 Task: nan
Action: Mouse moved to (512, 135)
Screenshot: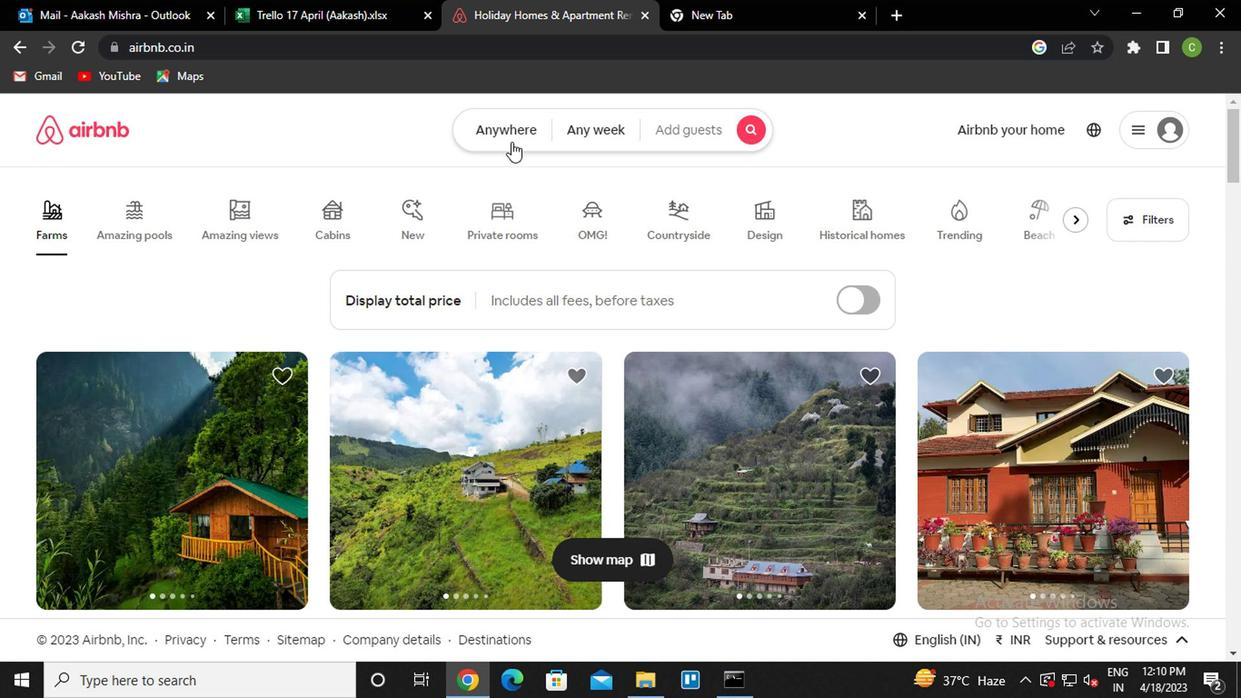 
Action: Mouse pressed left at (512, 135)
Screenshot: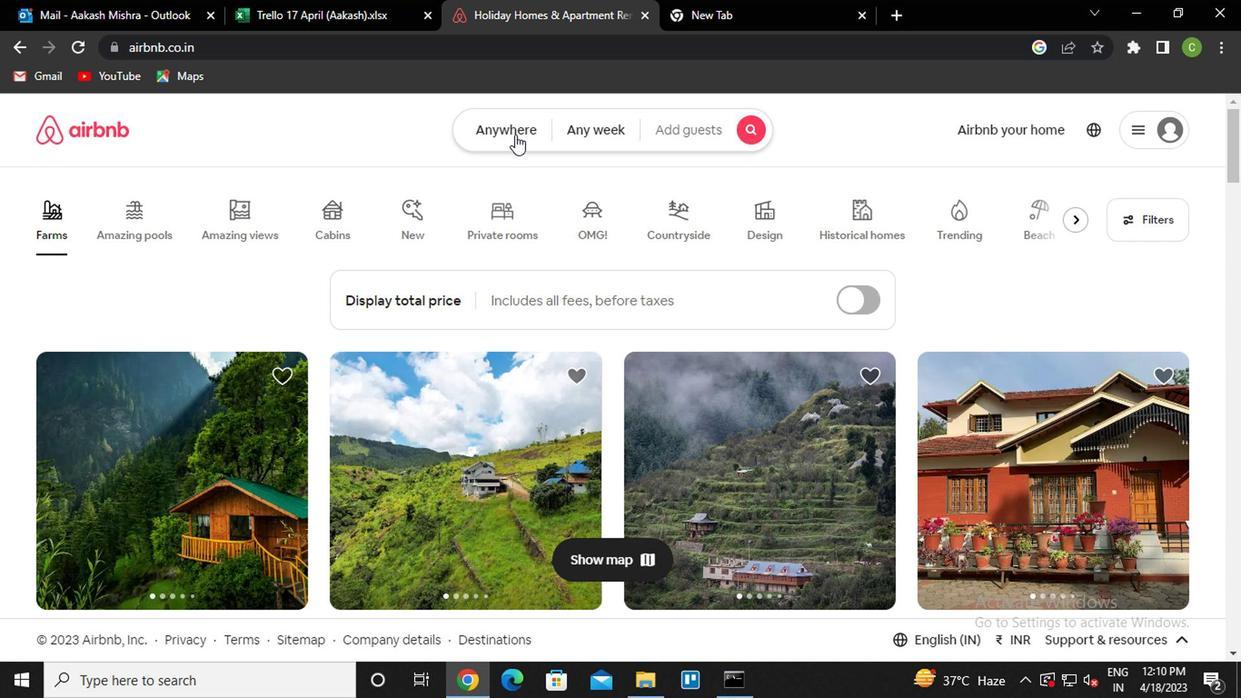 
Action: Mouse moved to (349, 206)
Screenshot: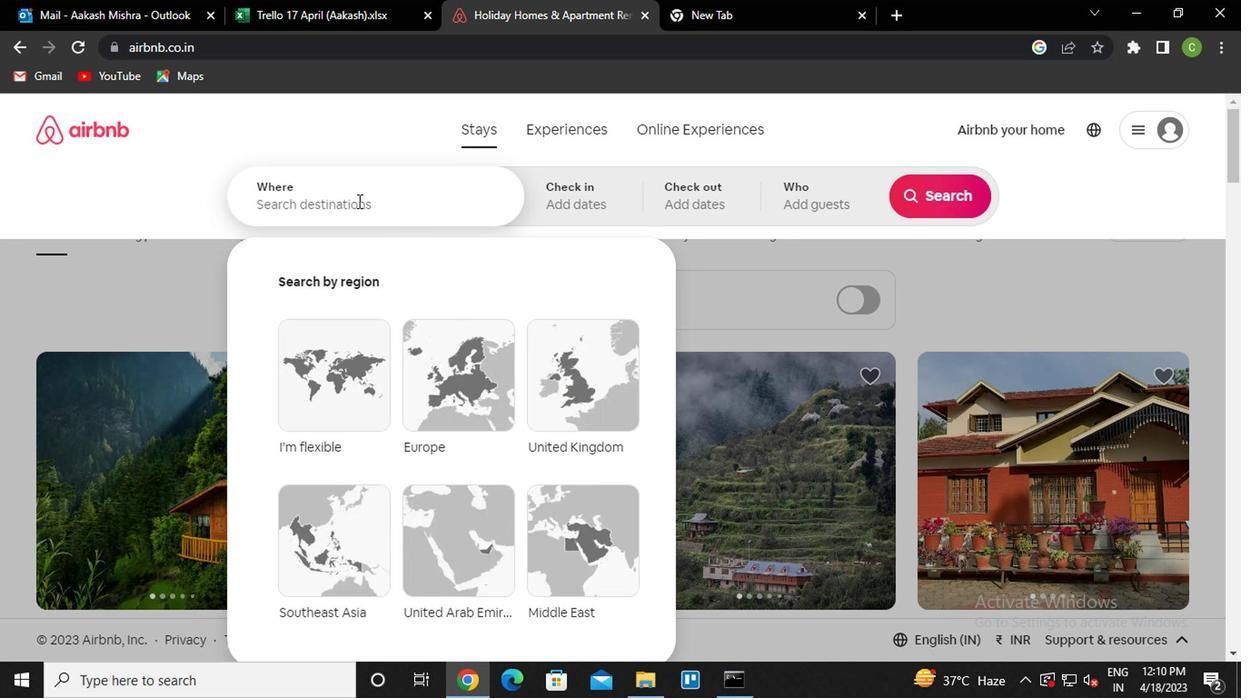 
Action: Mouse pressed left at (349, 206)
Screenshot: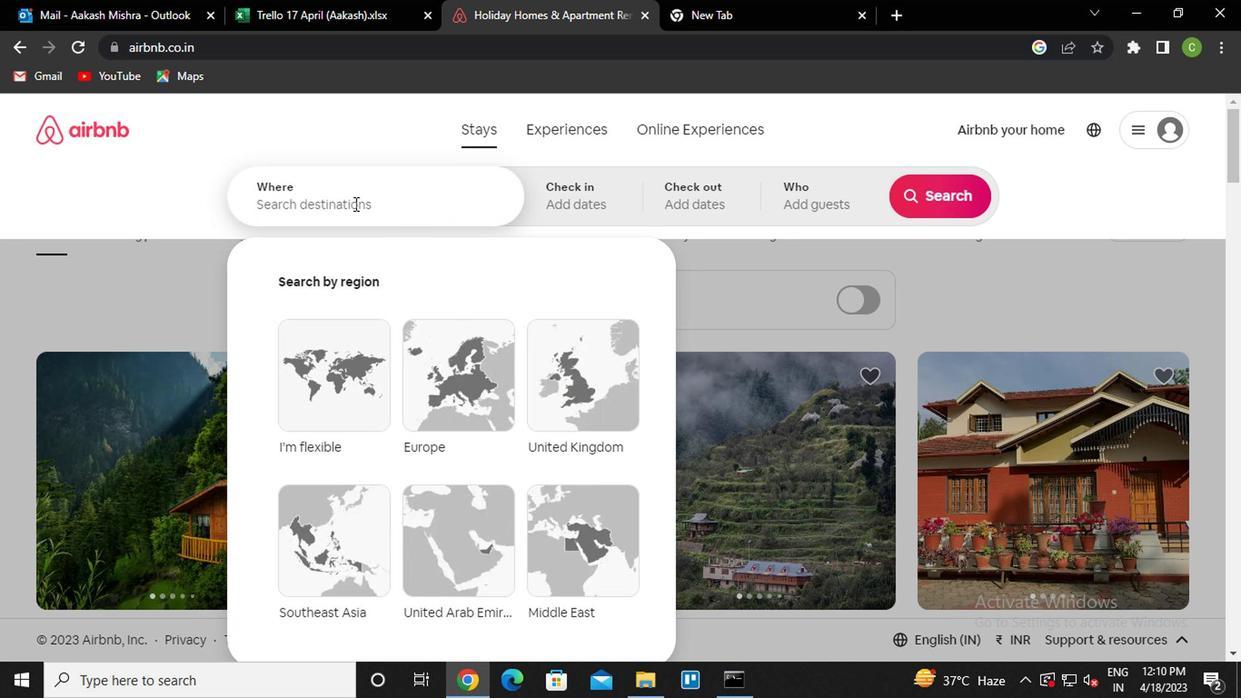 
Action: Key pressed <Key.caps_lock><Key.caps_lock>p<Key.caps_lock>arelhas
Screenshot: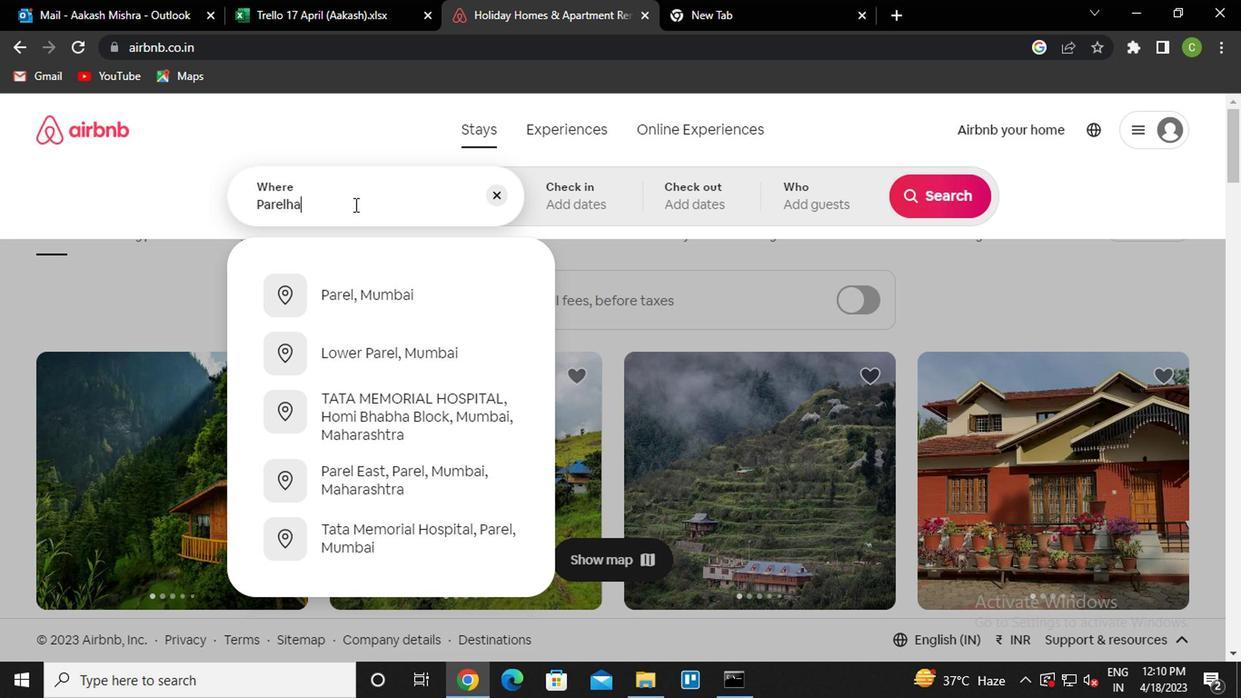 
Action: Mouse moved to (367, 303)
Screenshot: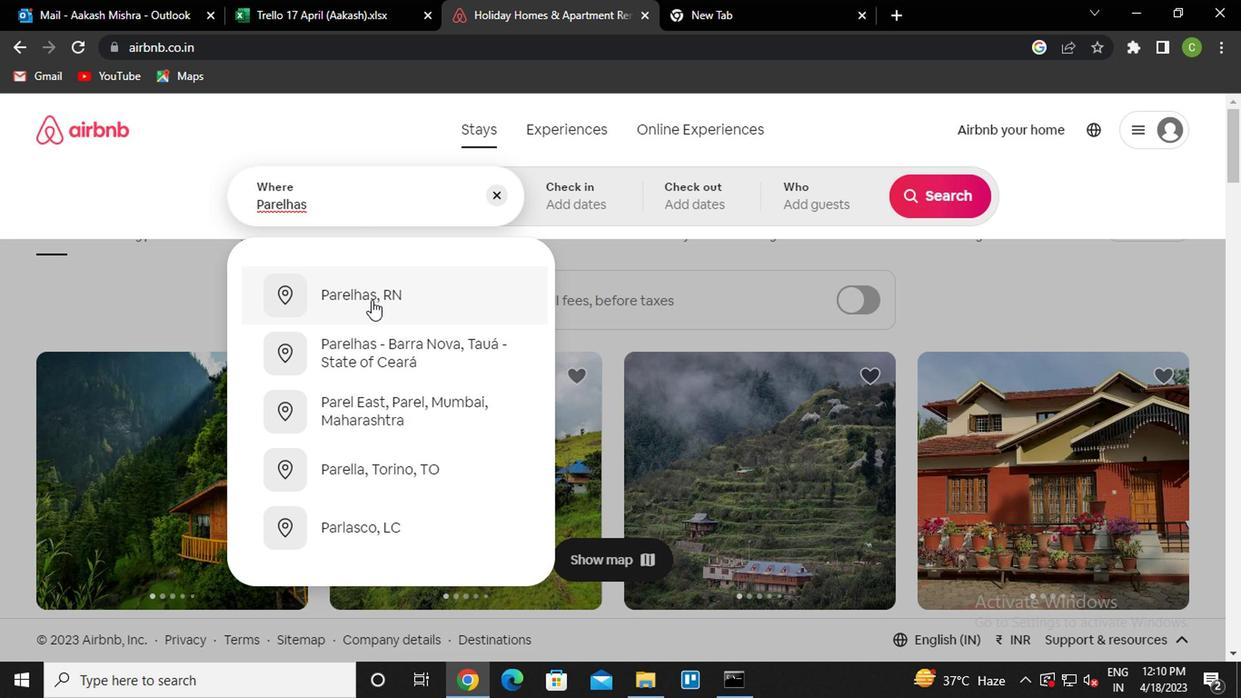 
Action: Mouse pressed left at (367, 303)
Screenshot: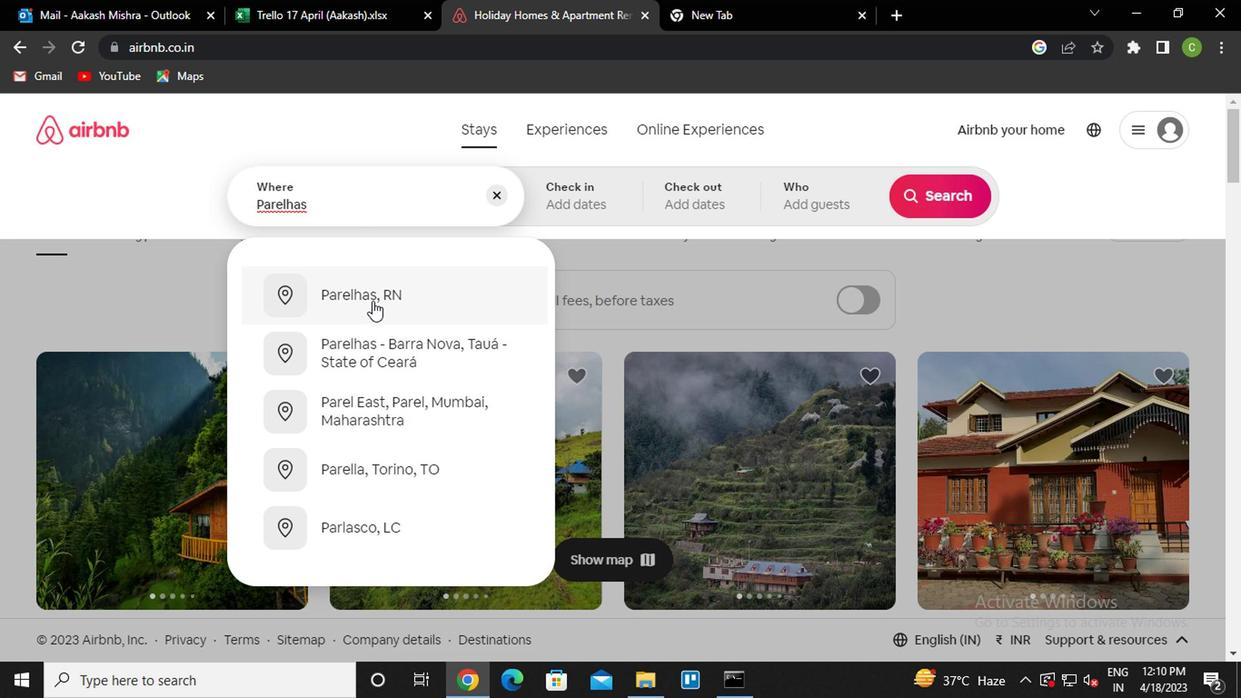 
Action: Mouse moved to (923, 349)
Screenshot: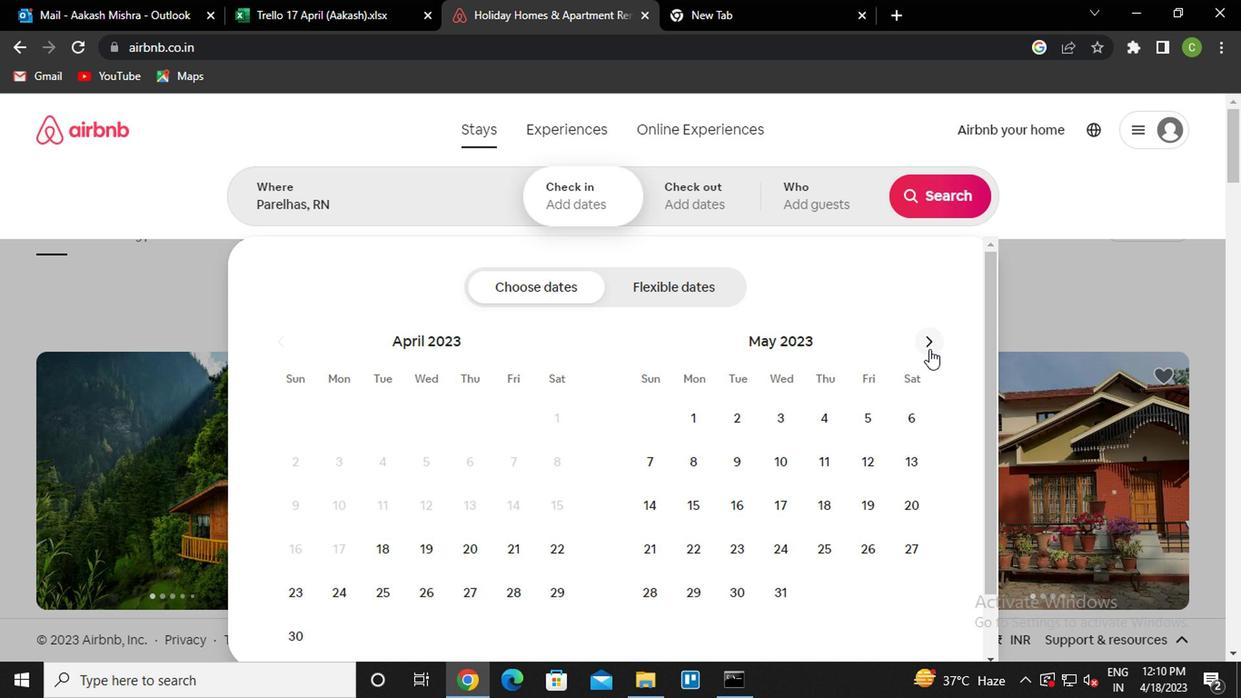 
Action: Mouse pressed left at (923, 349)
Screenshot: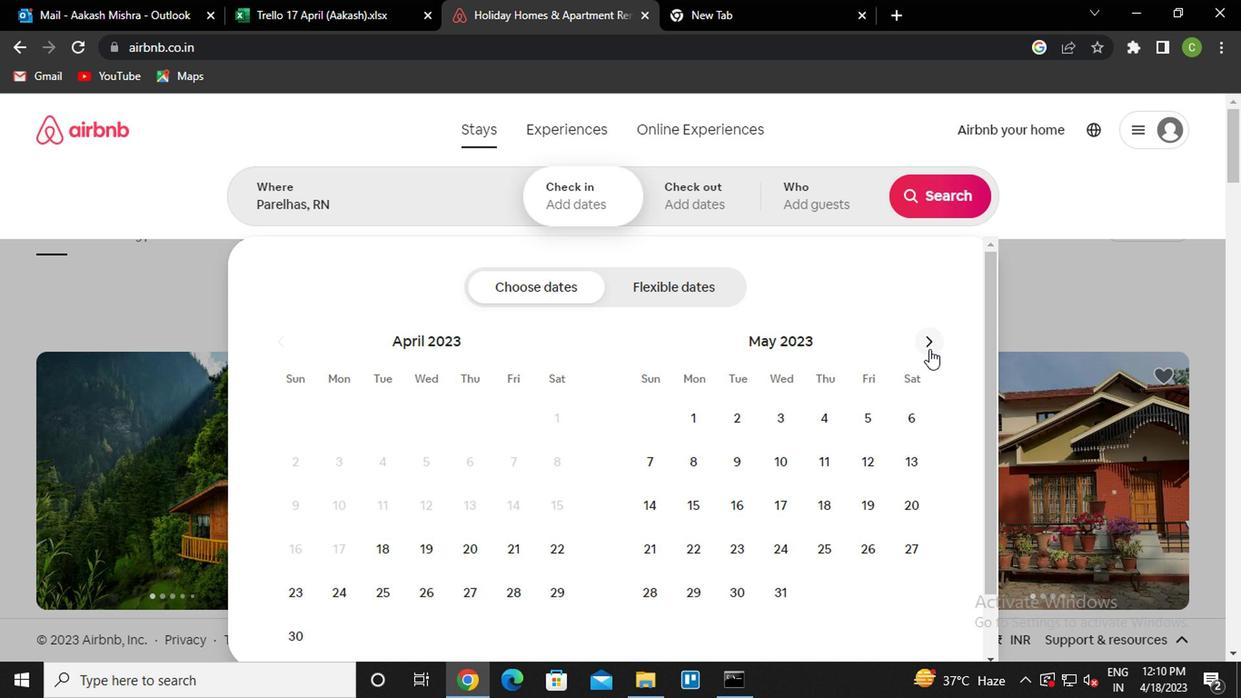 
Action: Mouse moved to (923, 349)
Screenshot: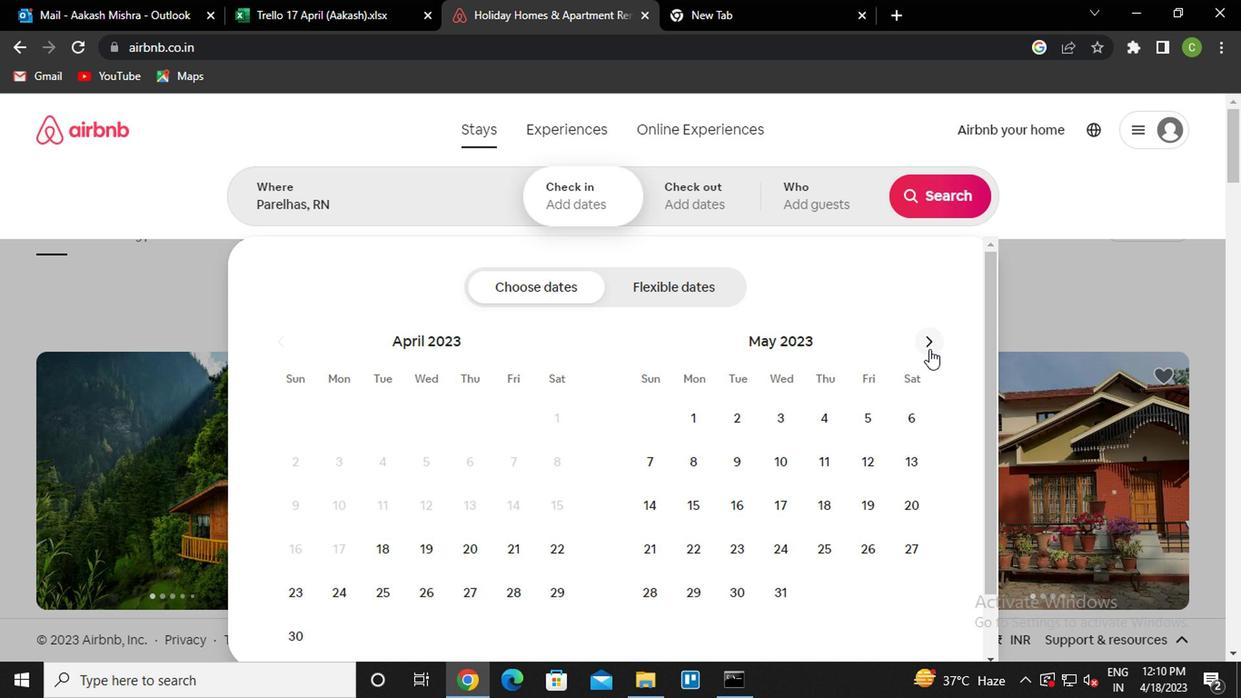 
Action: Mouse pressed left at (923, 349)
Screenshot: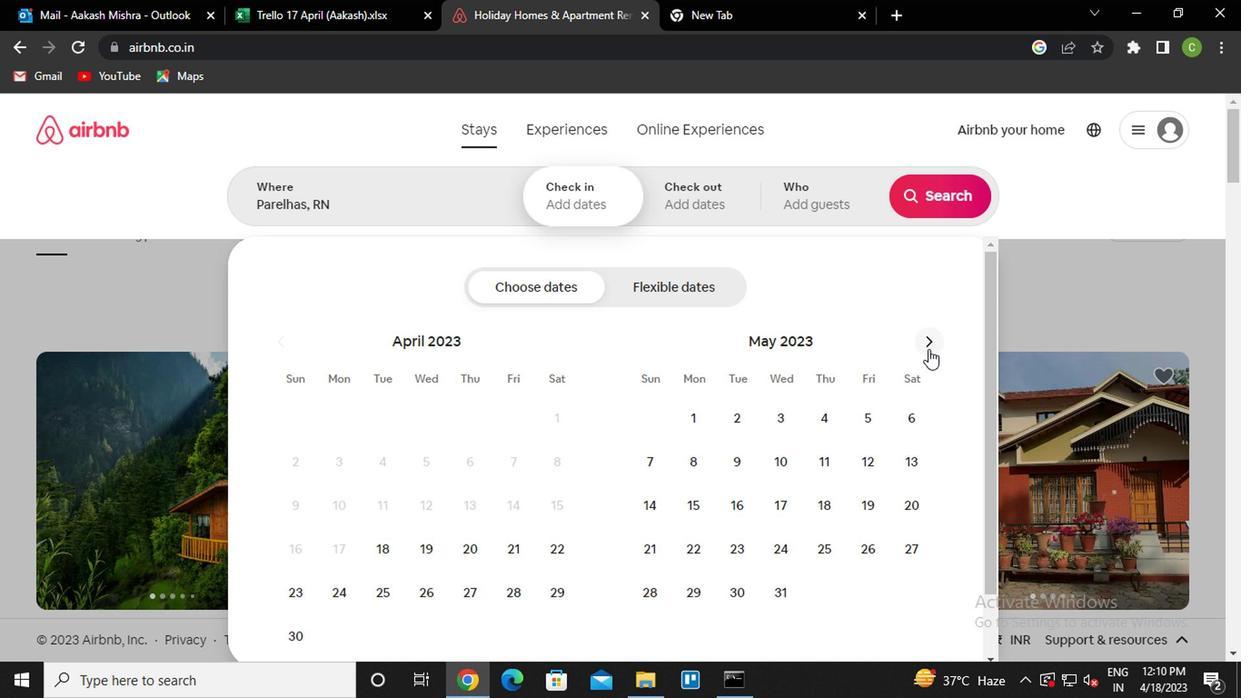 
Action: Mouse pressed left at (923, 349)
Screenshot: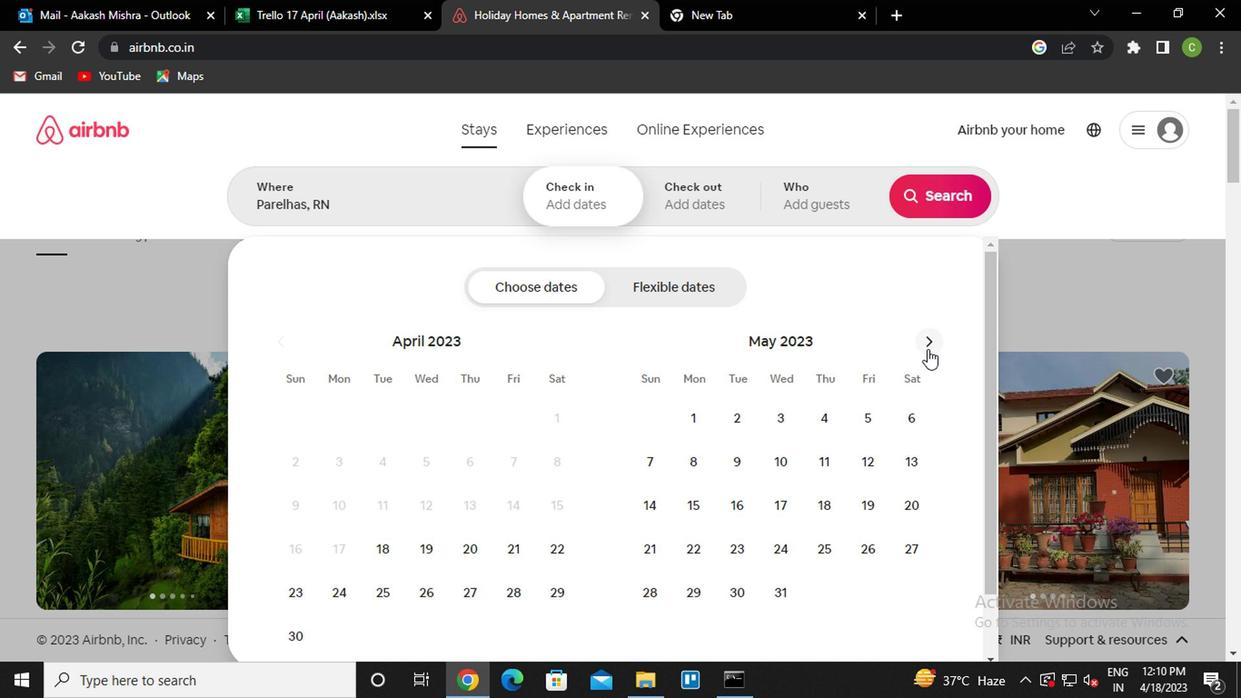 
Action: Mouse pressed left at (923, 349)
Screenshot: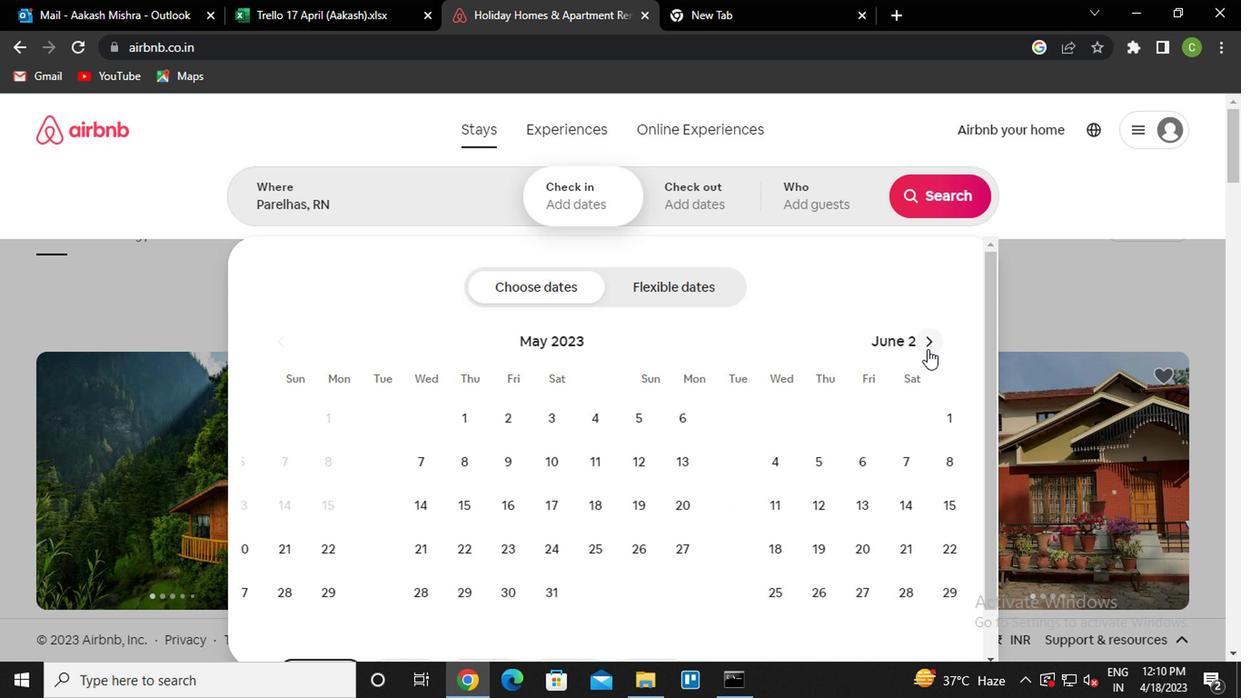
Action: Mouse pressed left at (923, 349)
Screenshot: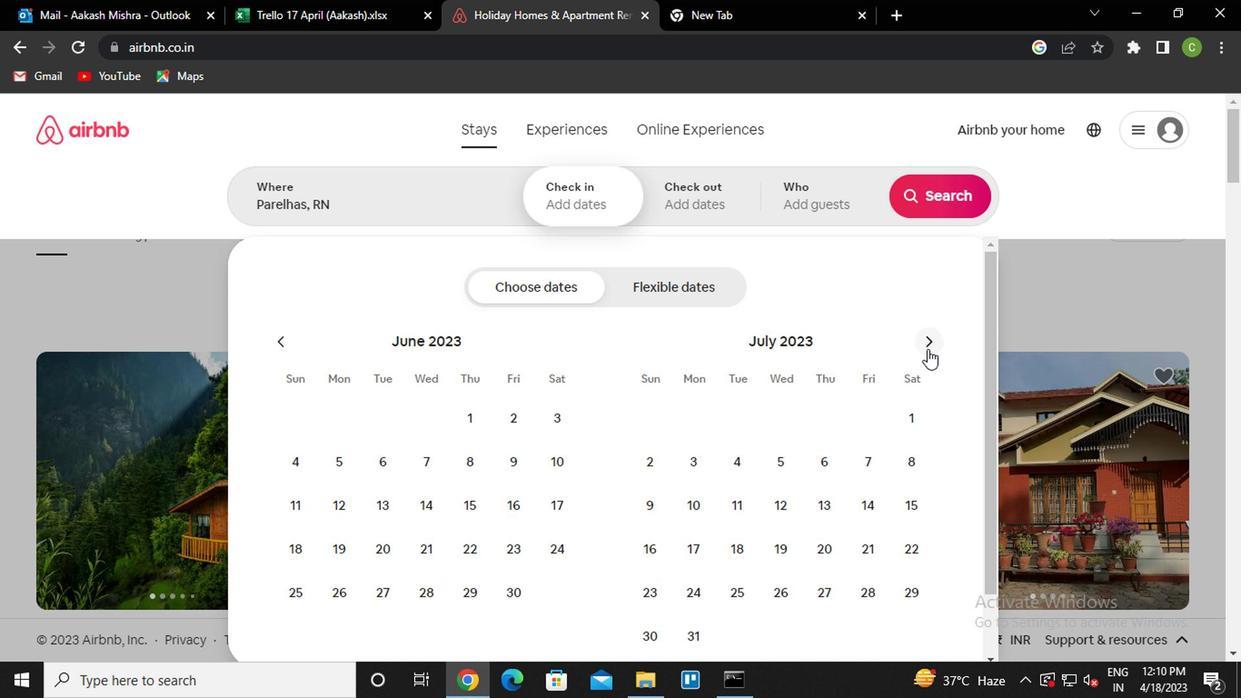 
Action: Mouse moved to (903, 461)
Screenshot: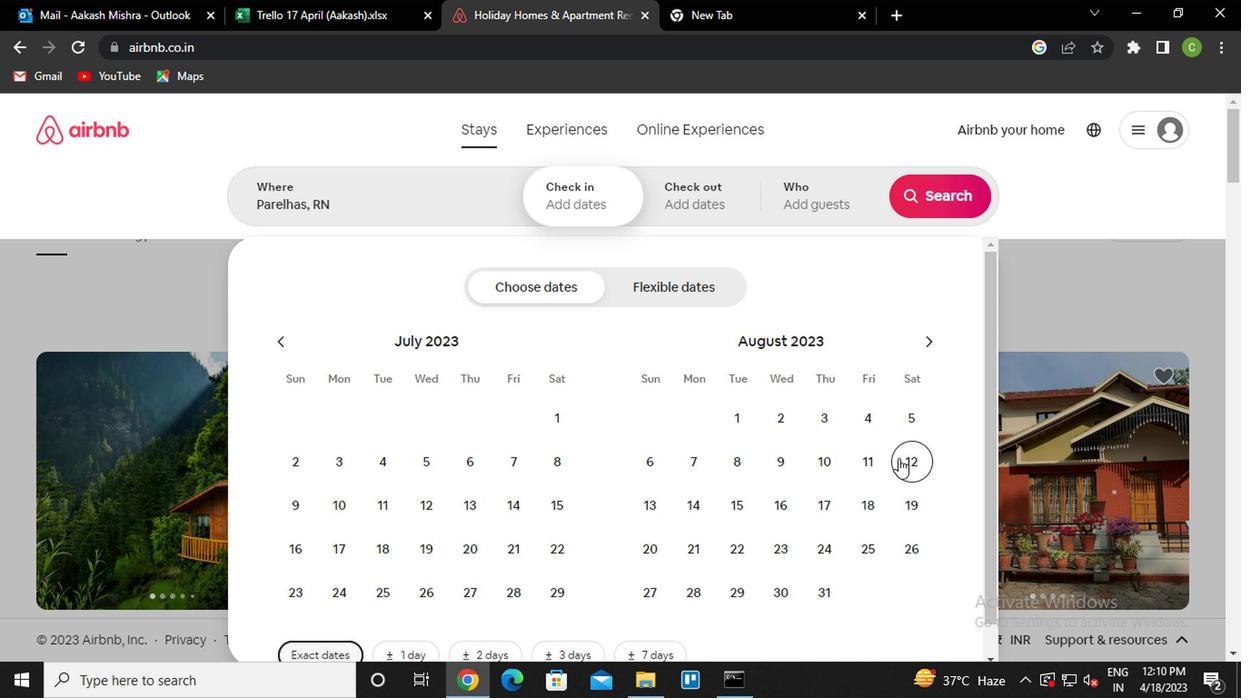 
Action: Mouse pressed left at (903, 461)
Screenshot: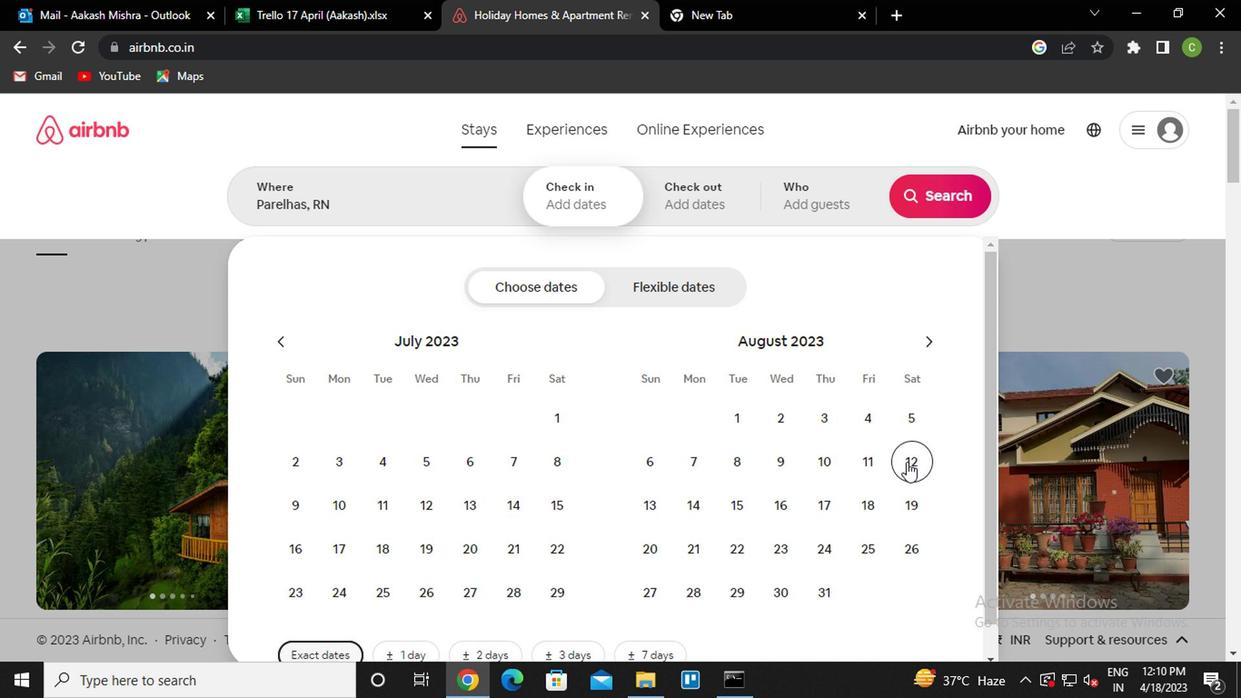 
Action: Mouse moved to (744, 502)
Screenshot: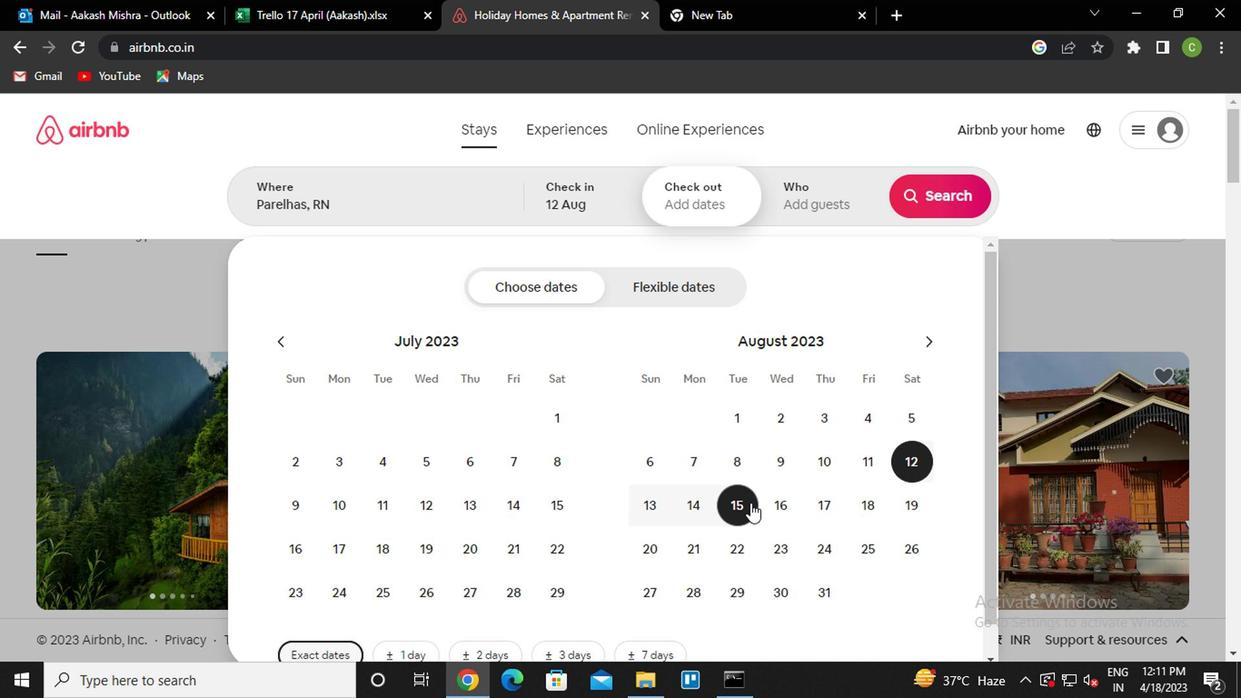 
Action: Mouse pressed left at (744, 502)
Screenshot: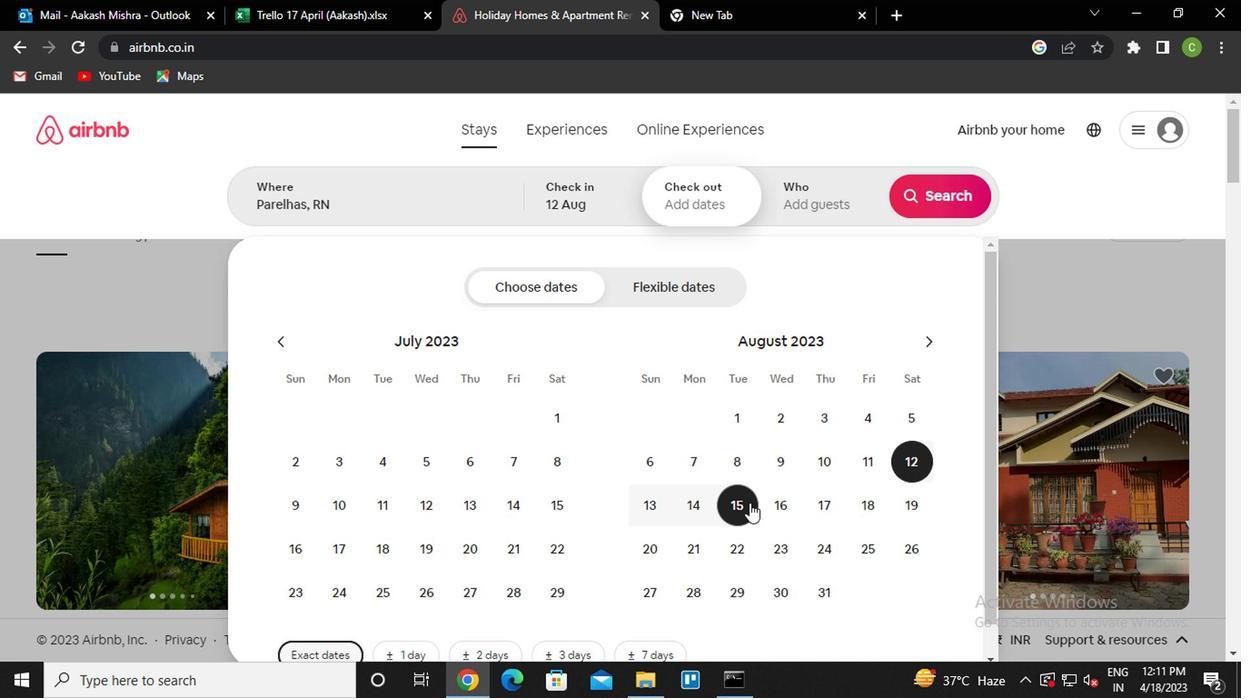
Action: Mouse moved to (876, 196)
Screenshot: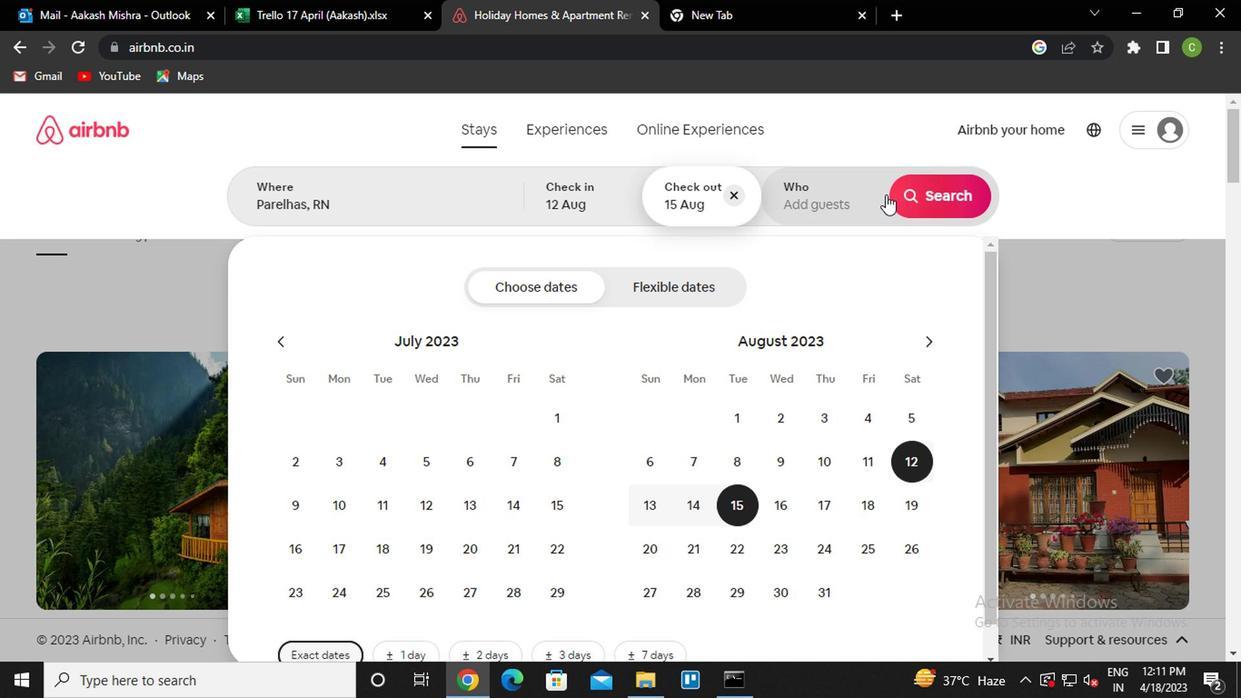 
Action: Mouse pressed left at (876, 196)
Screenshot: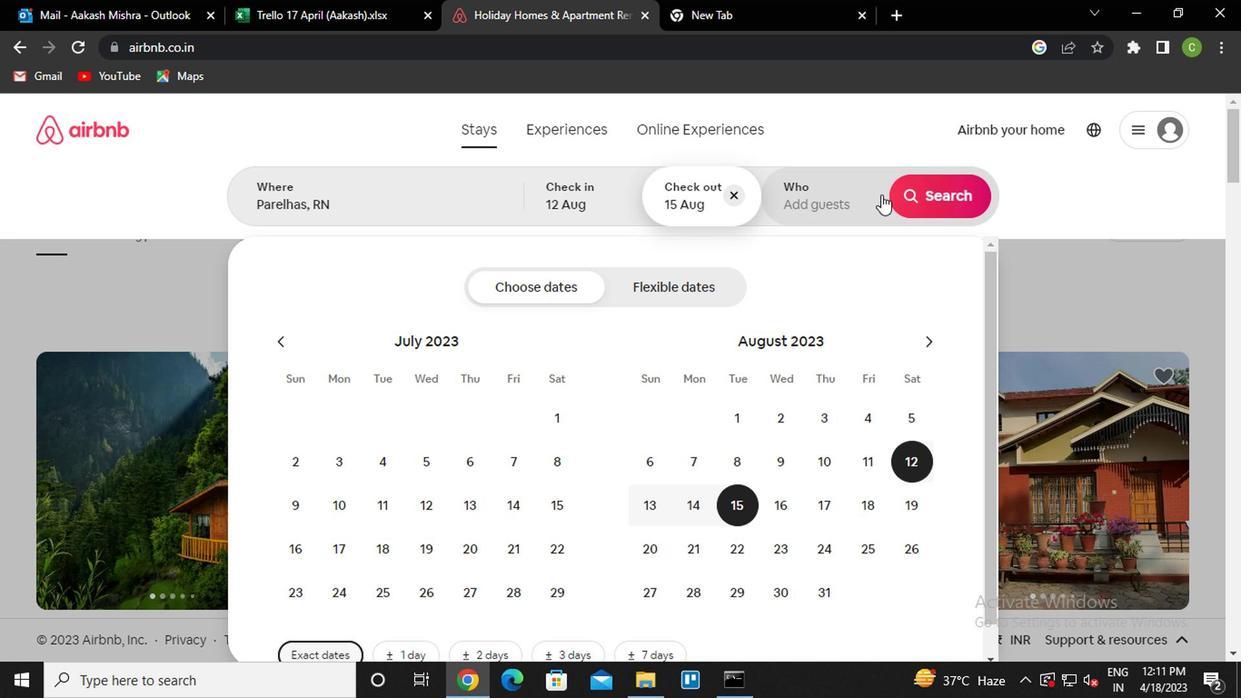 
Action: Mouse moved to (936, 290)
Screenshot: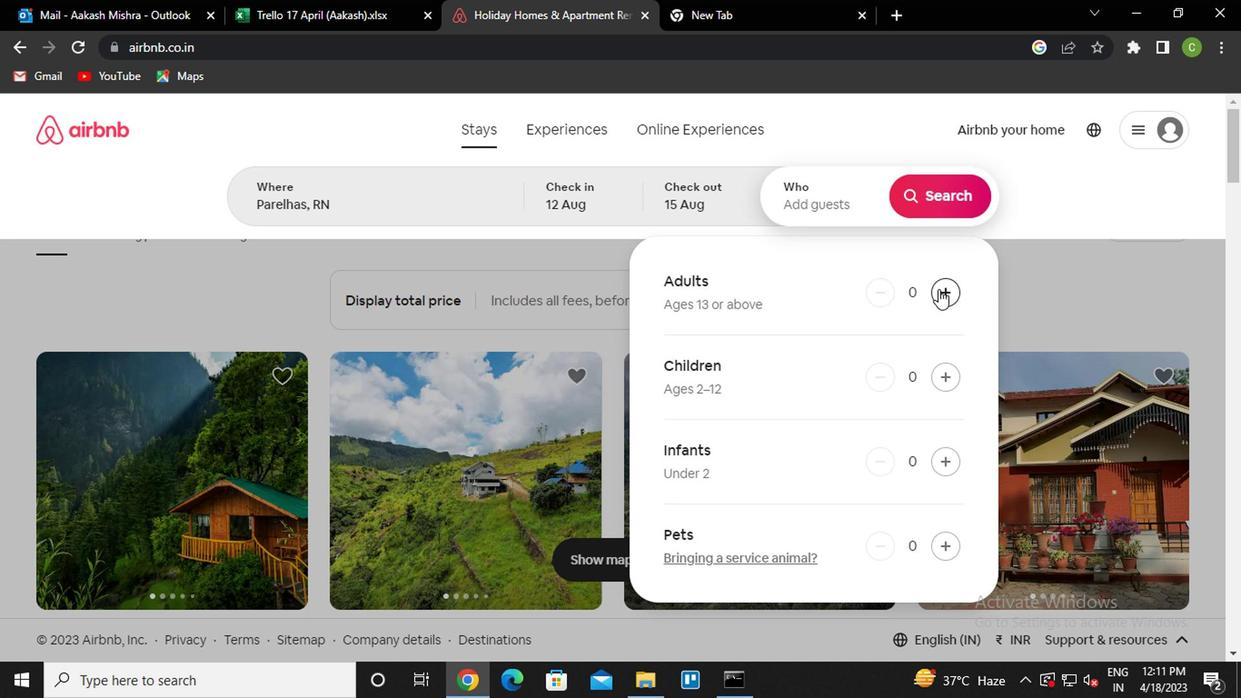 
Action: Mouse pressed left at (936, 290)
Screenshot: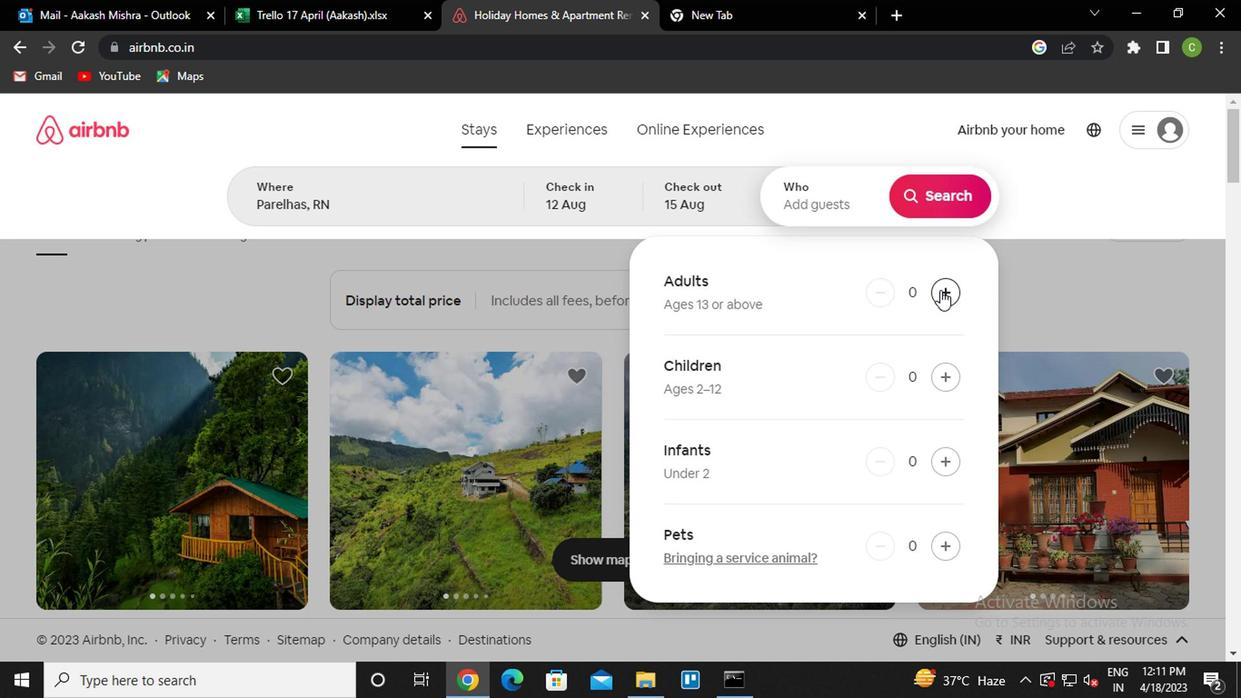 
Action: Mouse pressed left at (936, 290)
Screenshot: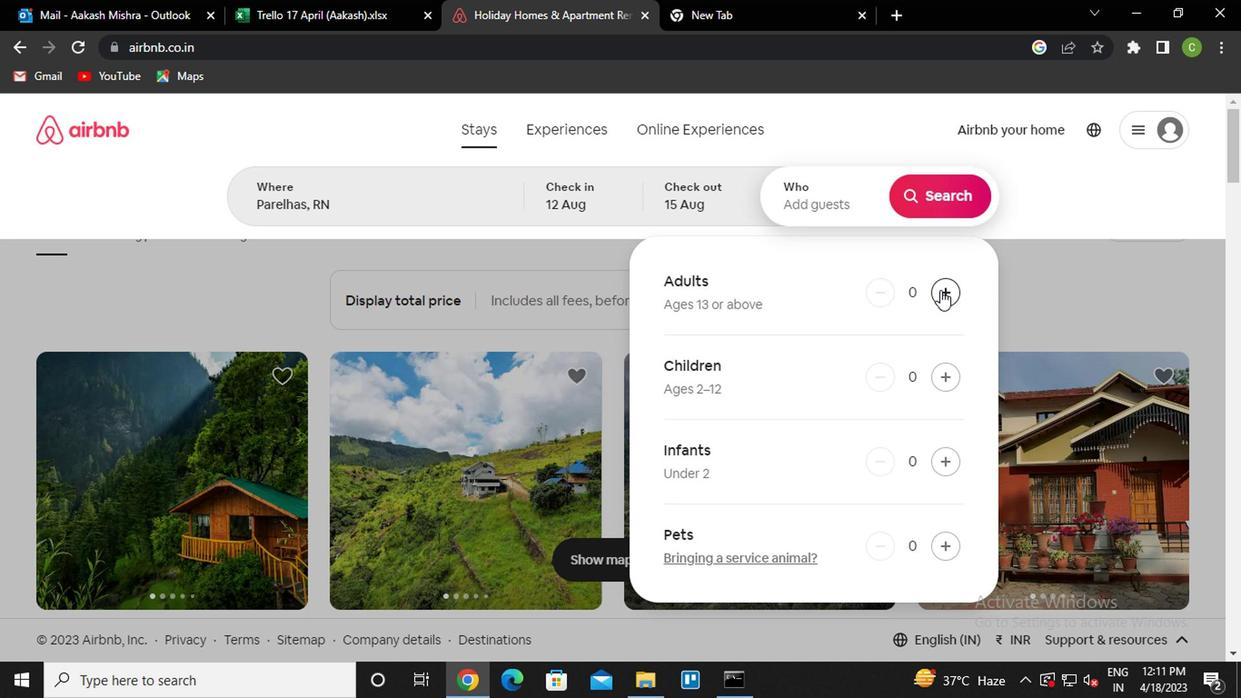 
Action: Mouse moved to (936, 292)
Screenshot: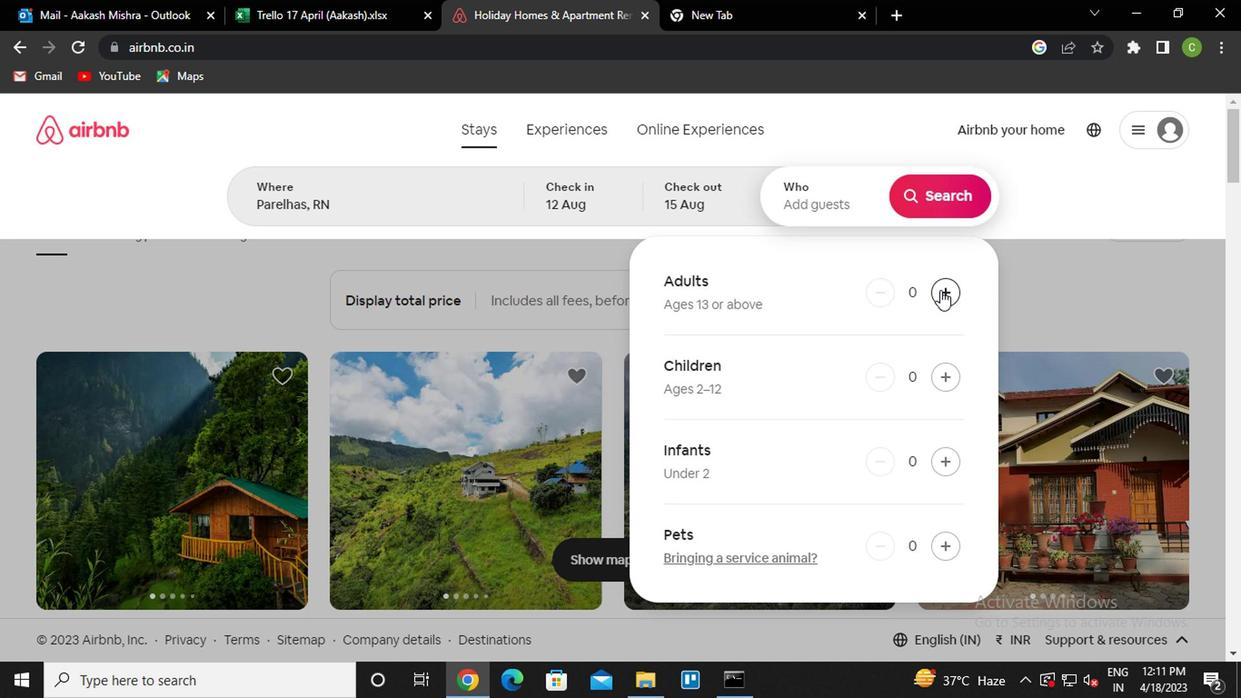 
Action: Mouse pressed left at (936, 292)
Screenshot: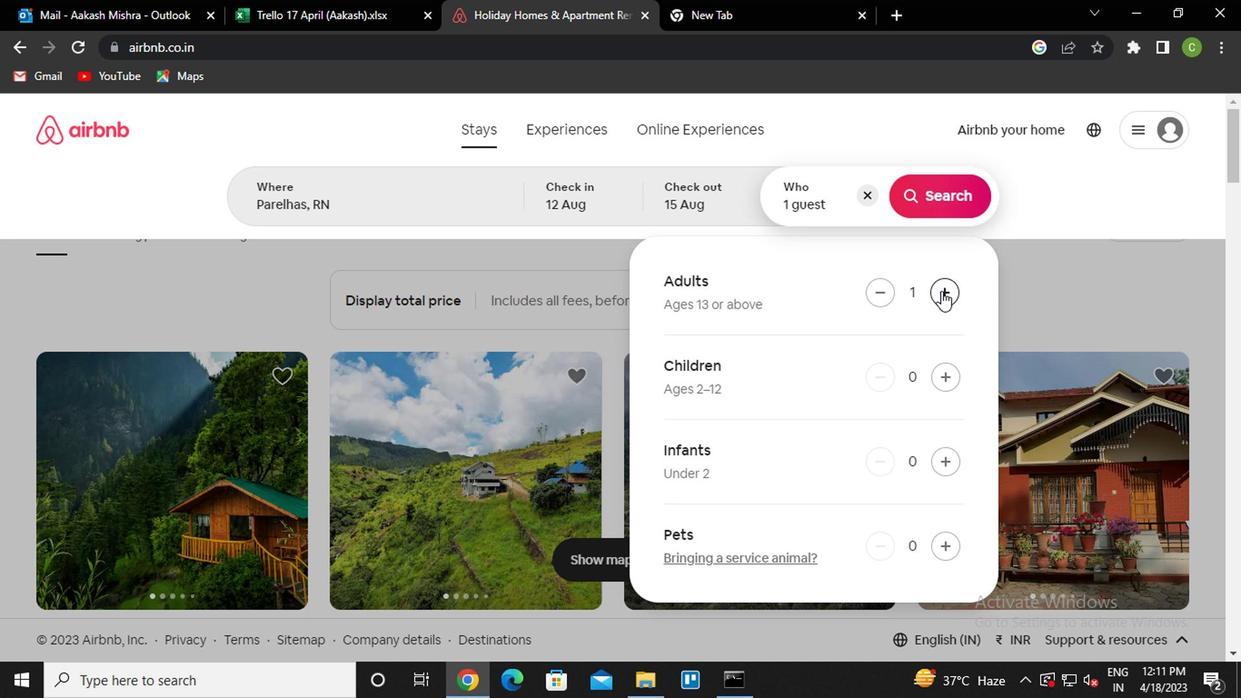 
Action: Mouse pressed left at (936, 292)
Screenshot: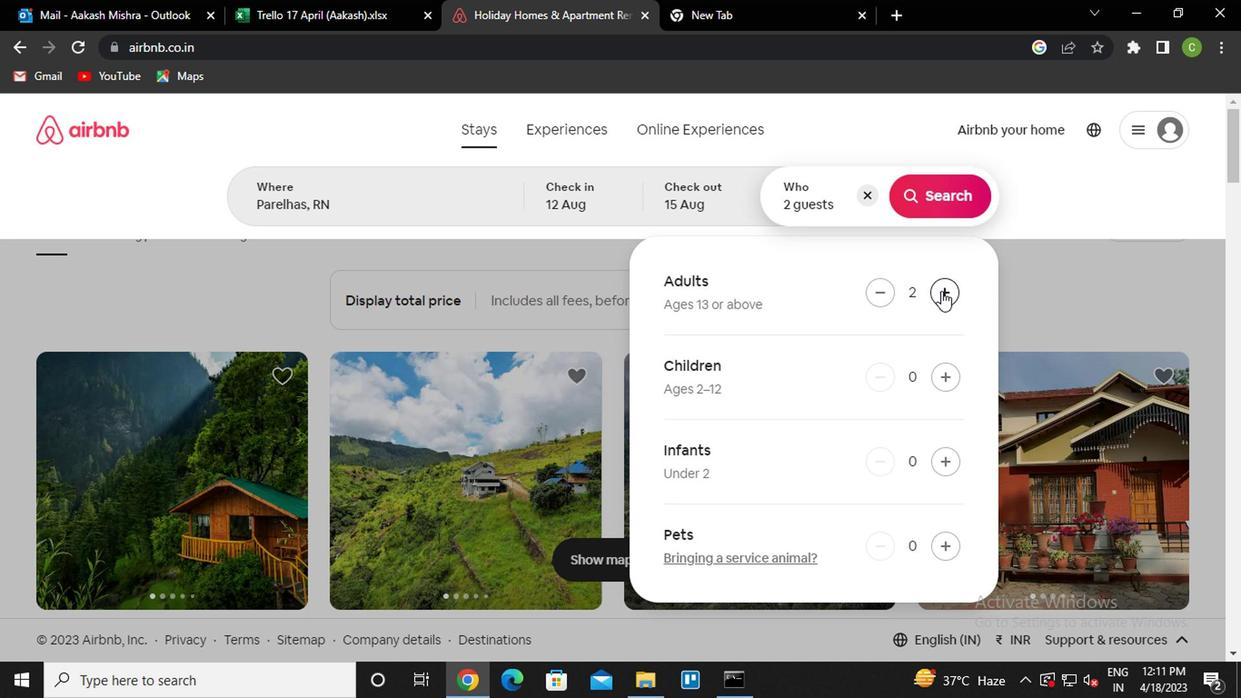 
Action: Mouse moved to (866, 287)
Screenshot: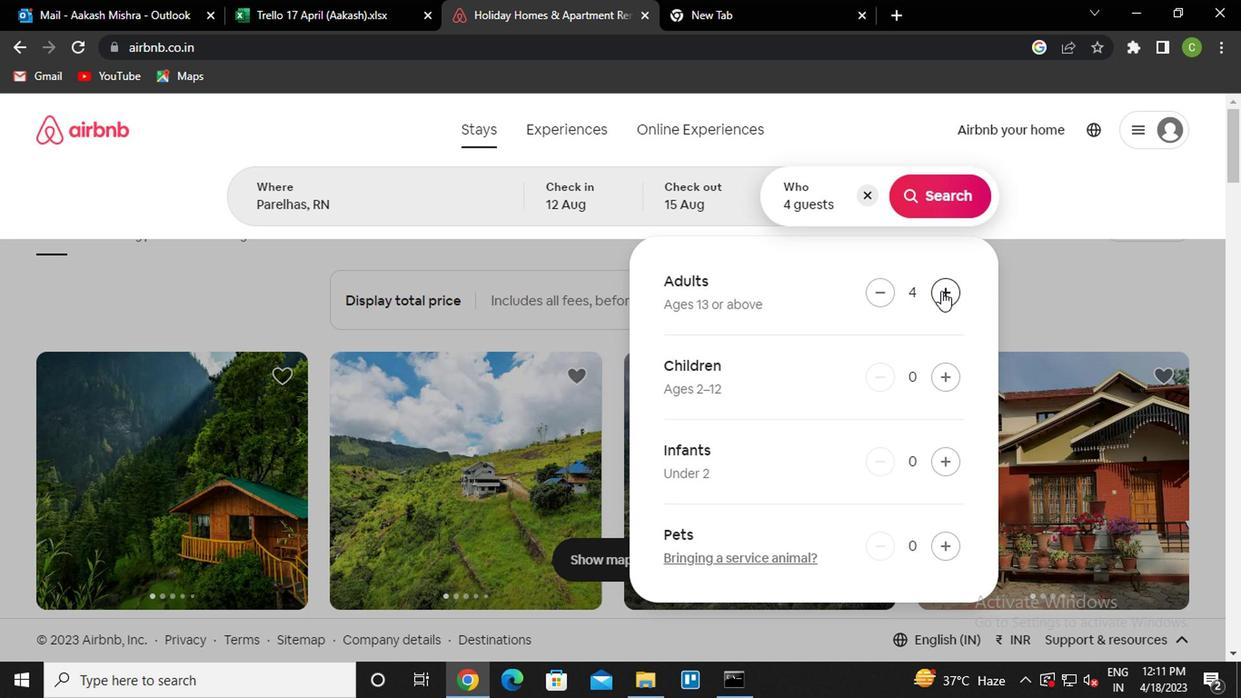 
Action: Mouse pressed left at (866, 287)
Screenshot: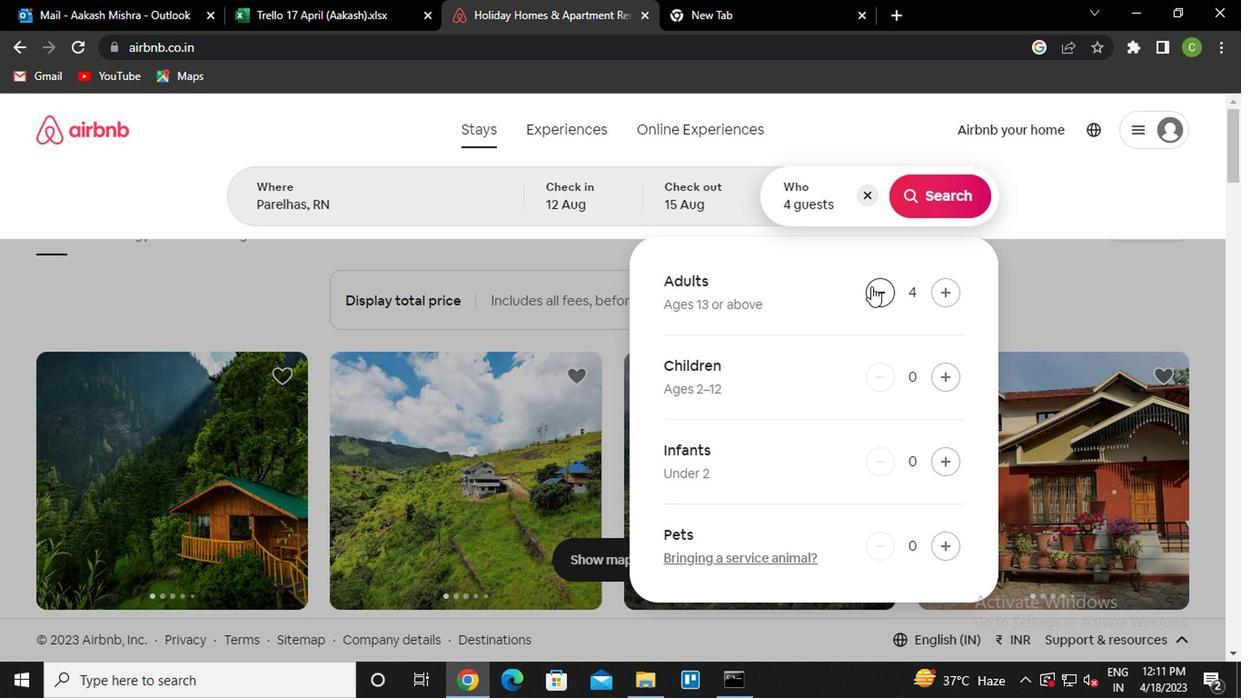 
Action: Mouse moved to (1001, 219)
Screenshot: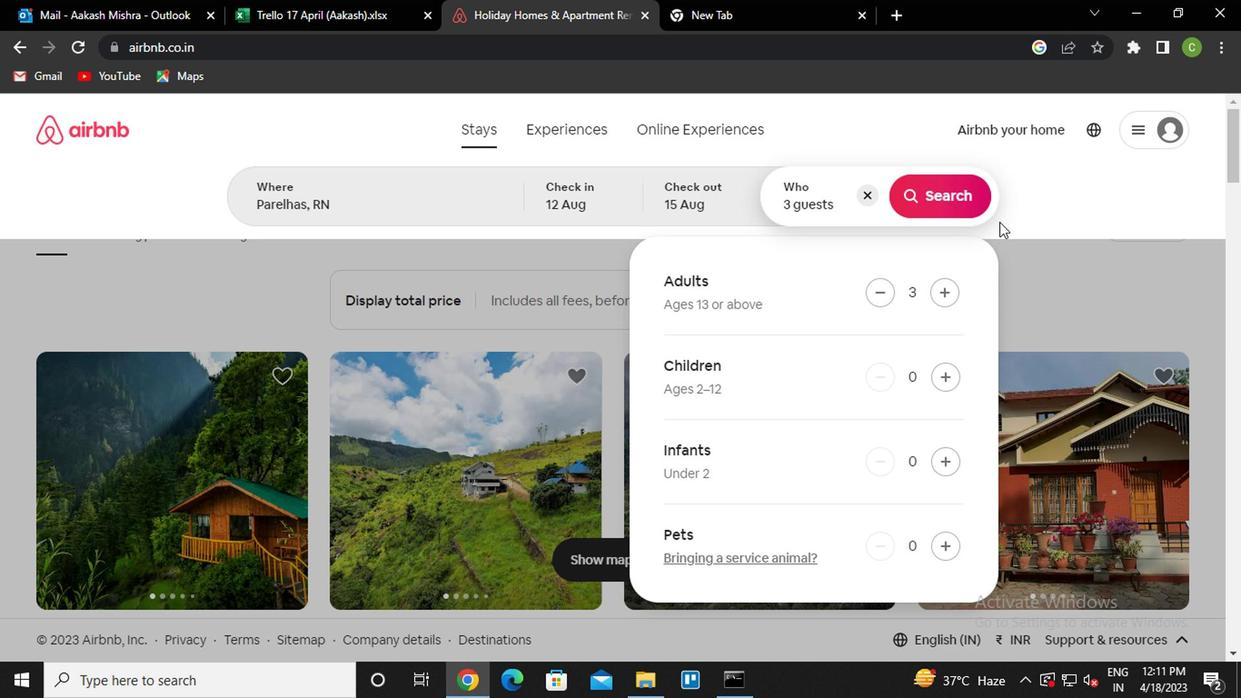
Action: Mouse pressed left at (1001, 219)
Screenshot: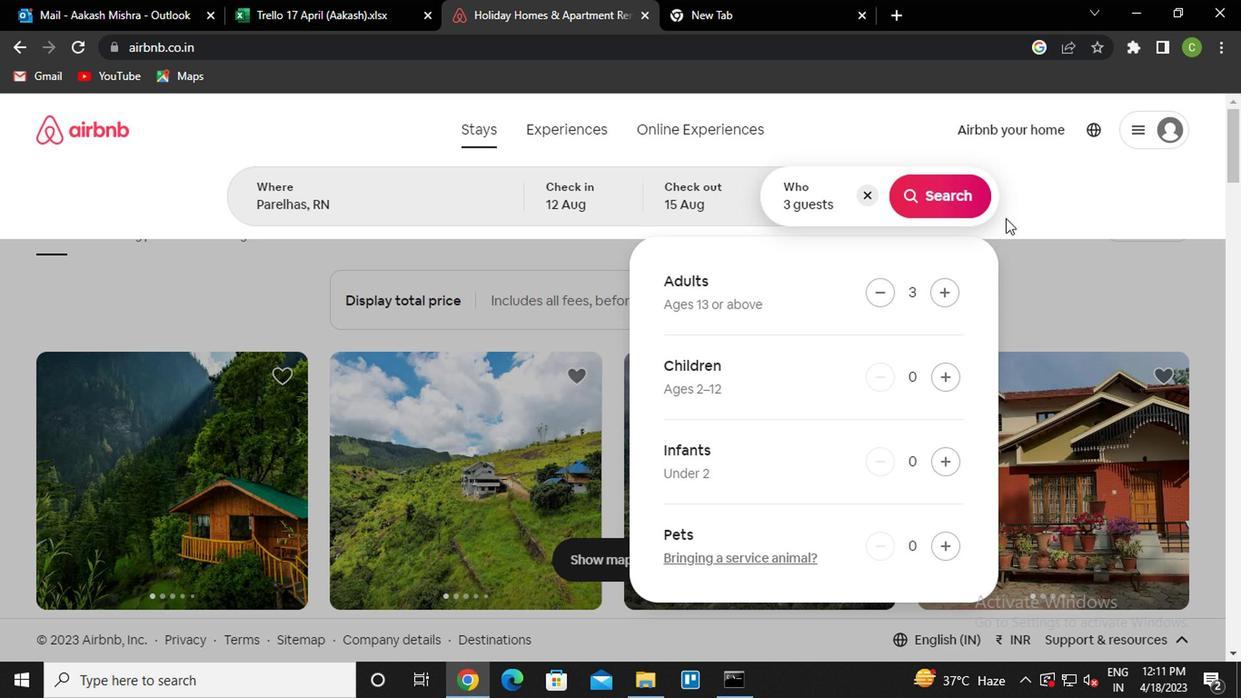 
Action: Mouse moved to (1049, 235)
Screenshot: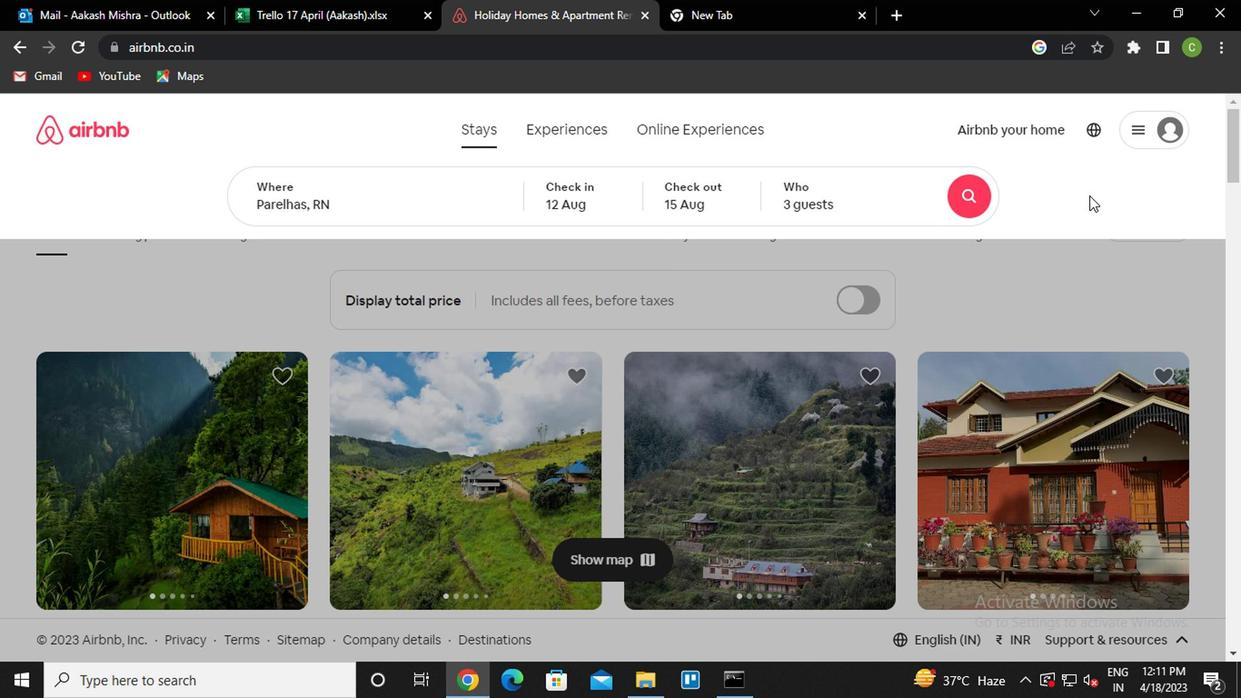 
Action: Mouse scrolled (1049, 235) with delta (0, 0)
Screenshot: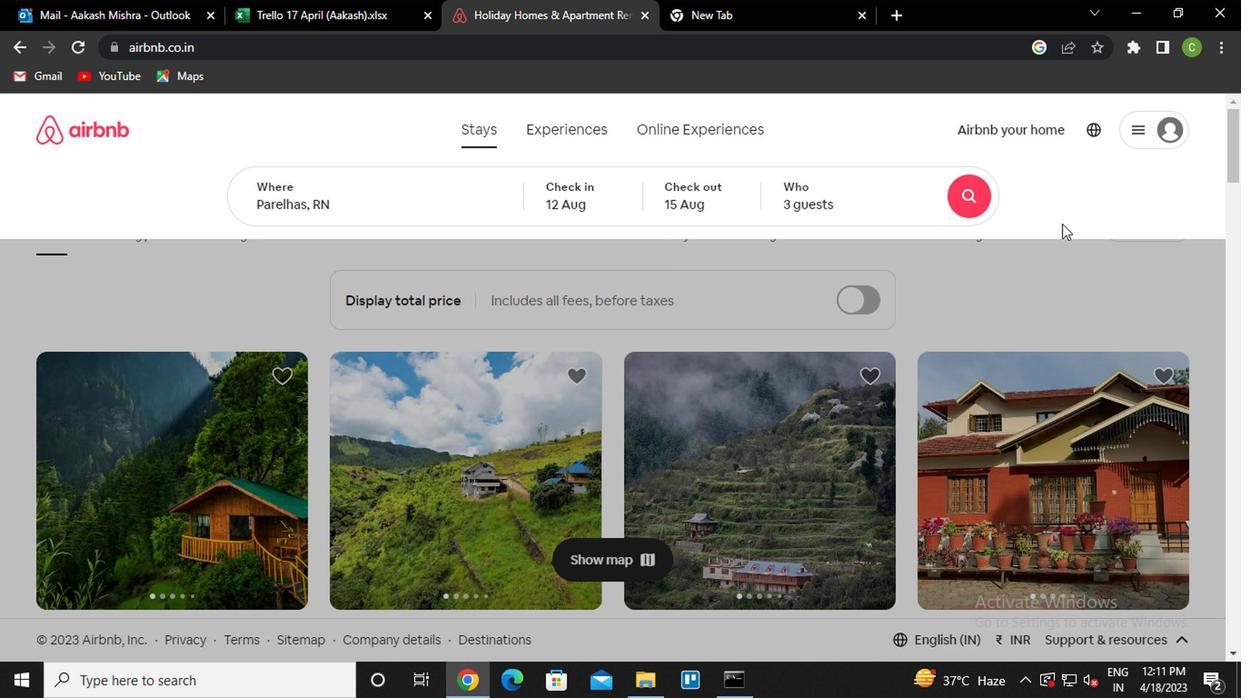 
Action: Mouse scrolled (1049, 235) with delta (0, 0)
Screenshot: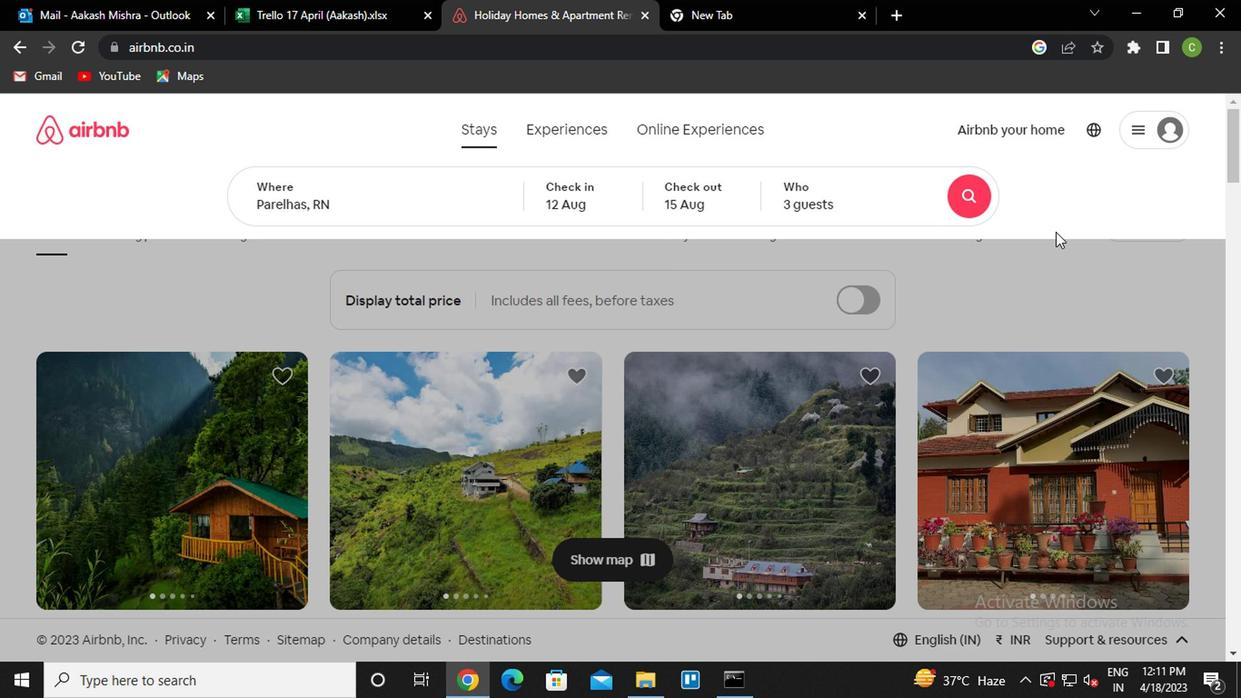 
Action: Mouse scrolled (1049, 235) with delta (0, 0)
Screenshot: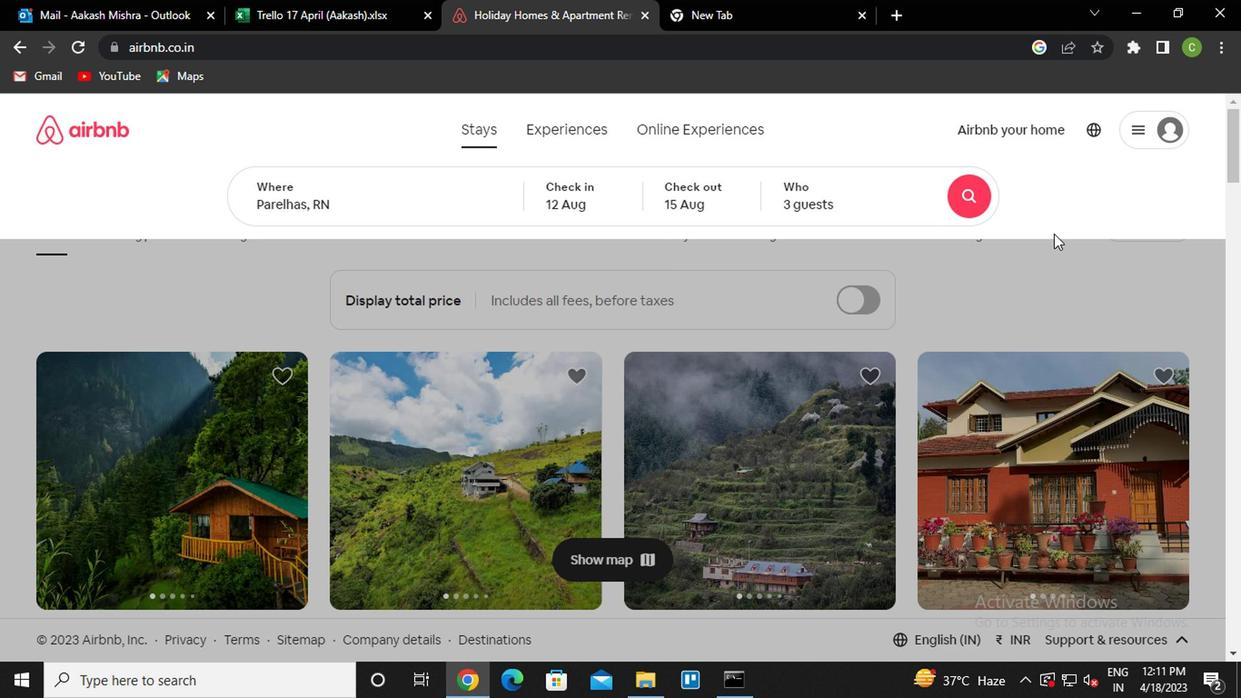 
Action: Mouse moved to (981, 283)
Screenshot: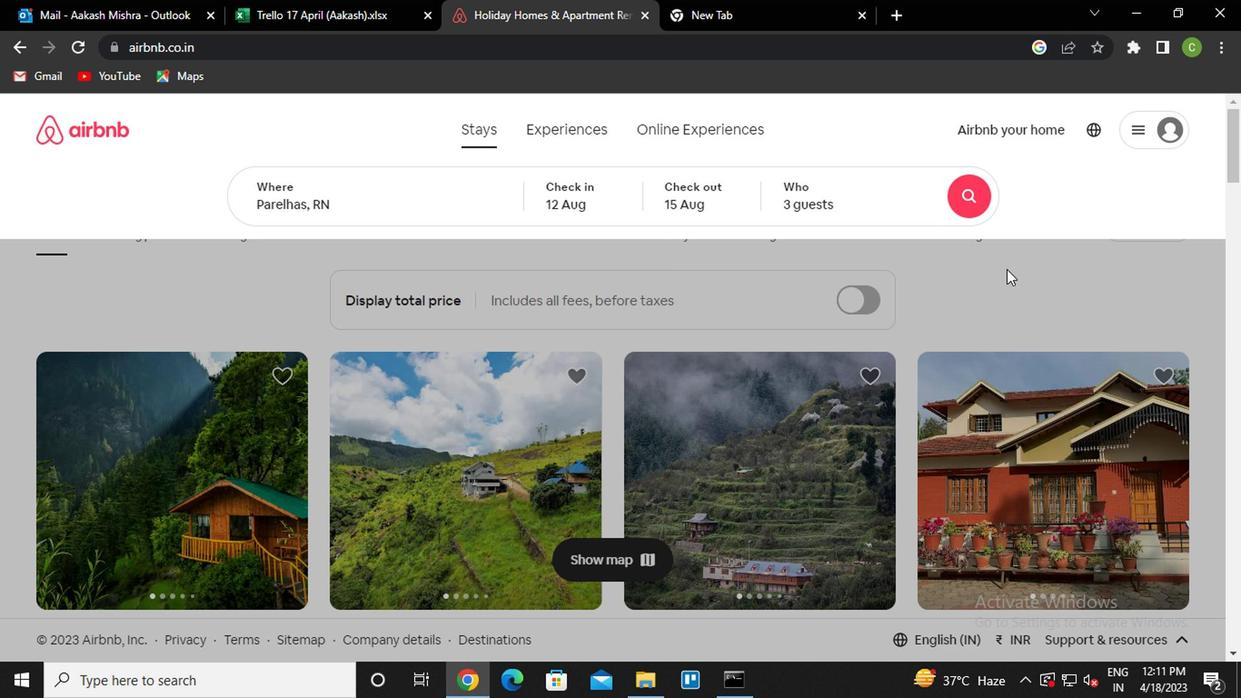 
Action: Mouse pressed left at (981, 283)
Screenshot: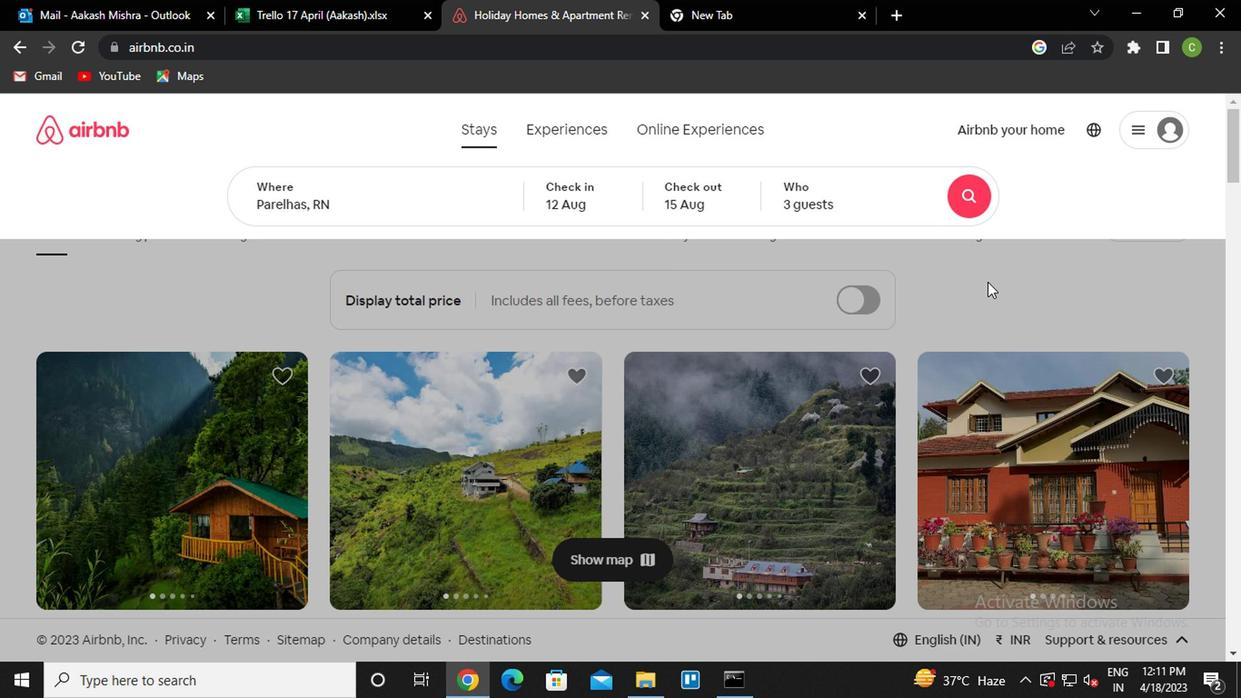 
Action: Mouse moved to (1171, 221)
Screenshot: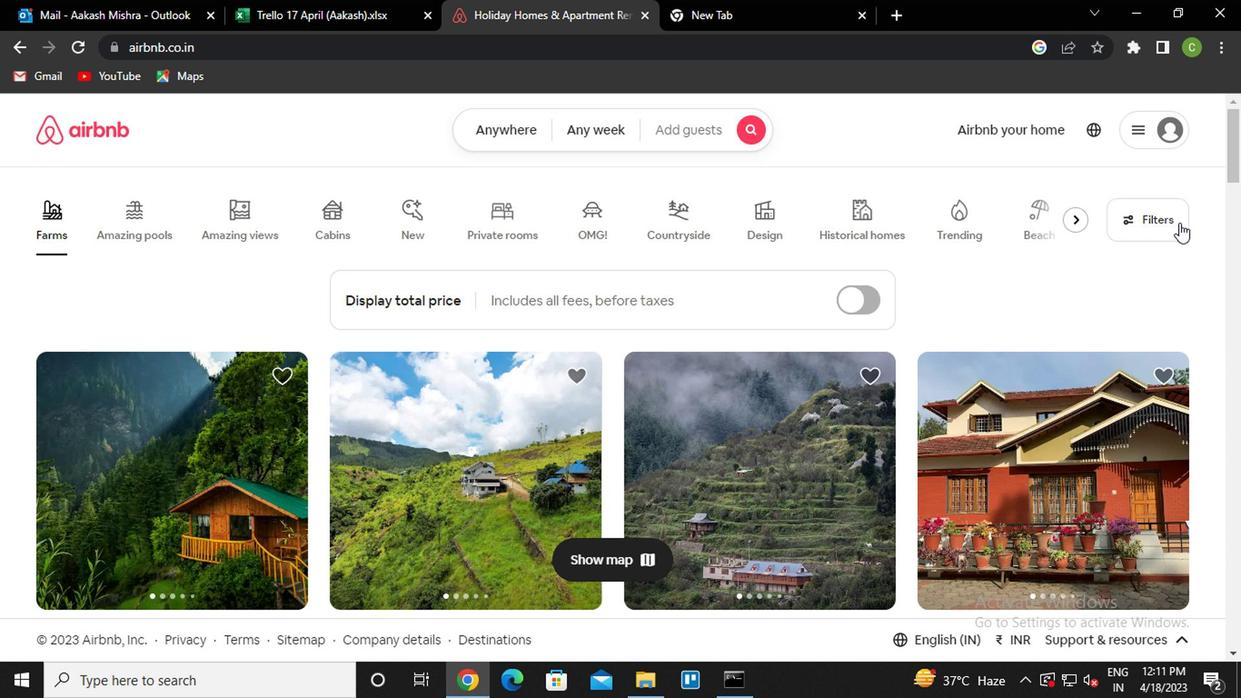 
Action: Mouse pressed left at (1171, 221)
Screenshot: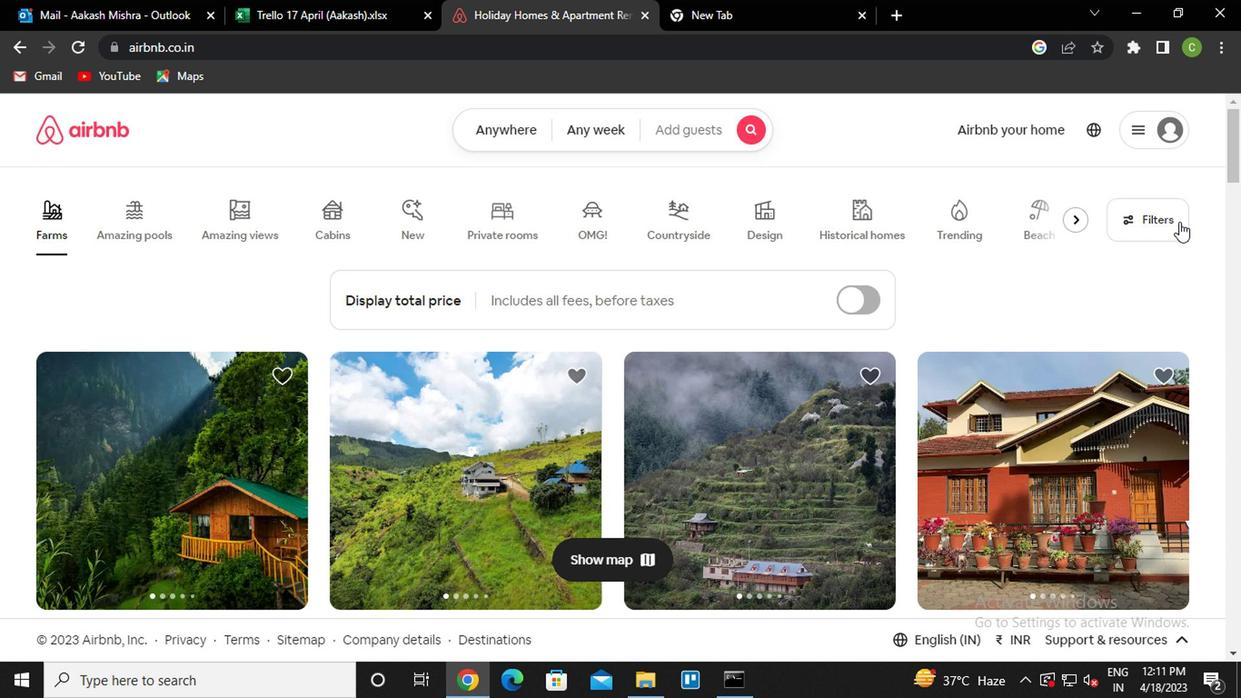 
Action: Mouse moved to (387, 438)
Screenshot: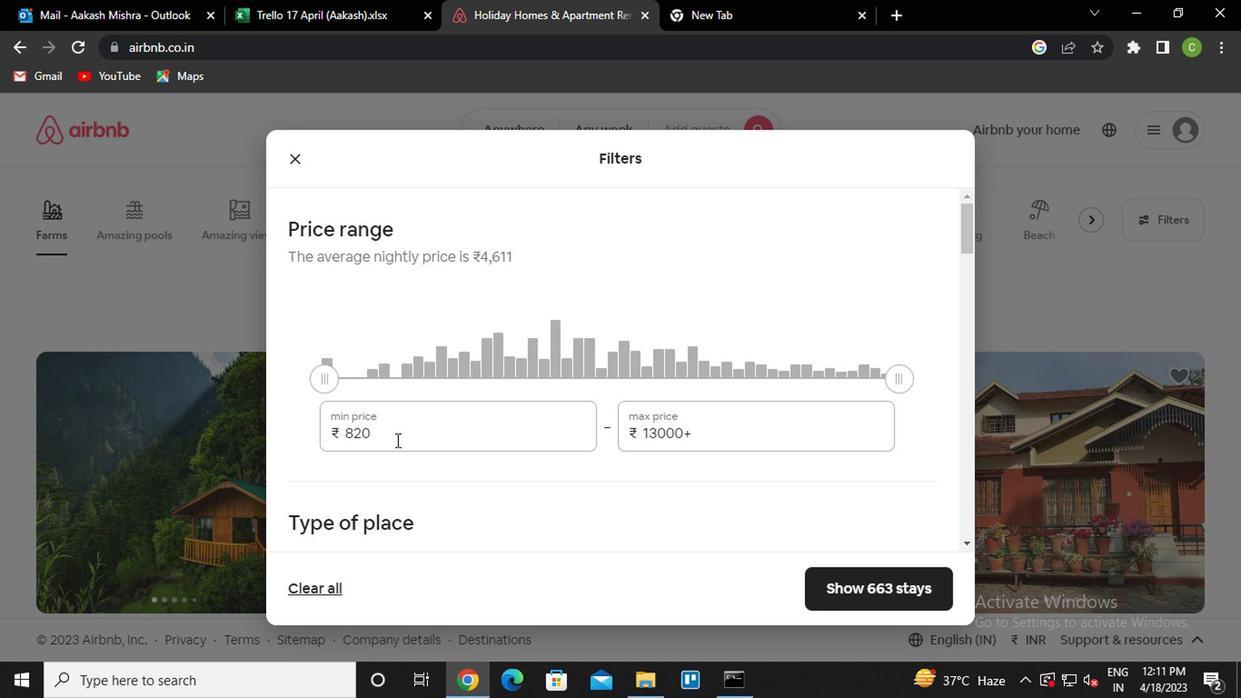 
Action: Mouse pressed left at (387, 438)
Screenshot: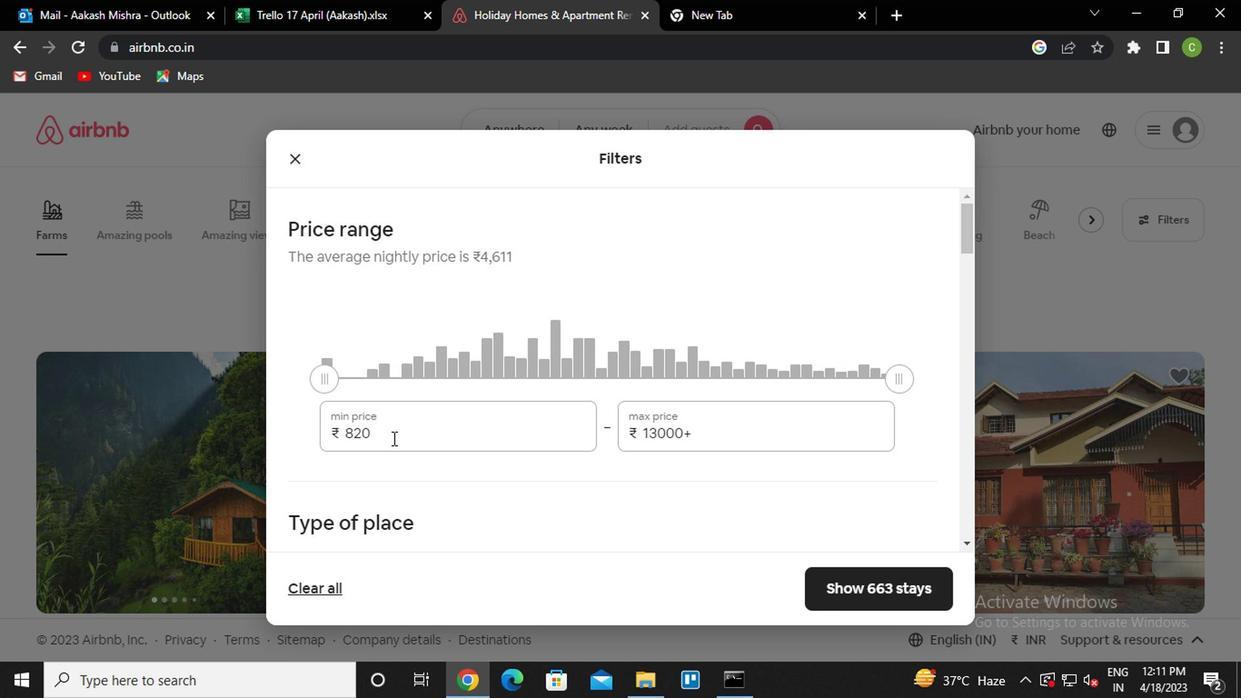 
Action: Key pressed <Key.backspace><Key.backspace><Key.backspace>120000<Key.backspace>
Screenshot: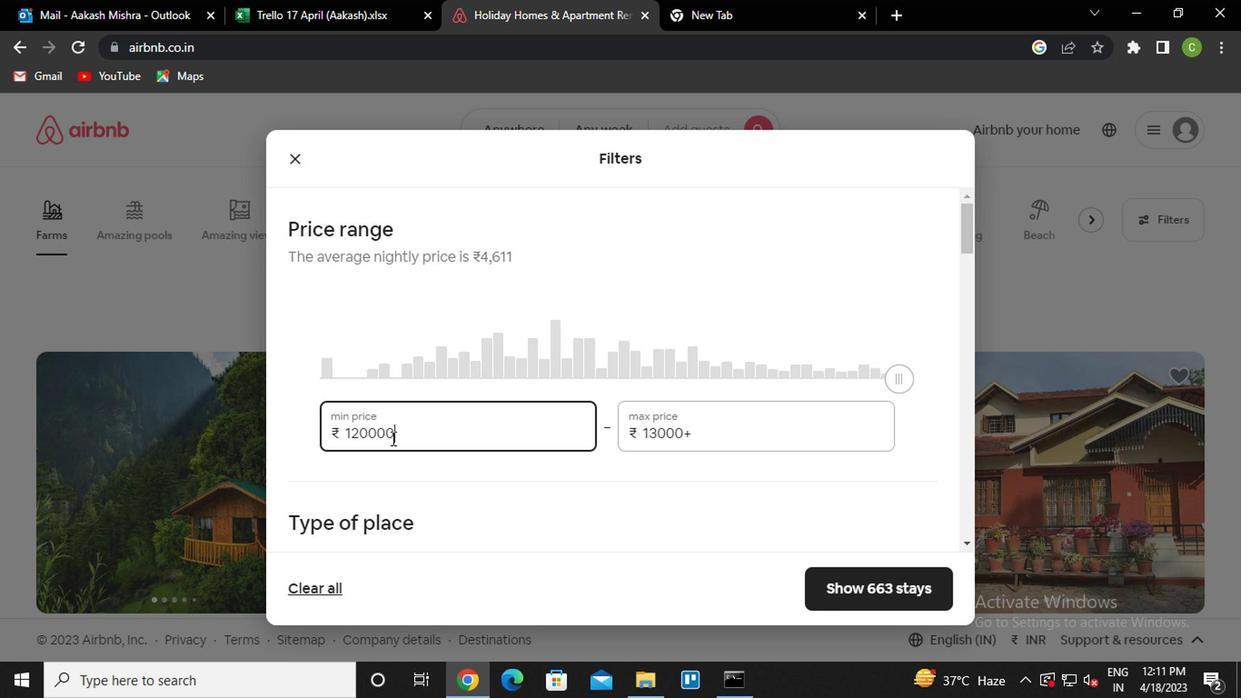 
Action: Mouse scrolled (387, 438) with delta (0, 0)
Screenshot: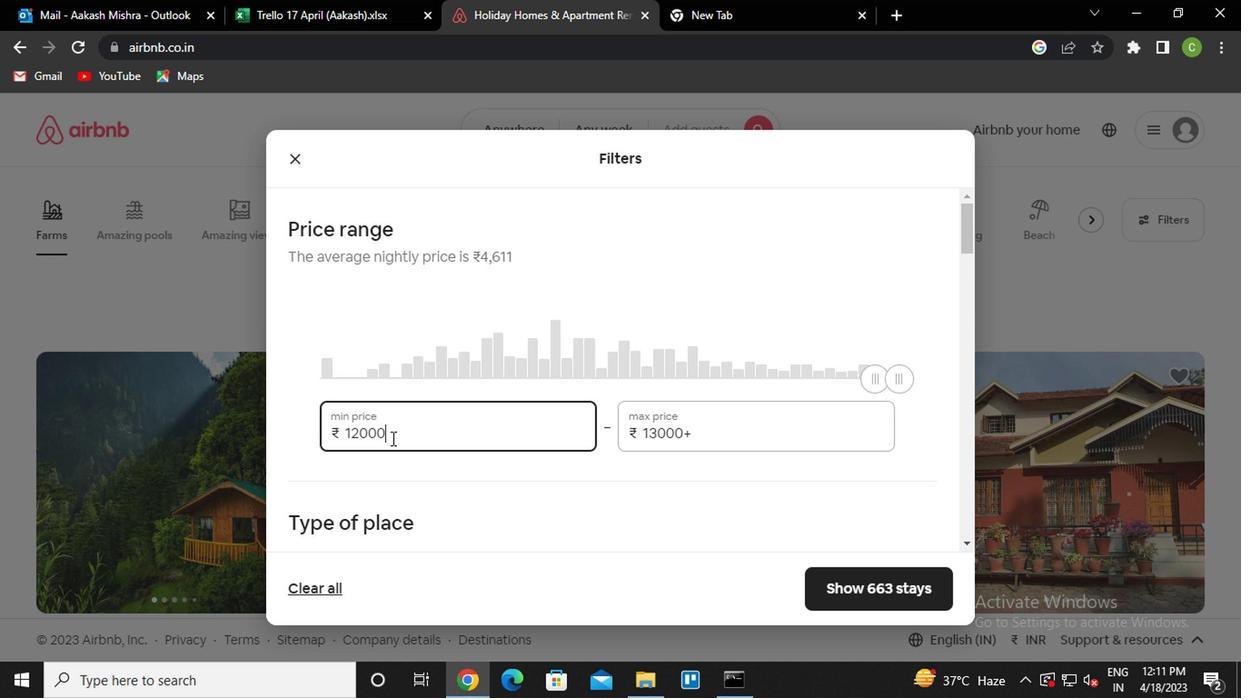 
Action: Mouse moved to (654, 431)
Screenshot: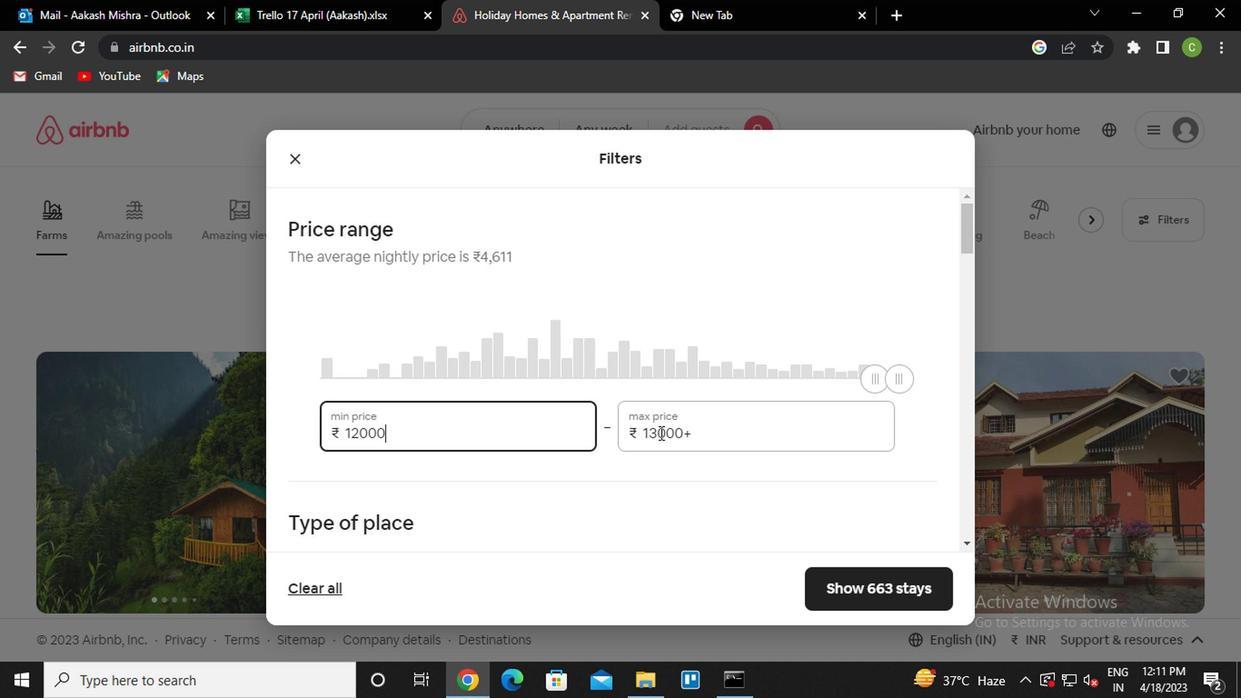 
Action: Mouse pressed left at (654, 431)
Screenshot: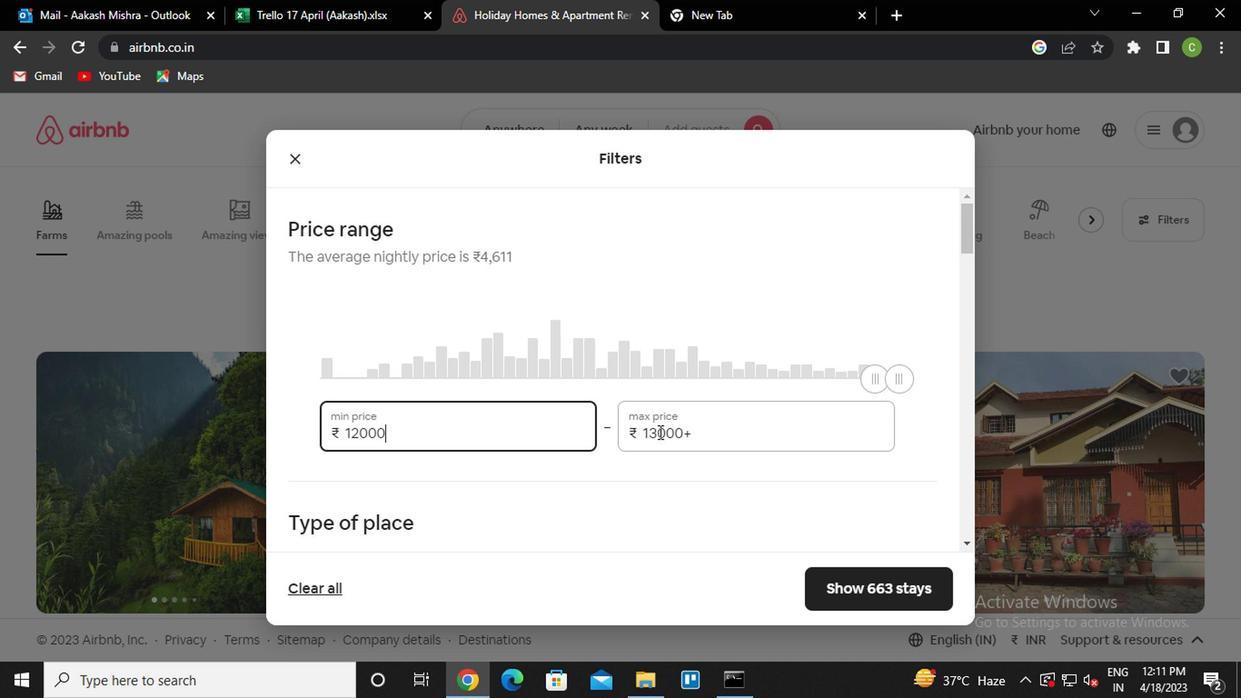 
Action: Mouse moved to (671, 451)
Screenshot: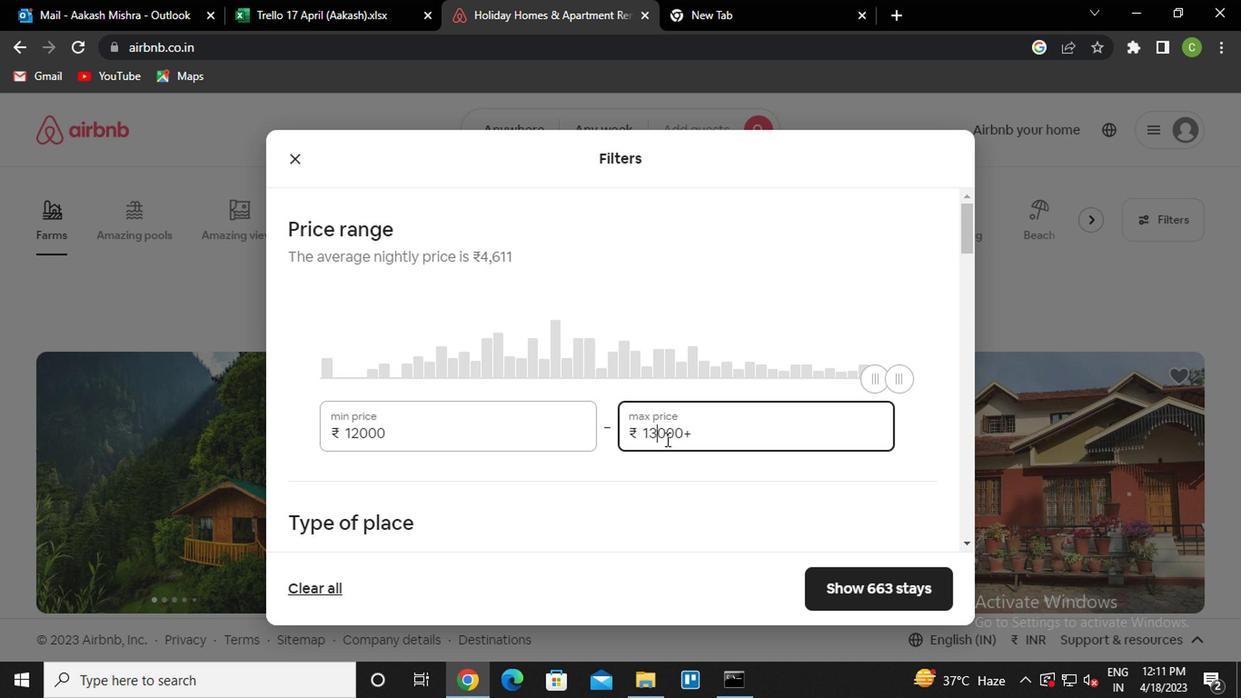 
Action: Key pressed <Key.backspace>6
Screenshot: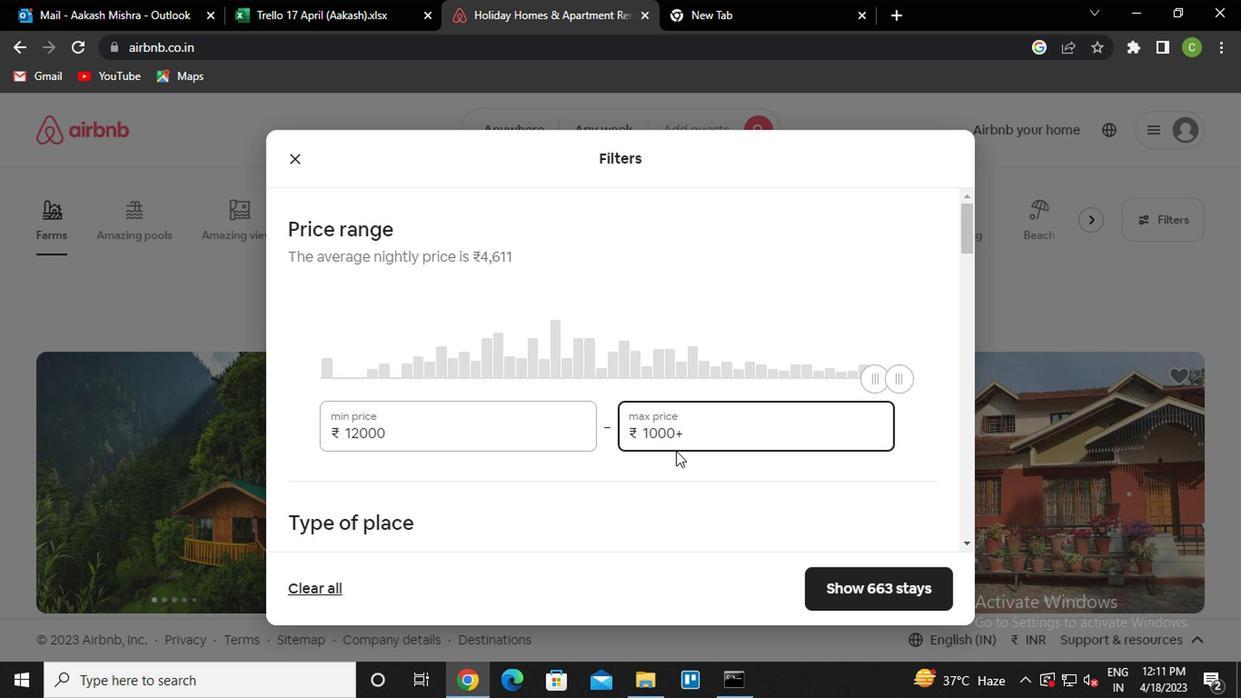 
Action: Mouse moved to (703, 435)
Screenshot: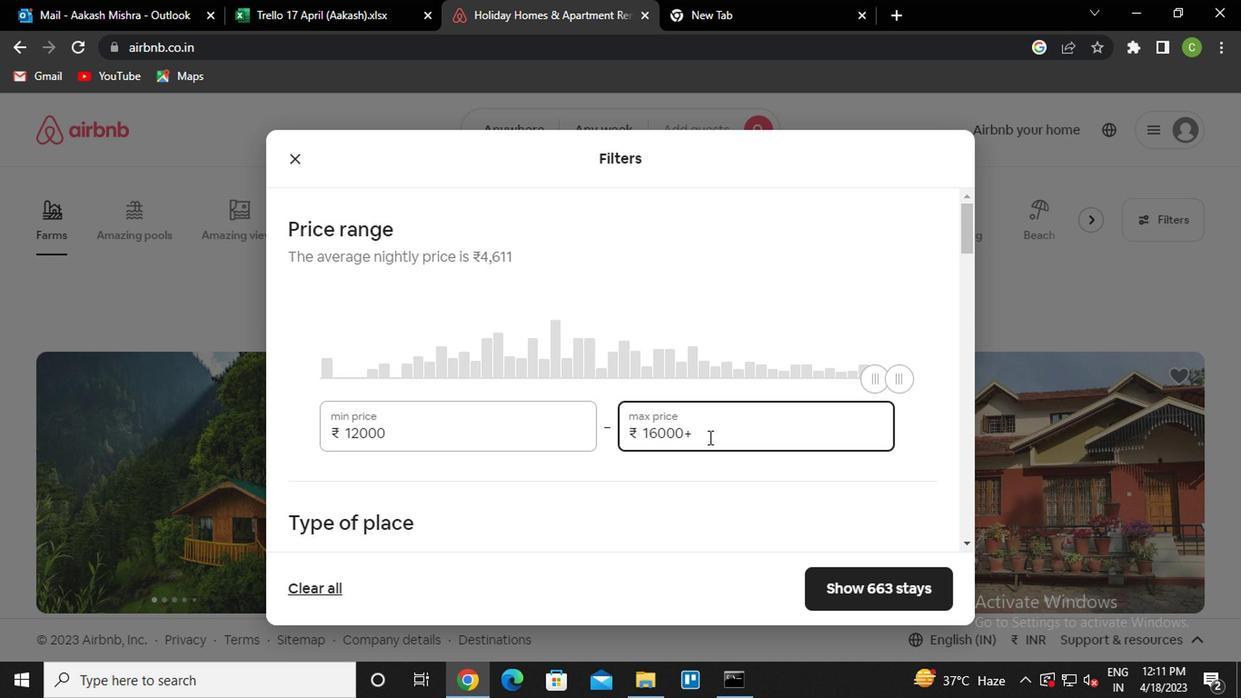
Action: Mouse pressed left at (703, 435)
Screenshot: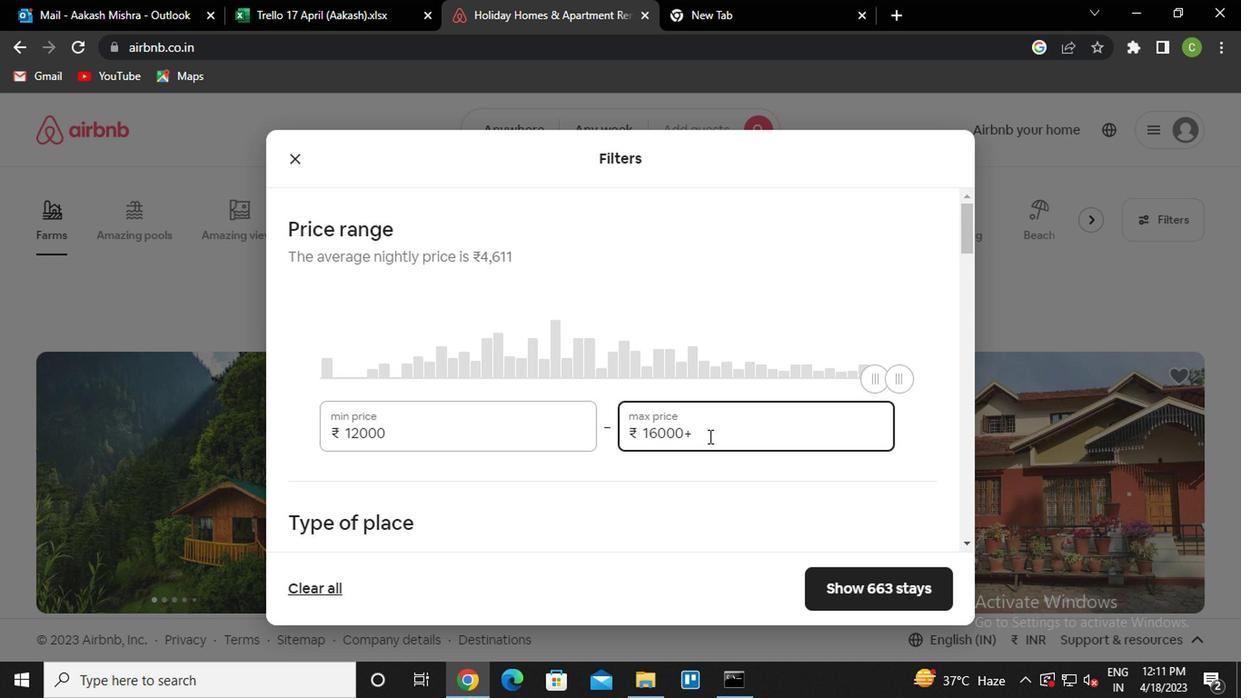 
Action: Key pressed <Key.backspace>
Screenshot: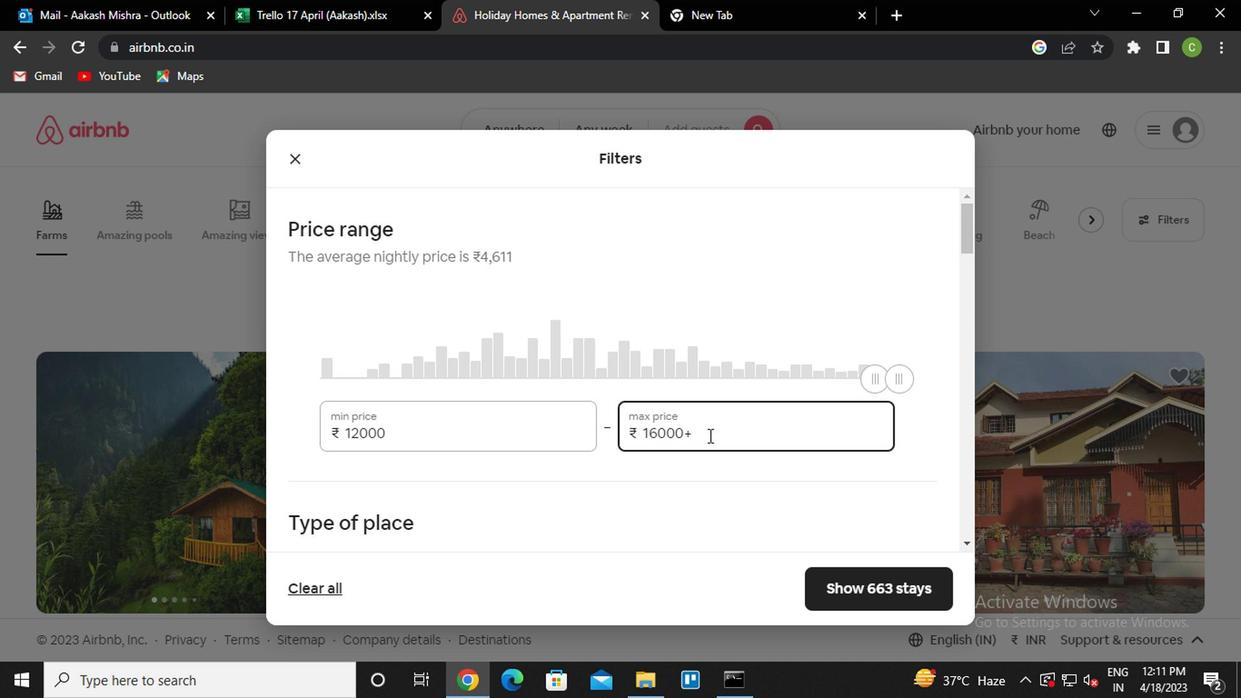 
Action: Mouse moved to (500, 488)
Screenshot: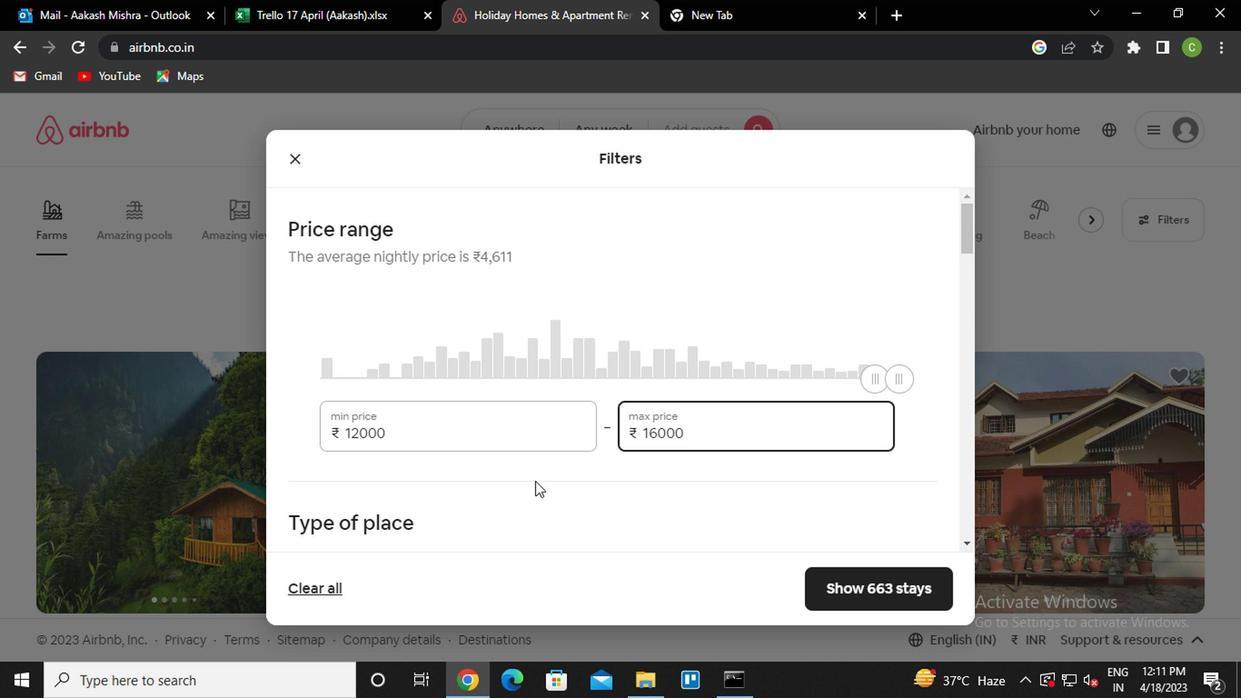 
Action: Mouse scrolled (500, 487) with delta (0, 0)
Screenshot: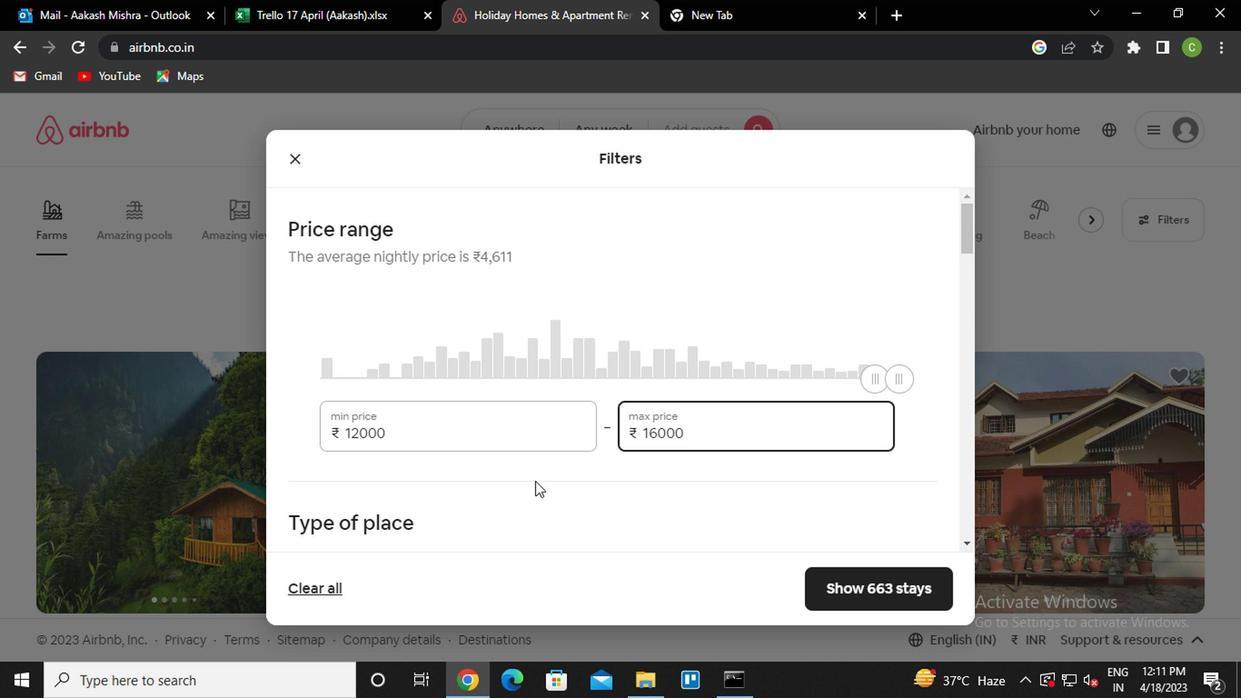 
Action: Mouse moved to (301, 485)
Screenshot: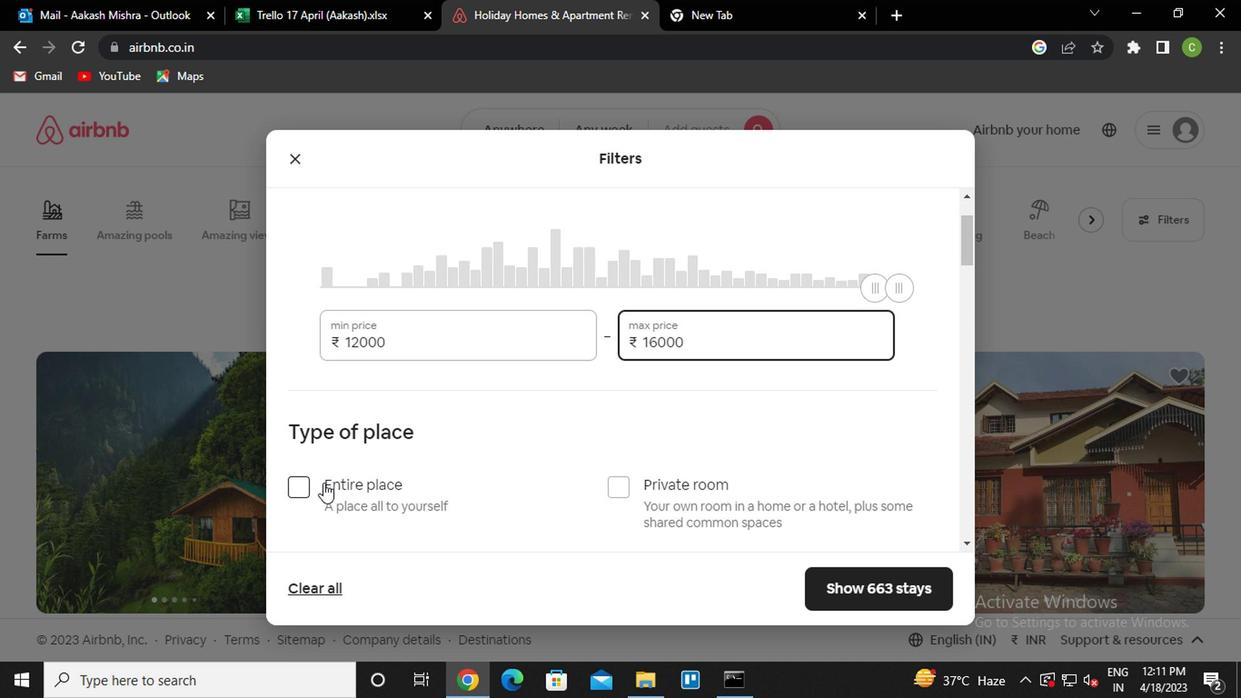 
Action: Mouse pressed left at (301, 485)
Screenshot: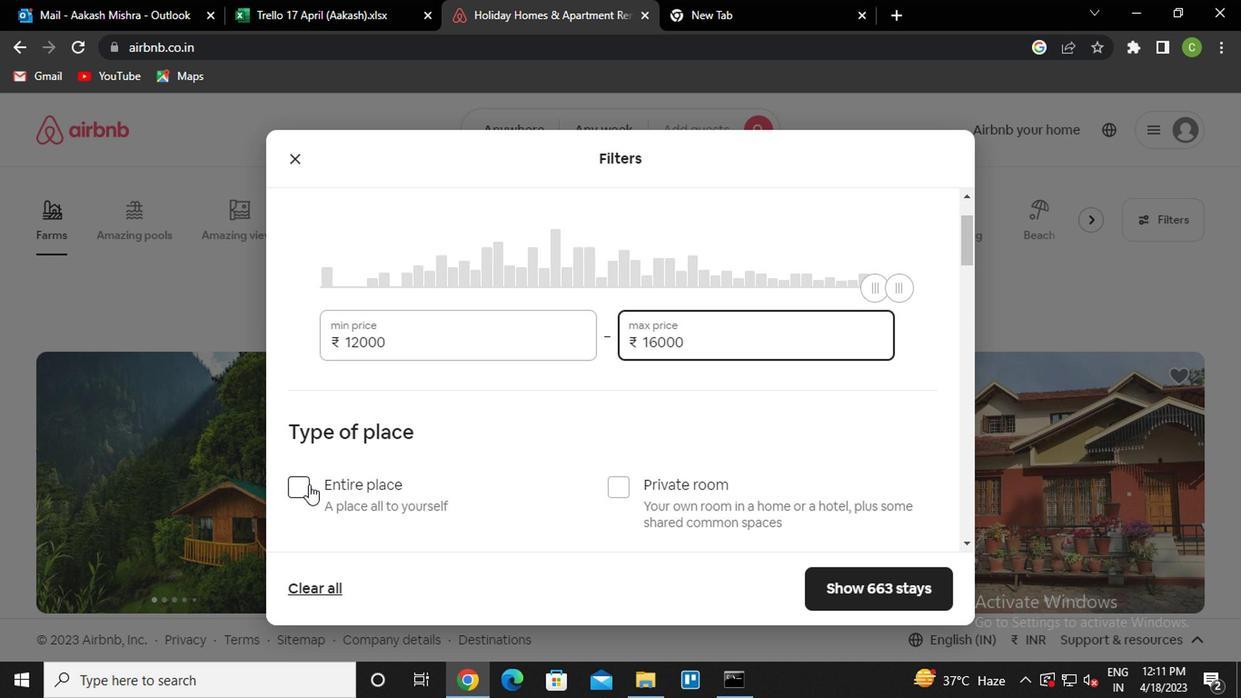 
Action: Mouse moved to (390, 458)
Screenshot: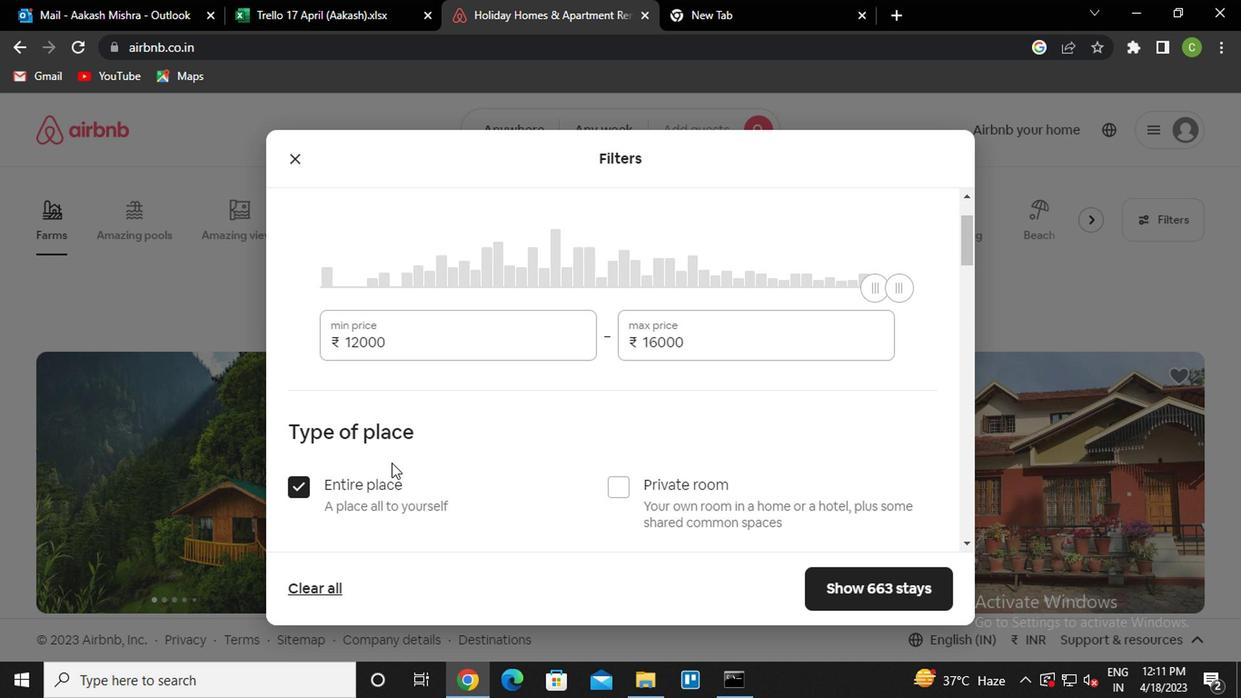 
Action: Mouse scrolled (390, 458) with delta (0, 0)
Screenshot: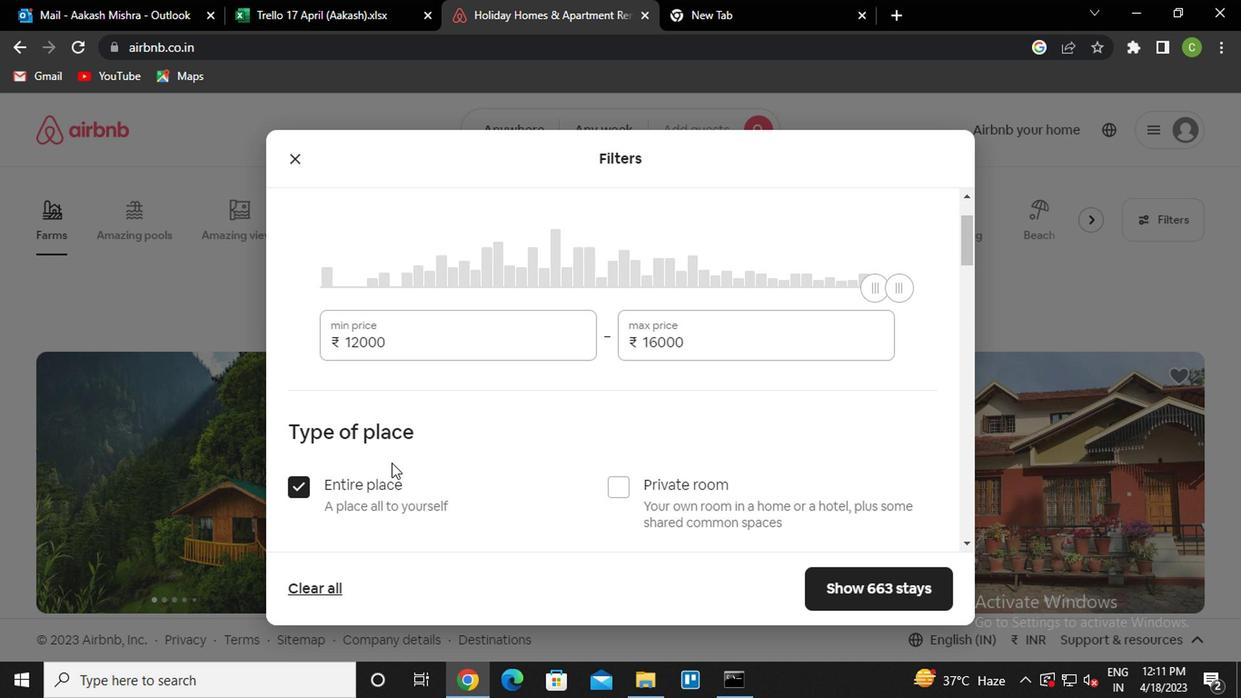 
Action: Mouse moved to (396, 452)
Screenshot: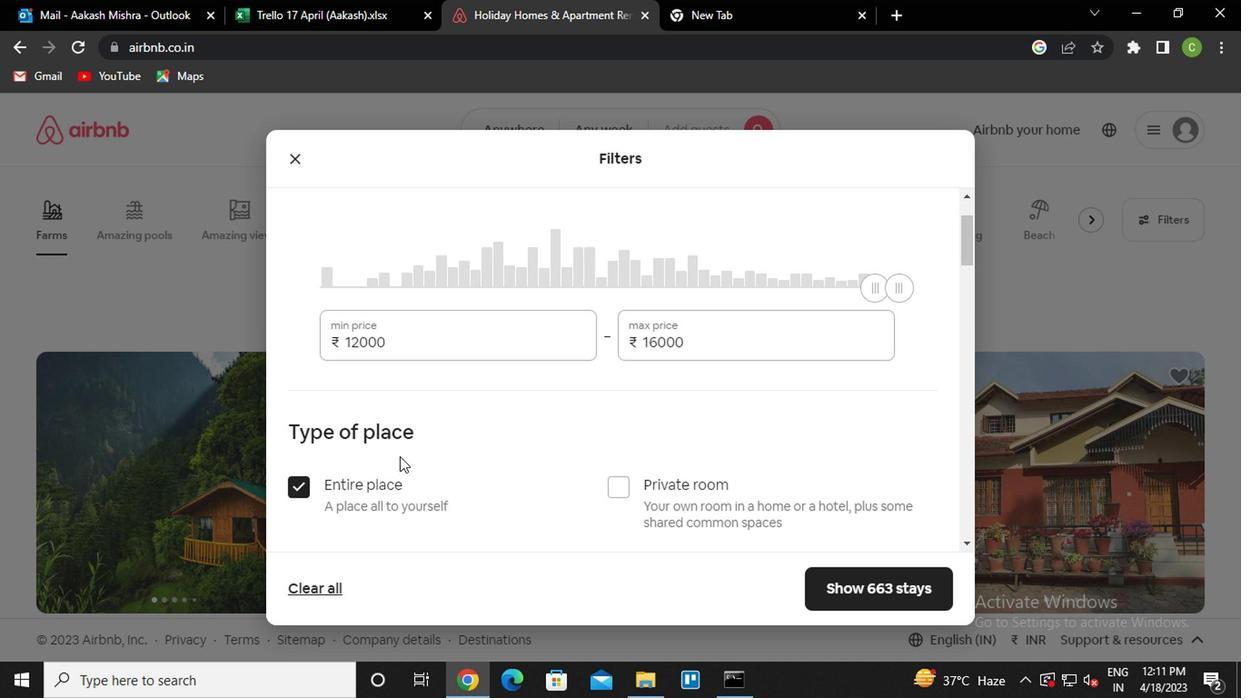 
Action: Mouse scrolled (396, 451) with delta (0, 0)
Screenshot: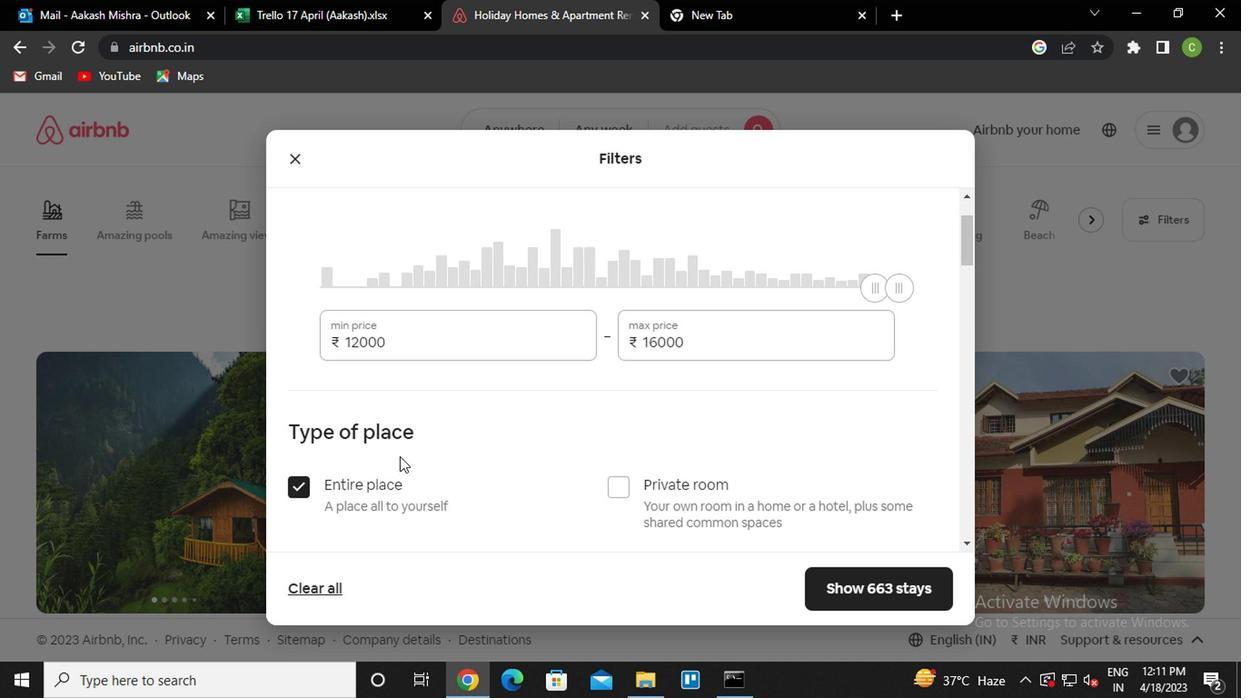 
Action: Mouse moved to (397, 446)
Screenshot: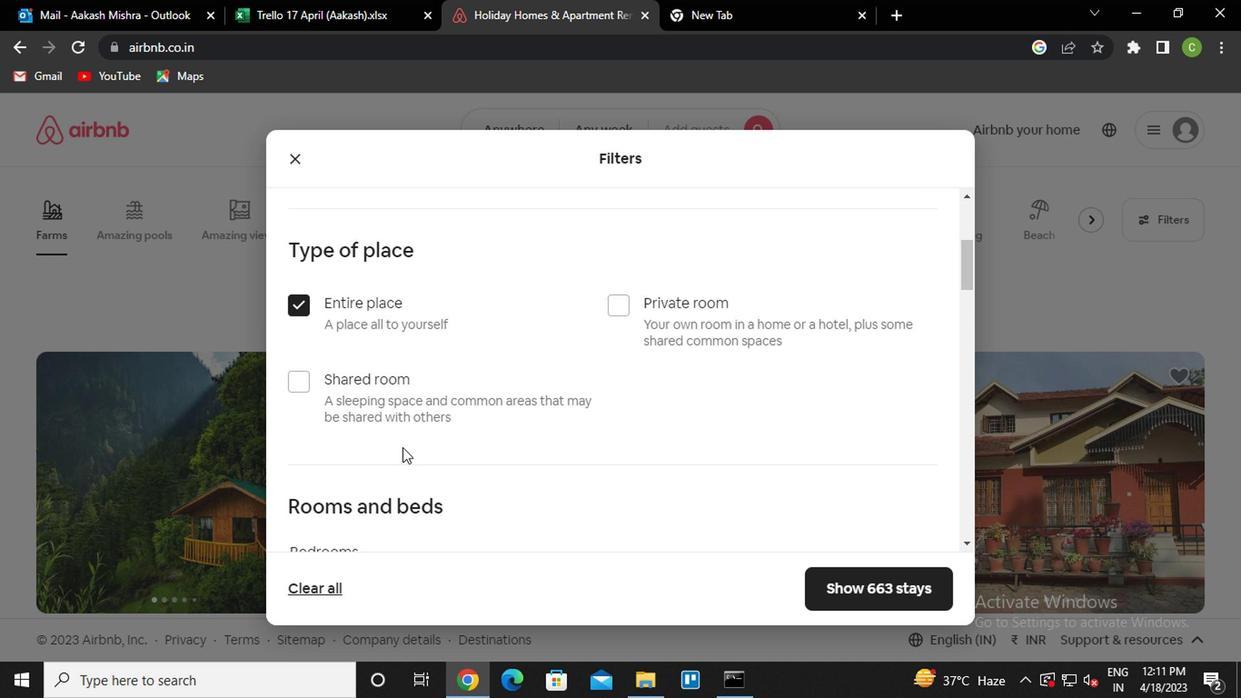 
Action: Mouse scrolled (397, 445) with delta (0, -1)
Screenshot: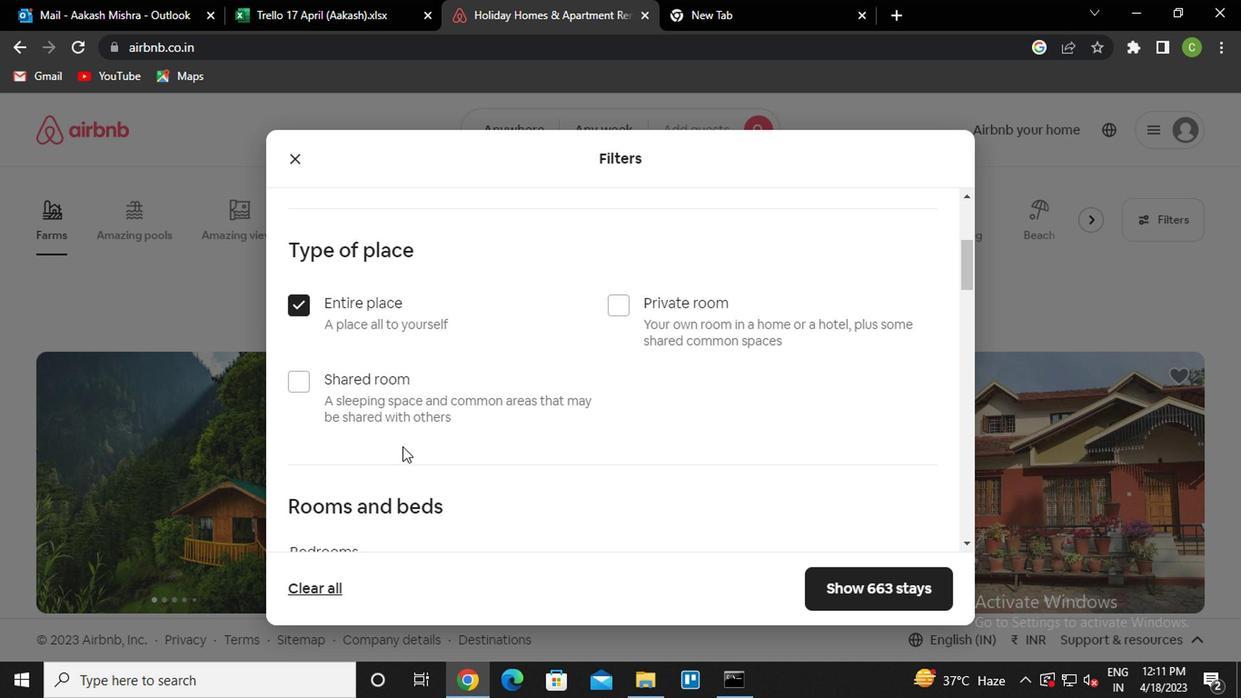 
Action: Mouse moved to (392, 447)
Screenshot: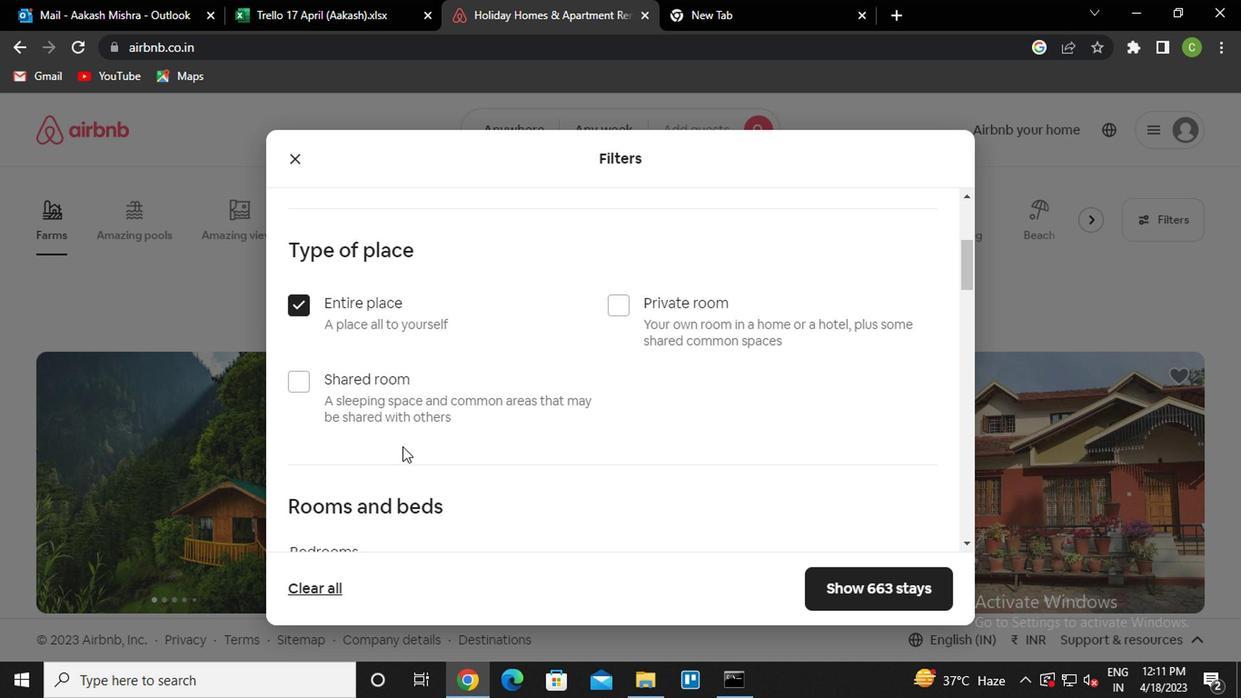 
Action: Mouse scrolled (392, 446) with delta (0, 0)
Screenshot: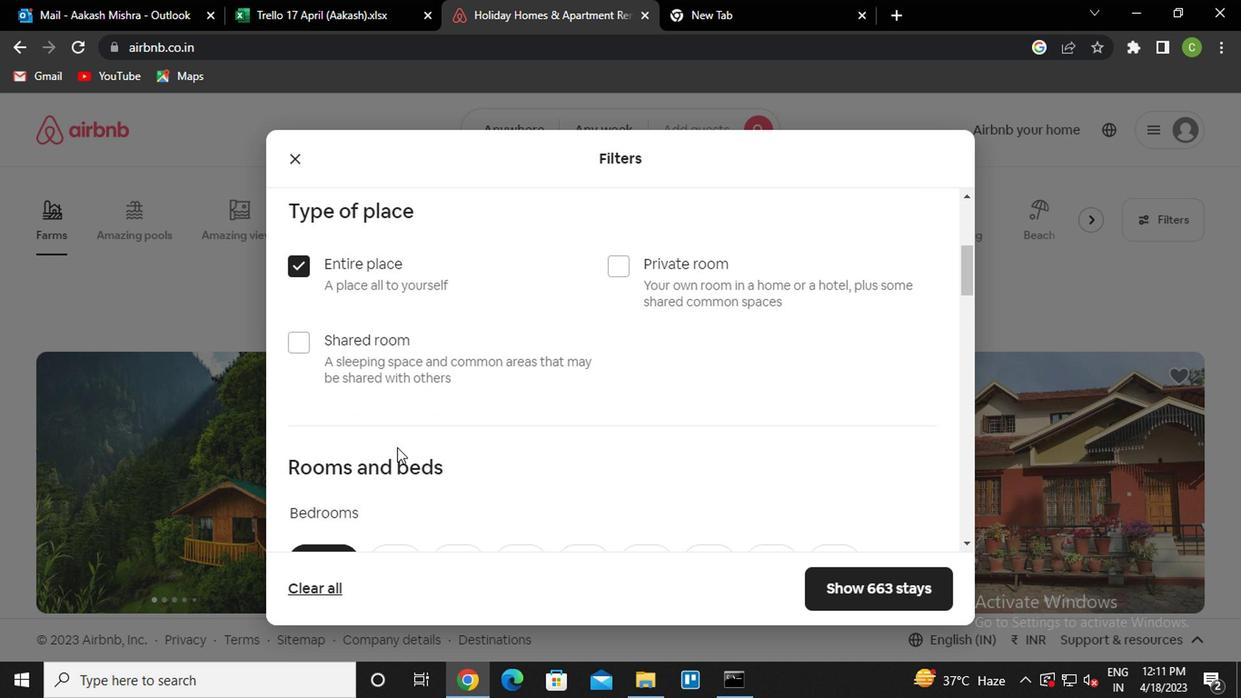 
Action: Mouse moved to (400, 424)
Screenshot: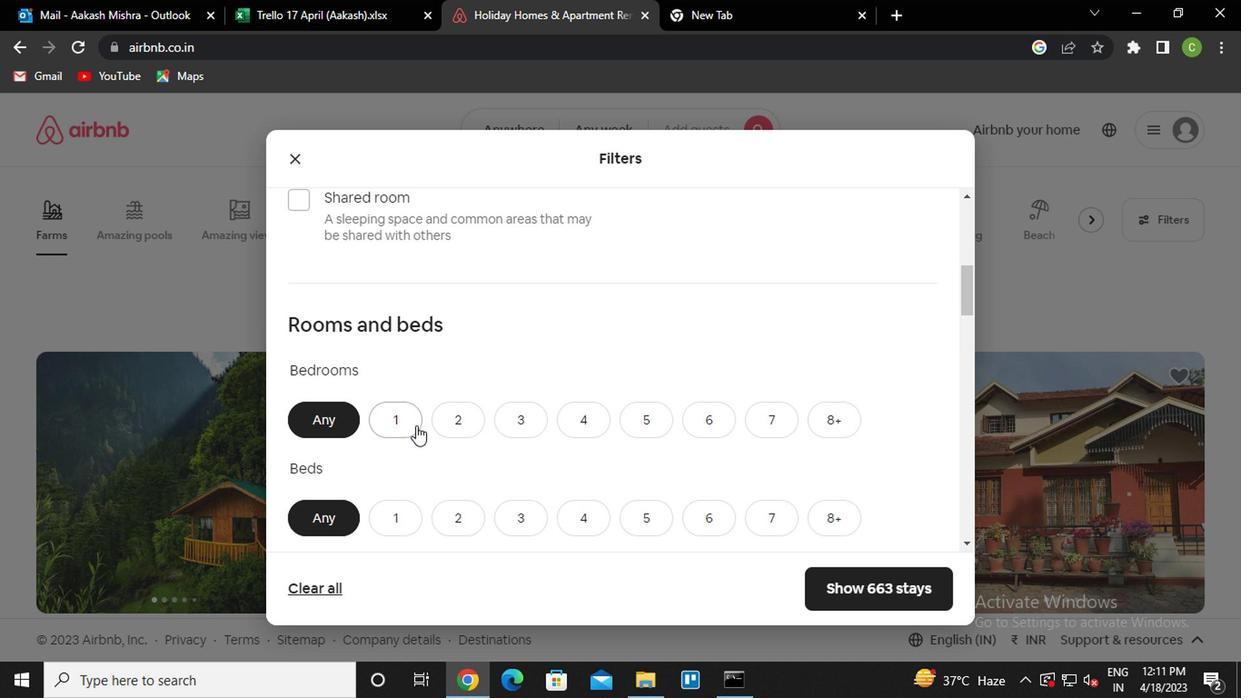 
Action: Mouse pressed left at (400, 424)
Screenshot: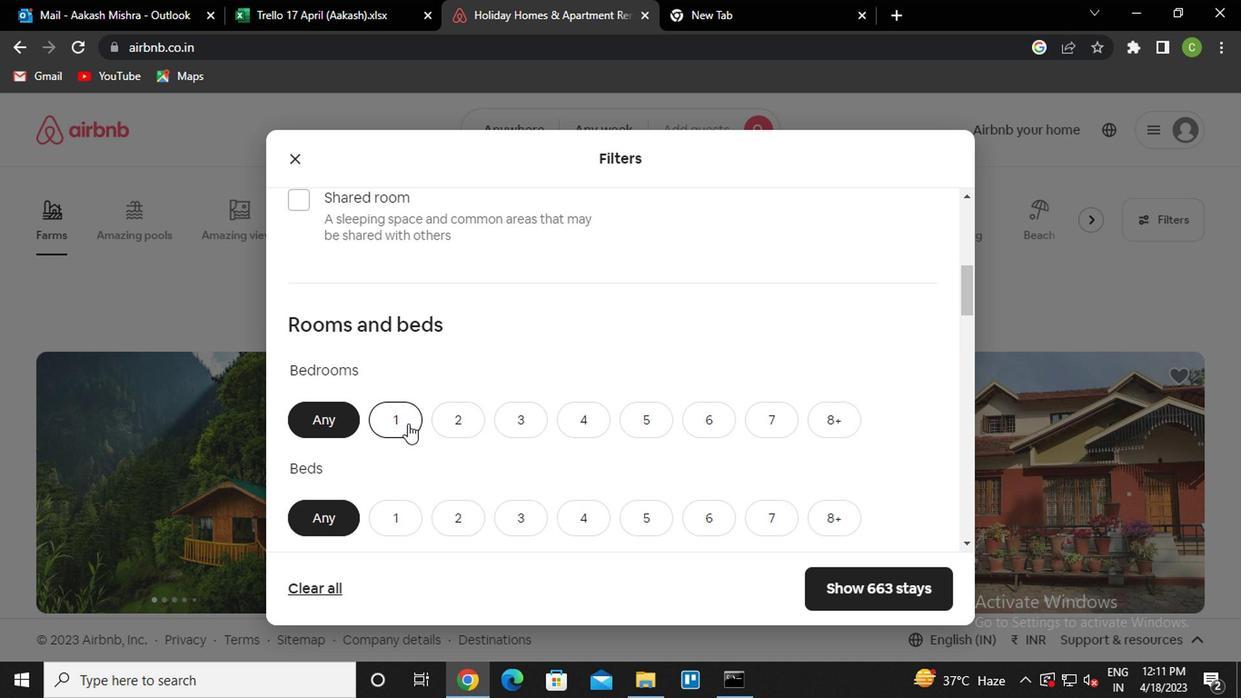 
Action: Mouse moved to (511, 515)
Screenshot: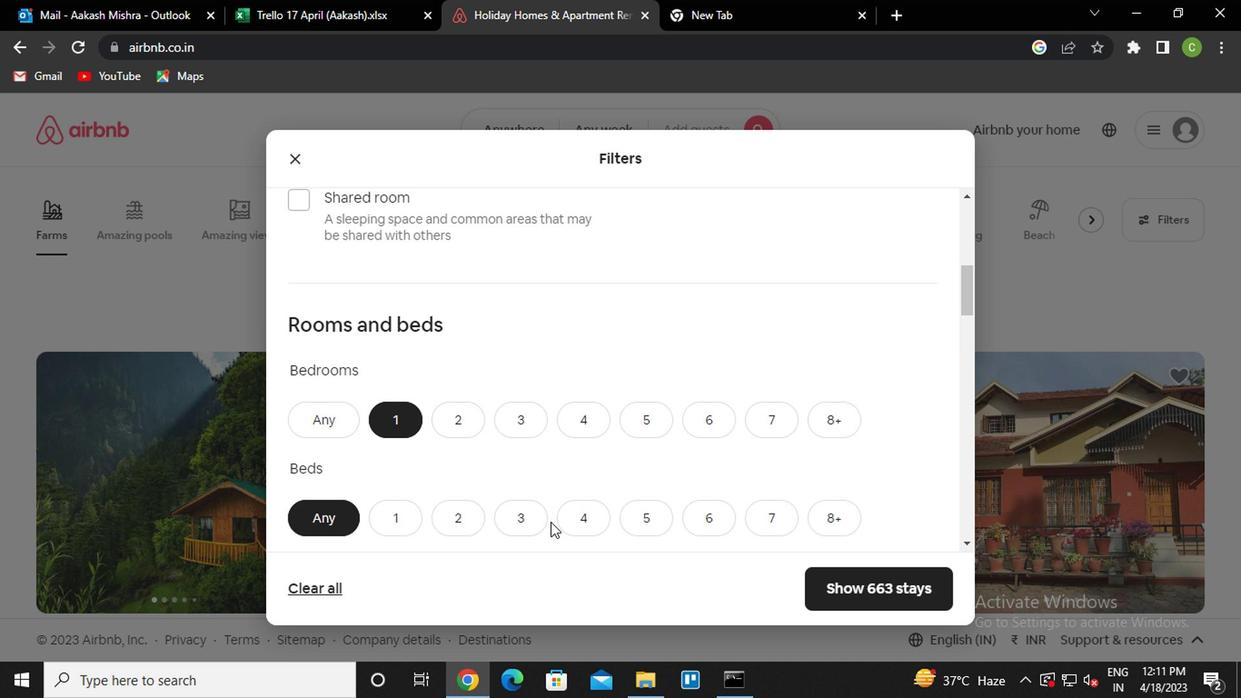 
Action: Mouse pressed left at (511, 515)
Screenshot: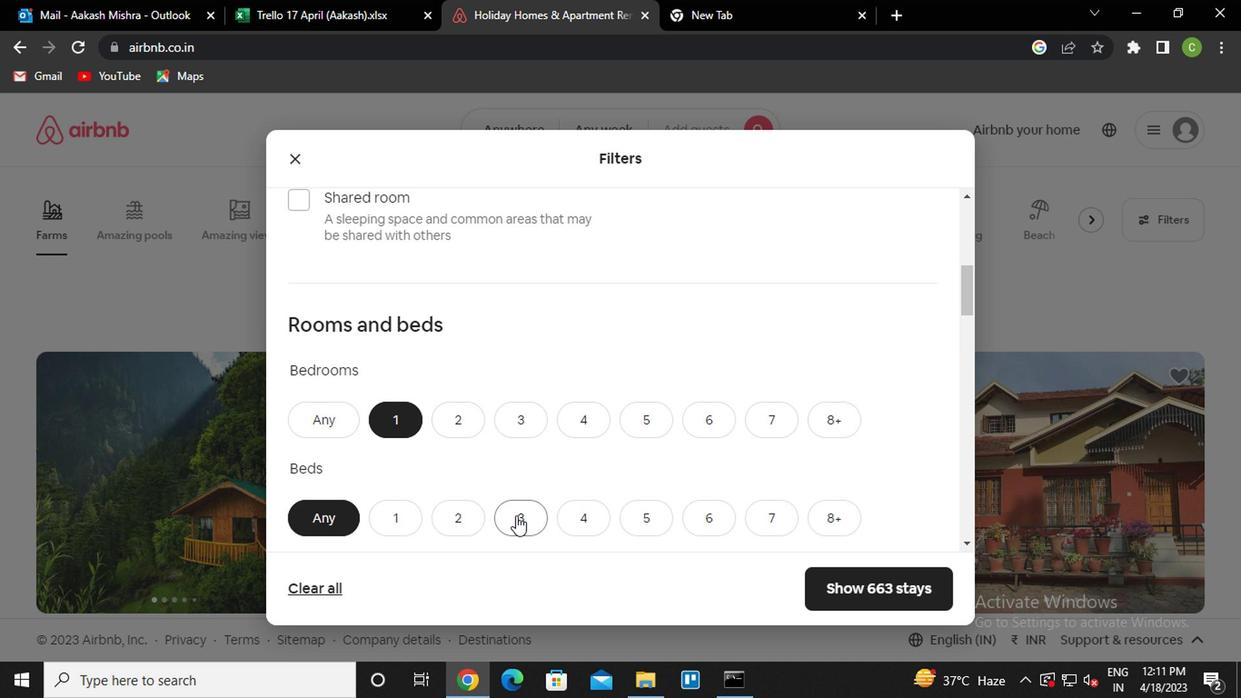 
Action: Mouse scrolled (511, 513) with delta (0, -1)
Screenshot: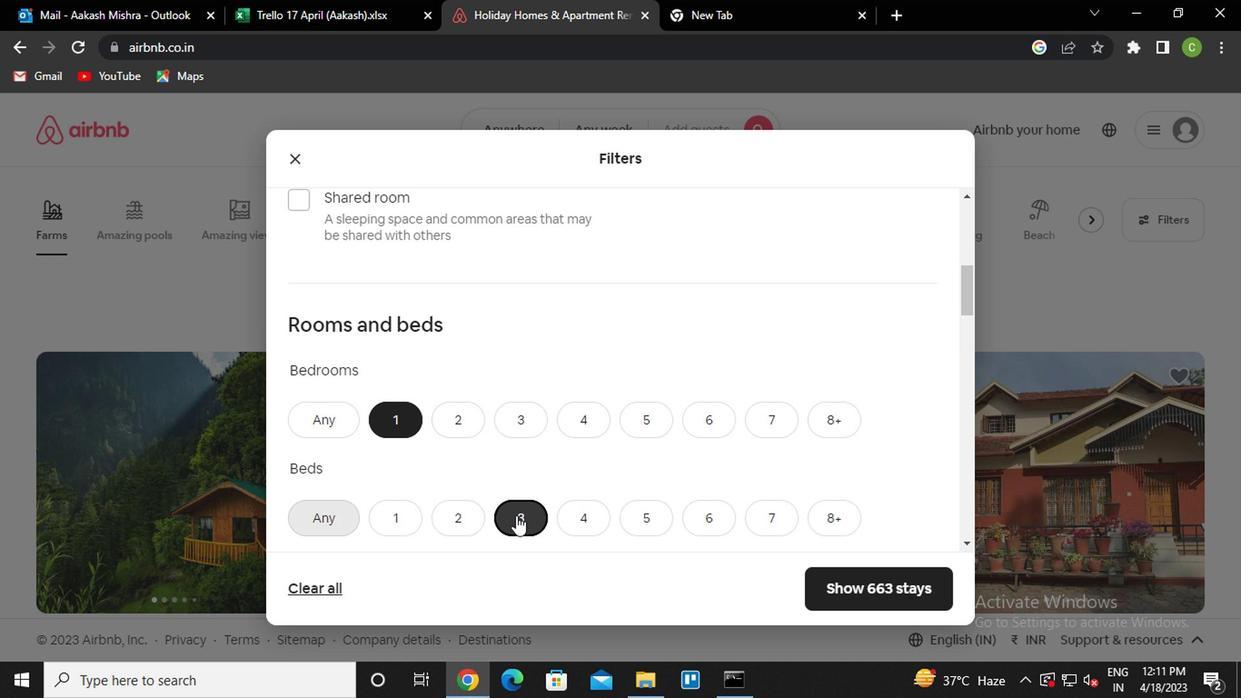 
Action: Mouse scrolled (511, 513) with delta (0, -1)
Screenshot: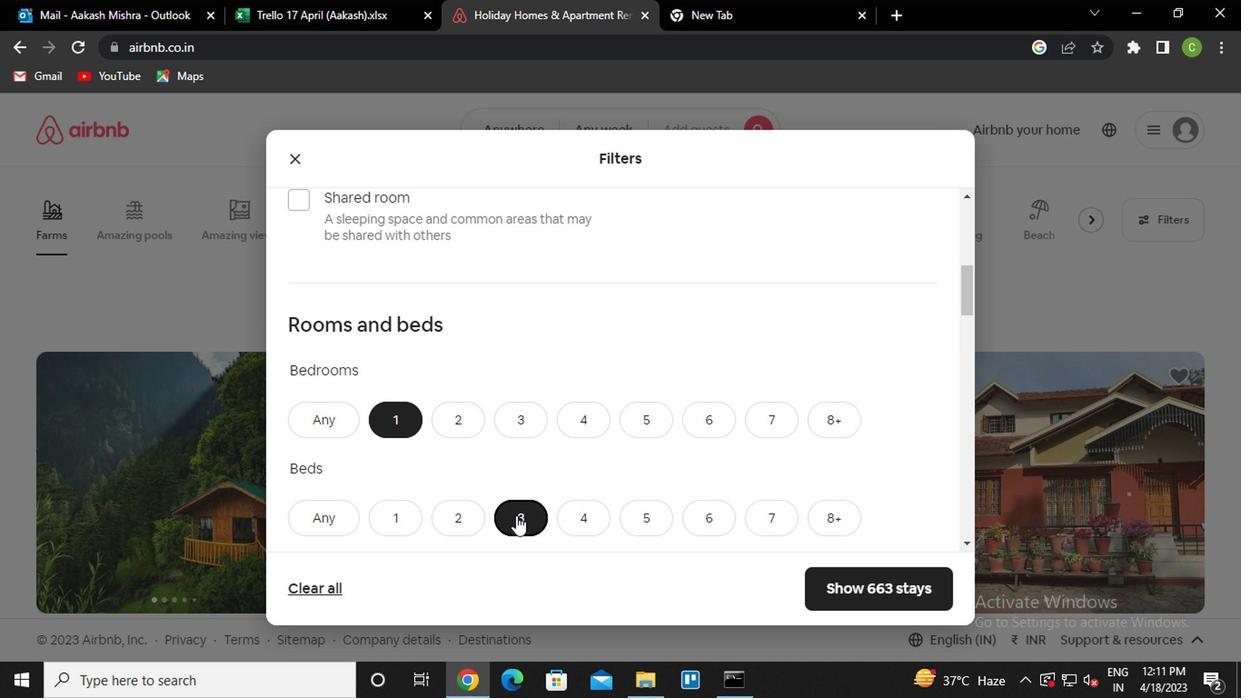 
Action: Mouse moved to (404, 442)
Screenshot: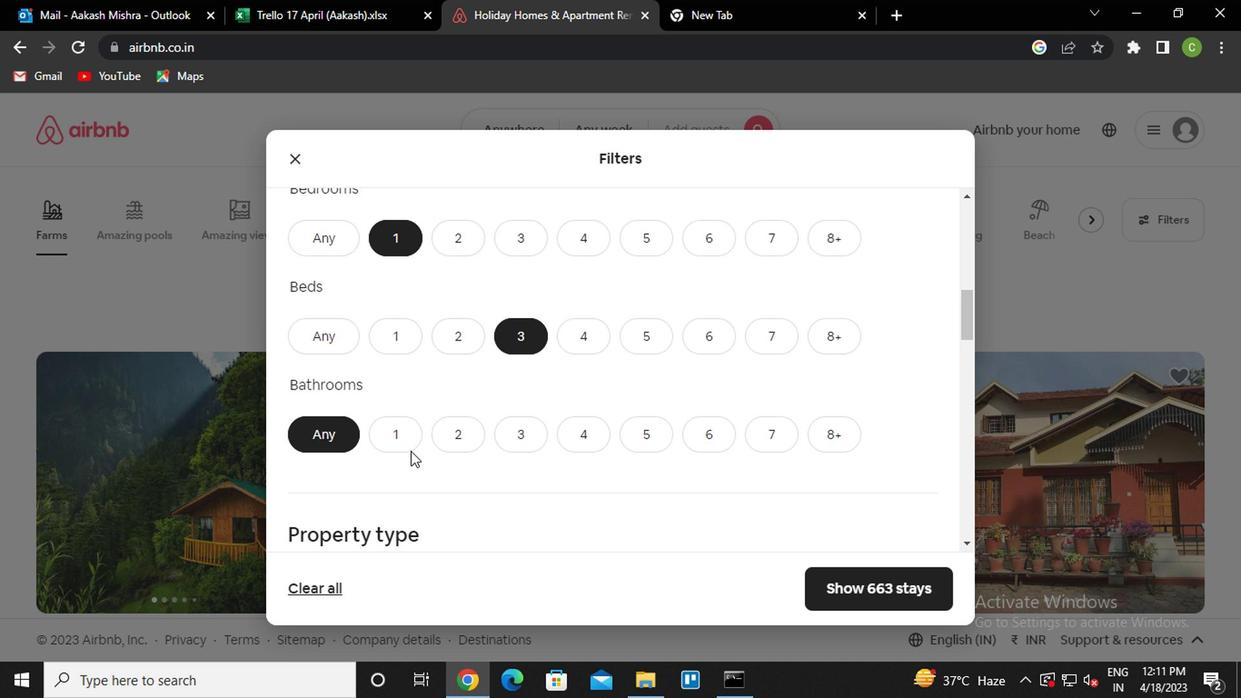 
Action: Mouse pressed left at (404, 442)
Screenshot: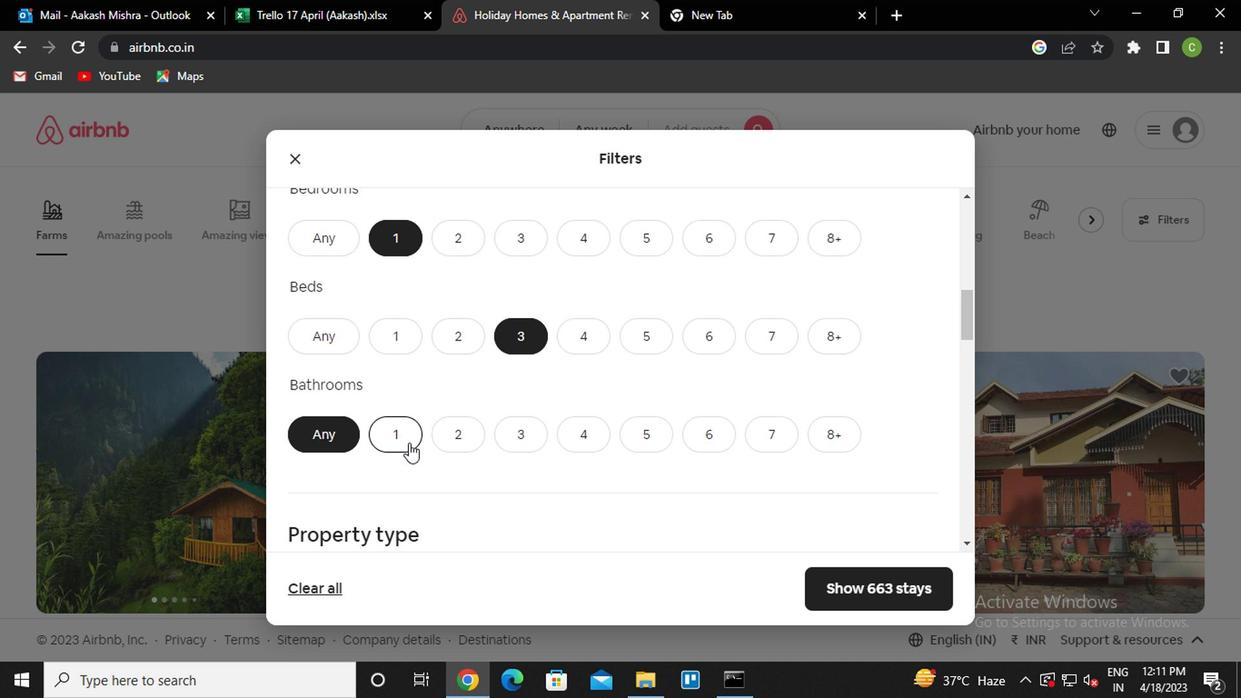 
Action: Mouse moved to (488, 430)
Screenshot: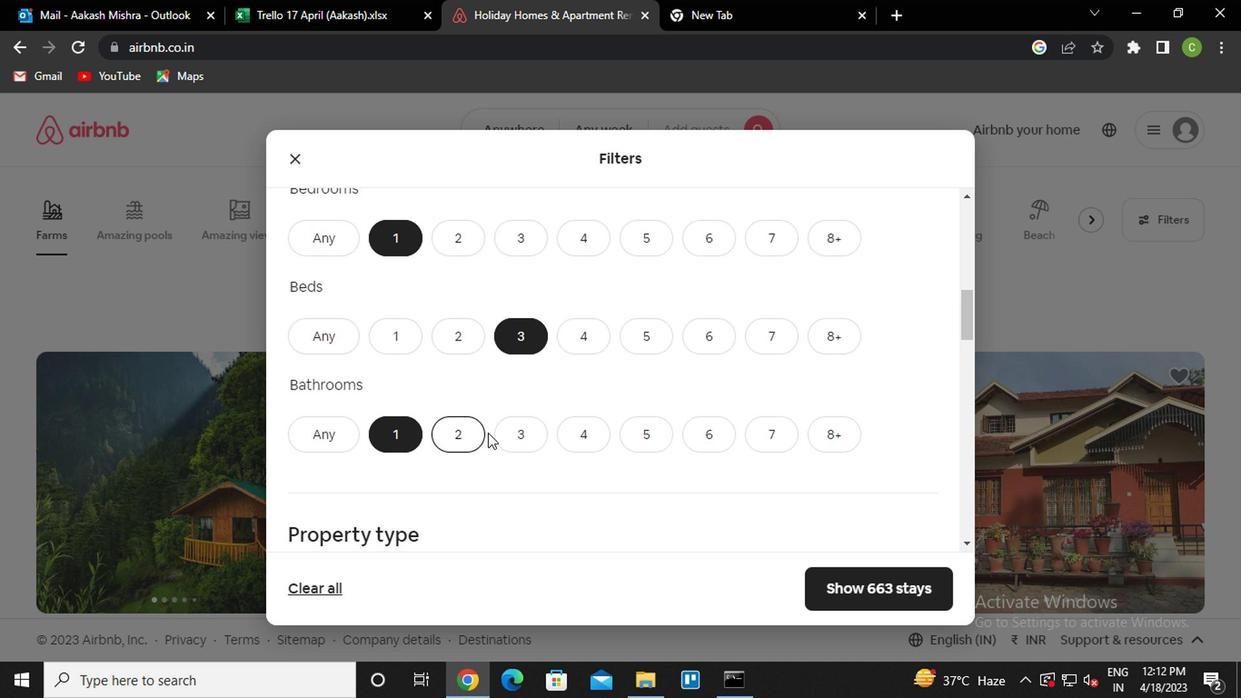 
Action: Mouse scrolled (488, 429) with delta (0, -1)
Screenshot: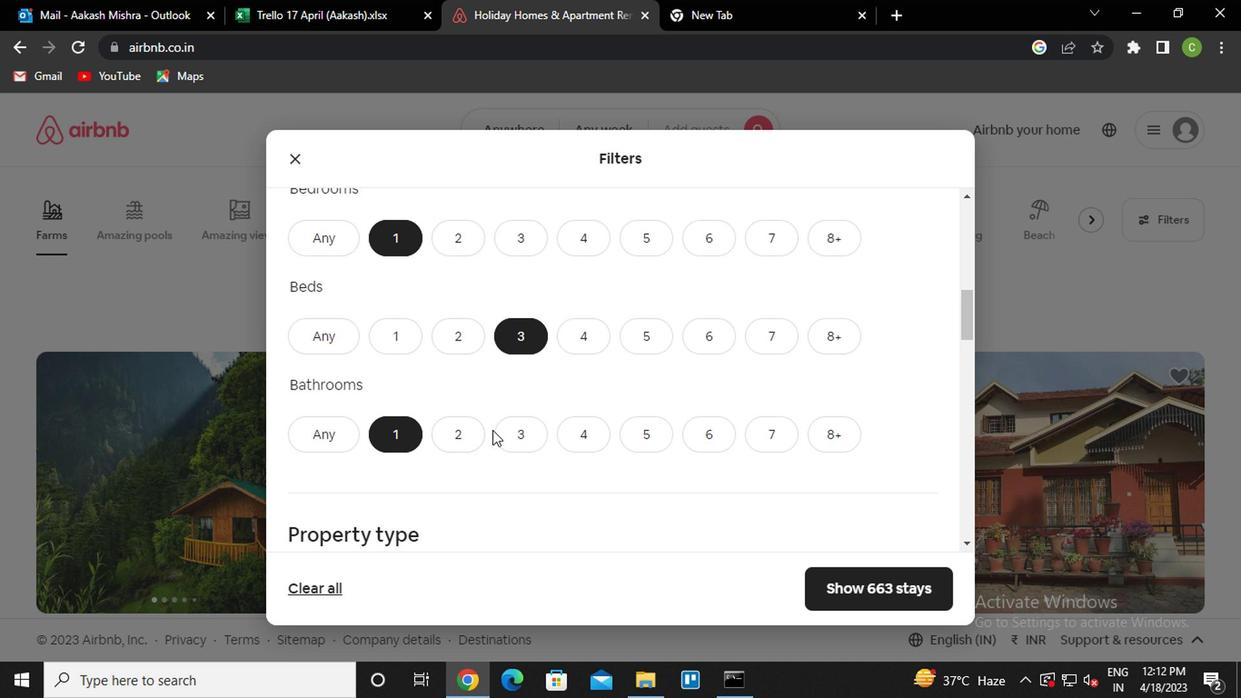 
Action: Mouse moved to (486, 433)
Screenshot: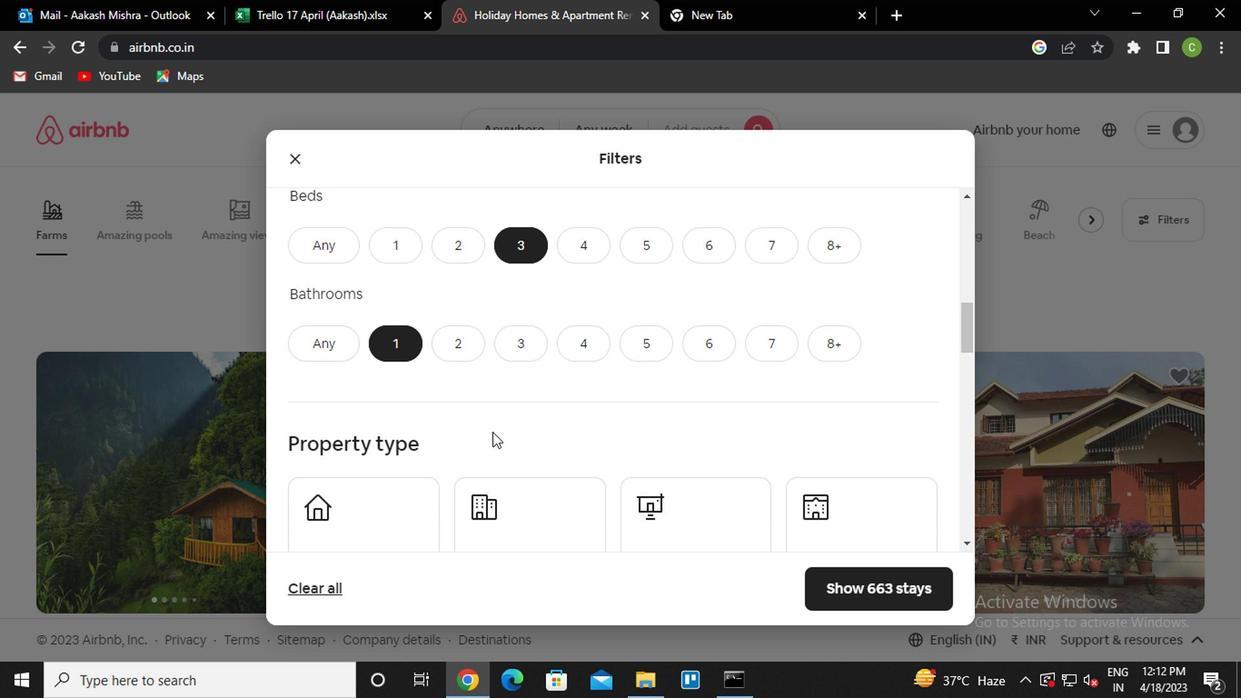 
Action: Mouse scrolled (486, 433) with delta (0, 0)
Screenshot: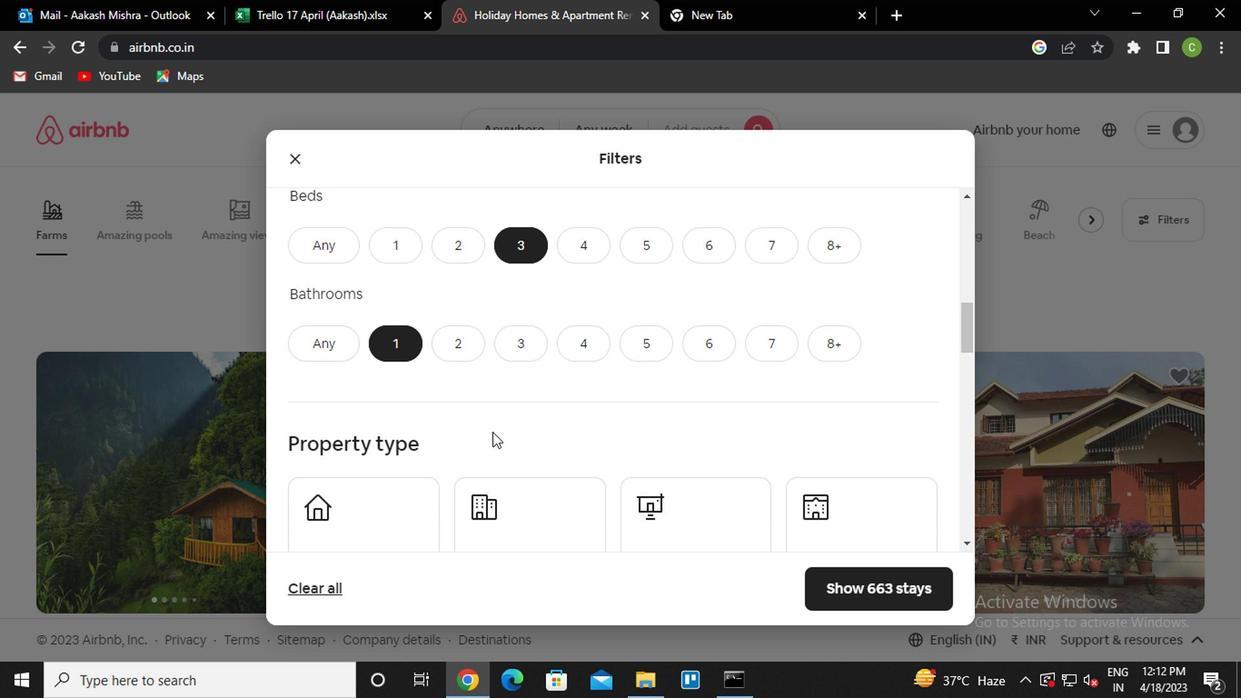 
Action: Mouse moved to (524, 463)
Screenshot: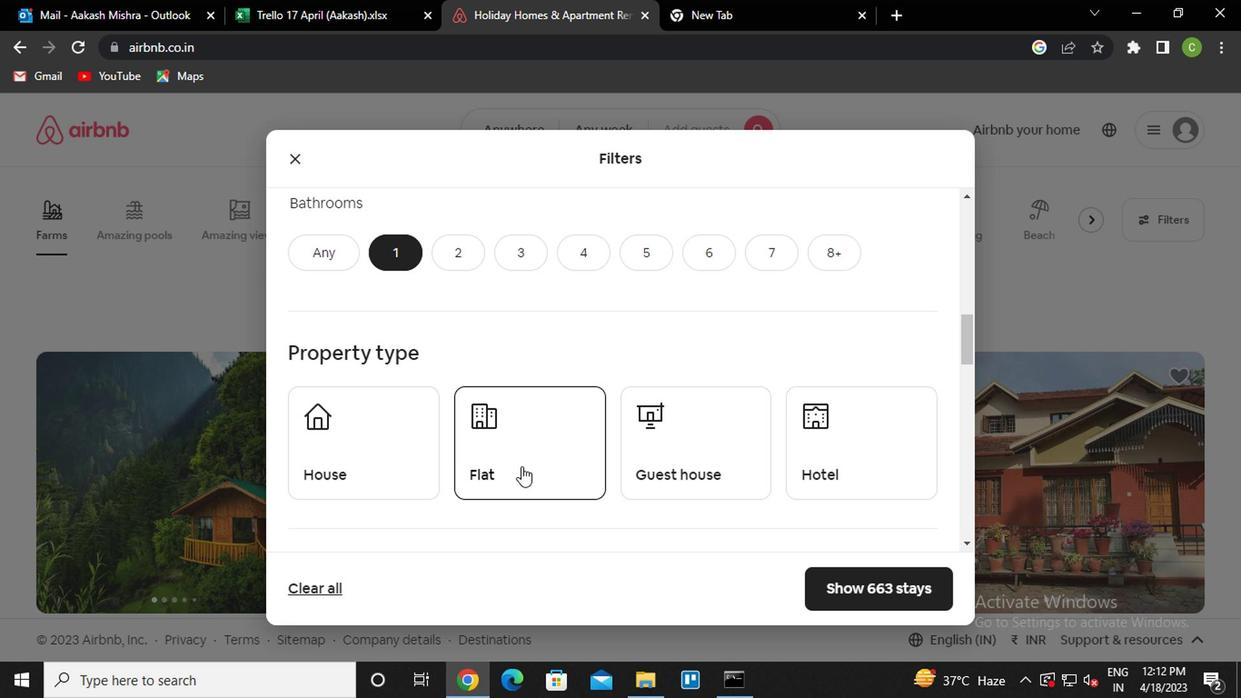 
Action: Mouse pressed left at (524, 463)
Screenshot: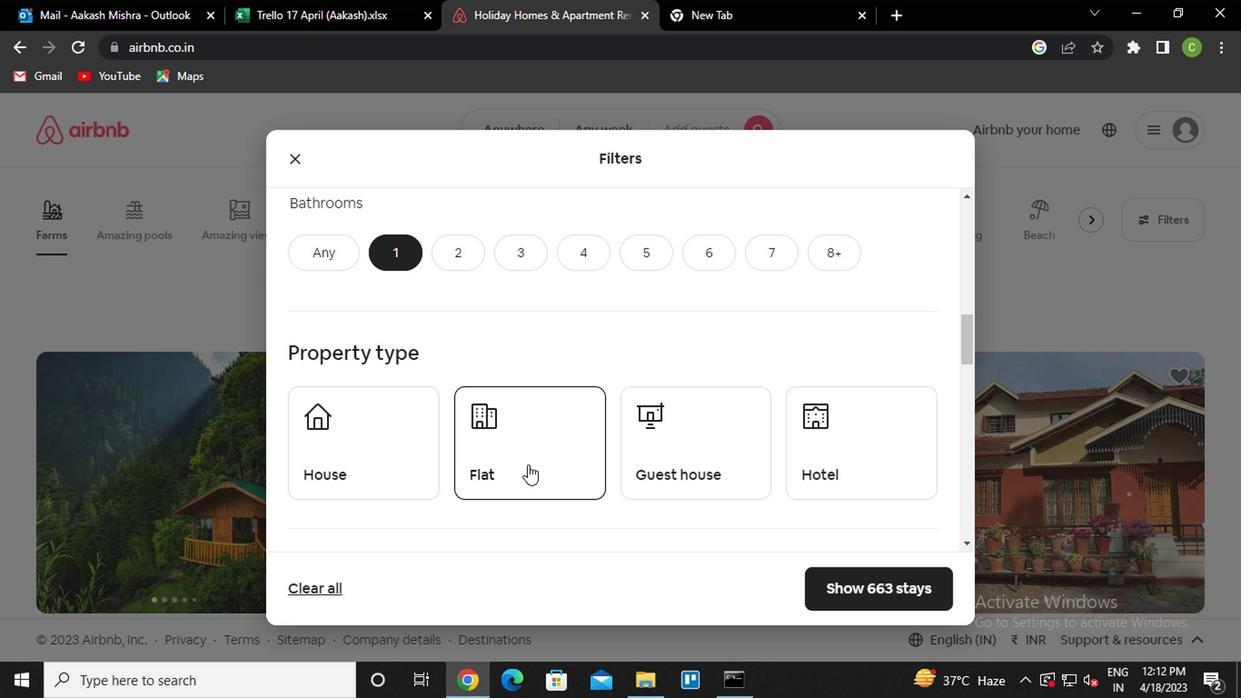 
Action: Mouse scrolled (524, 462) with delta (0, 0)
Screenshot: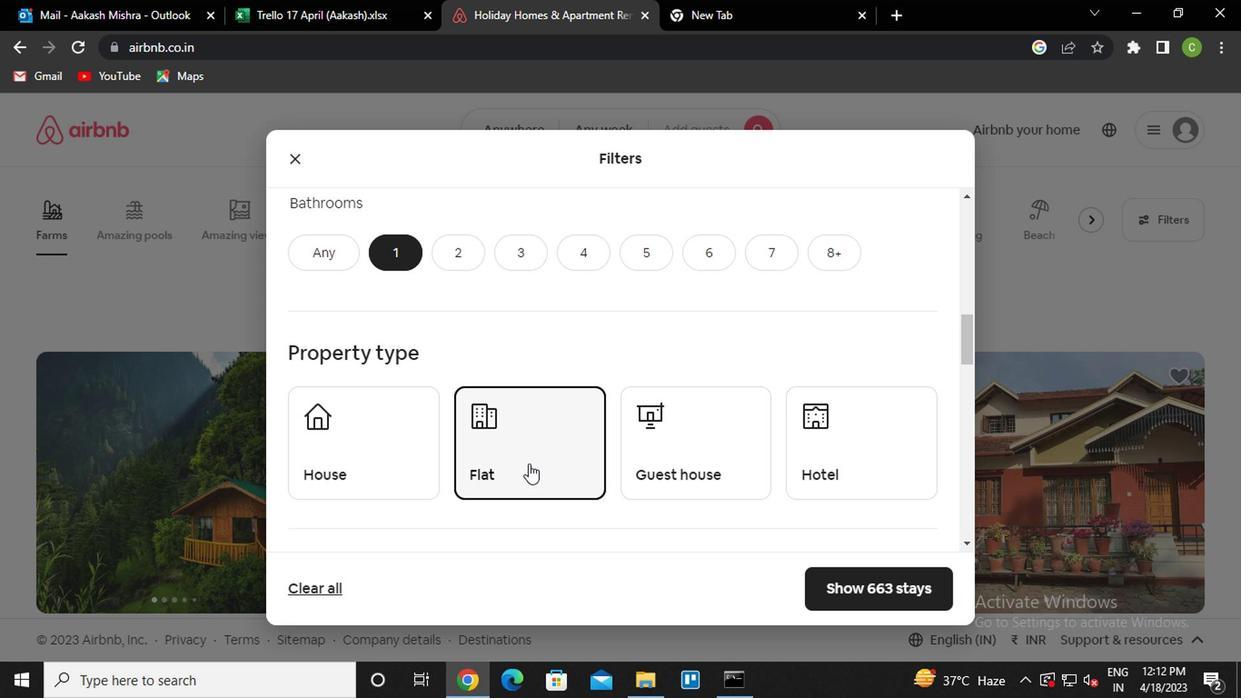 
Action: Mouse moved to (524, 461)
Screenshot: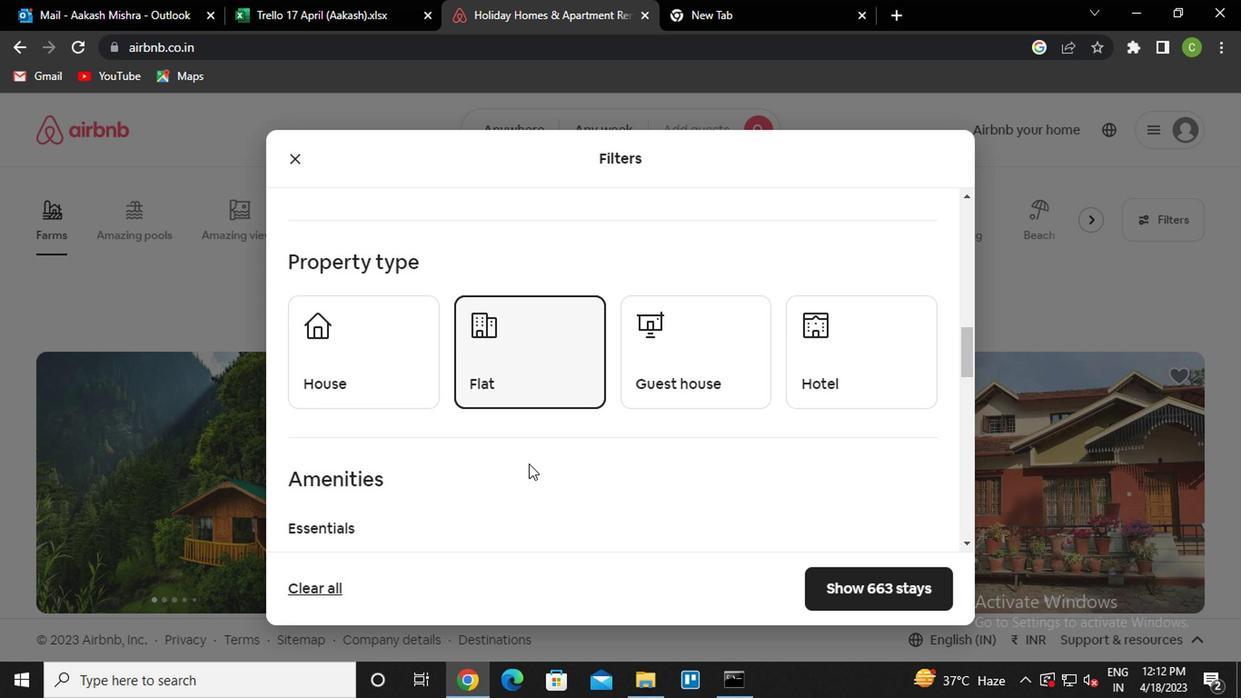
Action: Mouse scrolled (524, 460) with delta (0, 0)
Screenshot: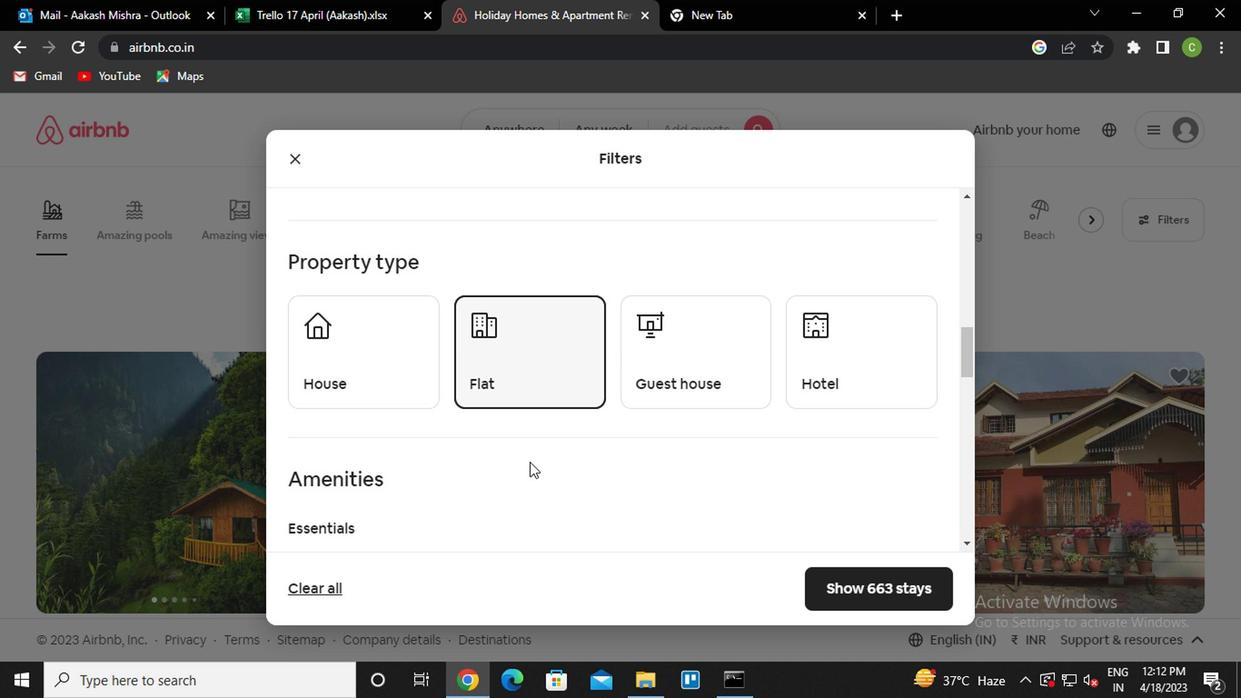 
Action: Mouse moved to (493, 435)
Screenshot: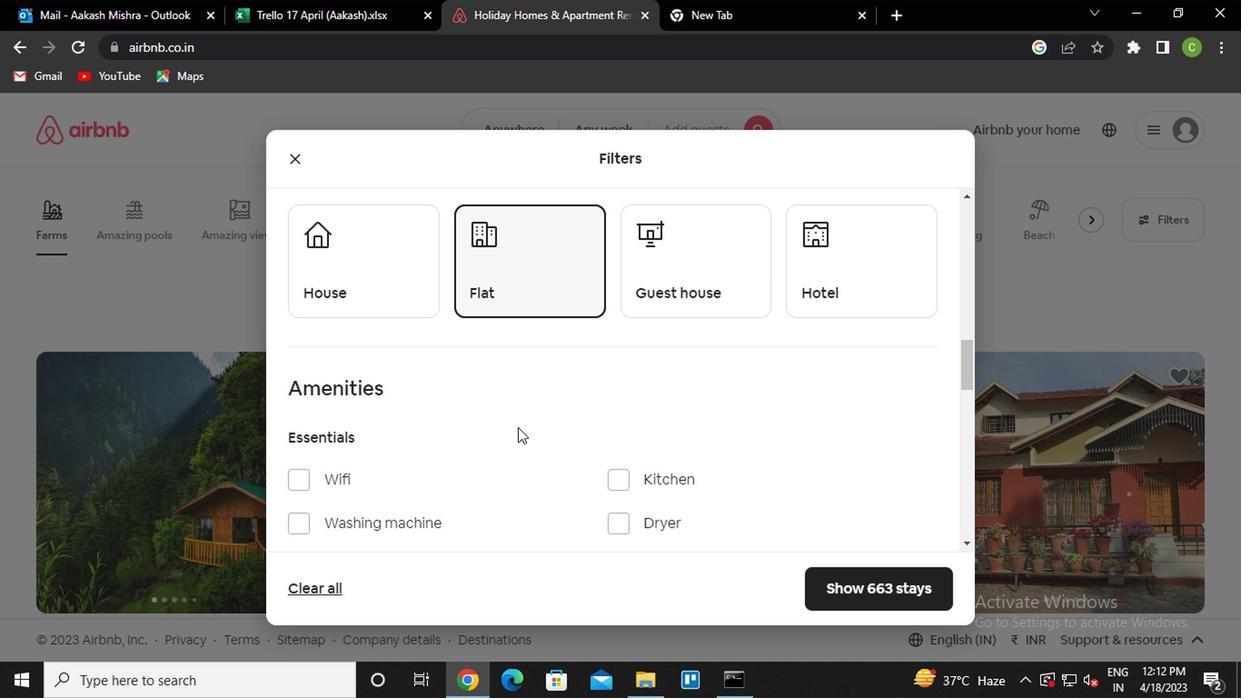 
Action: Mouse scrolled (493, 435) with delta (0, 0)
Screenshot: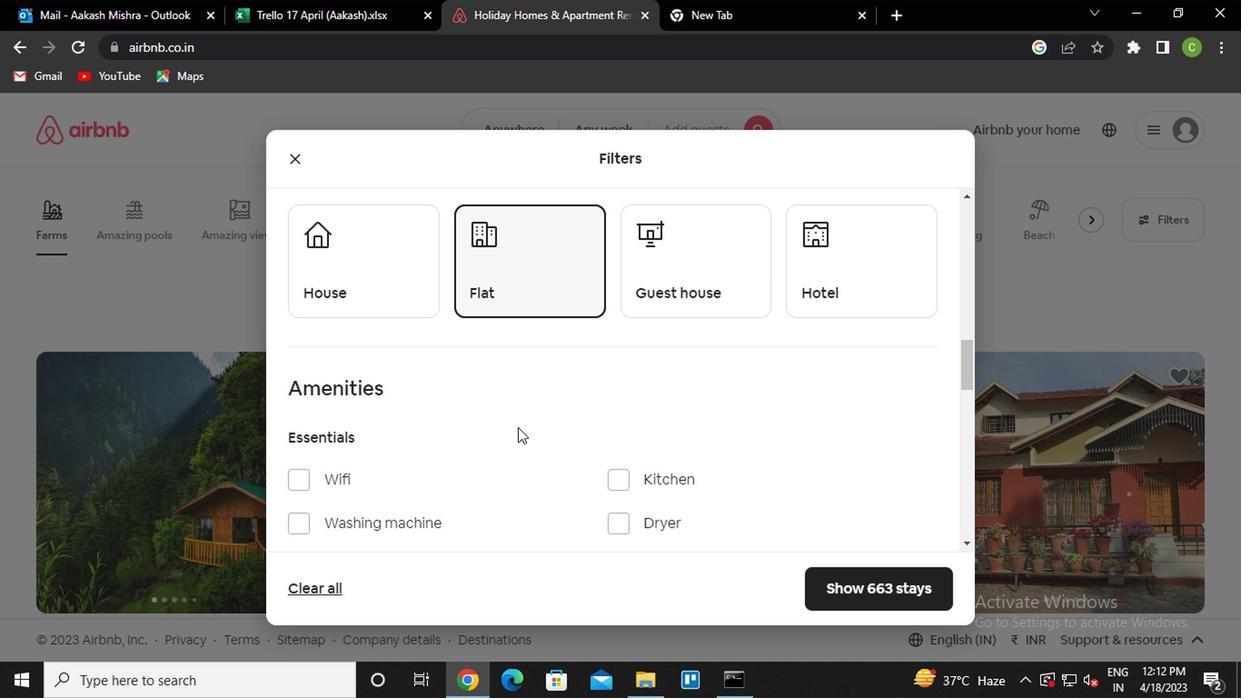 
Action: Mouse moved to (493, 435)
Screenshot: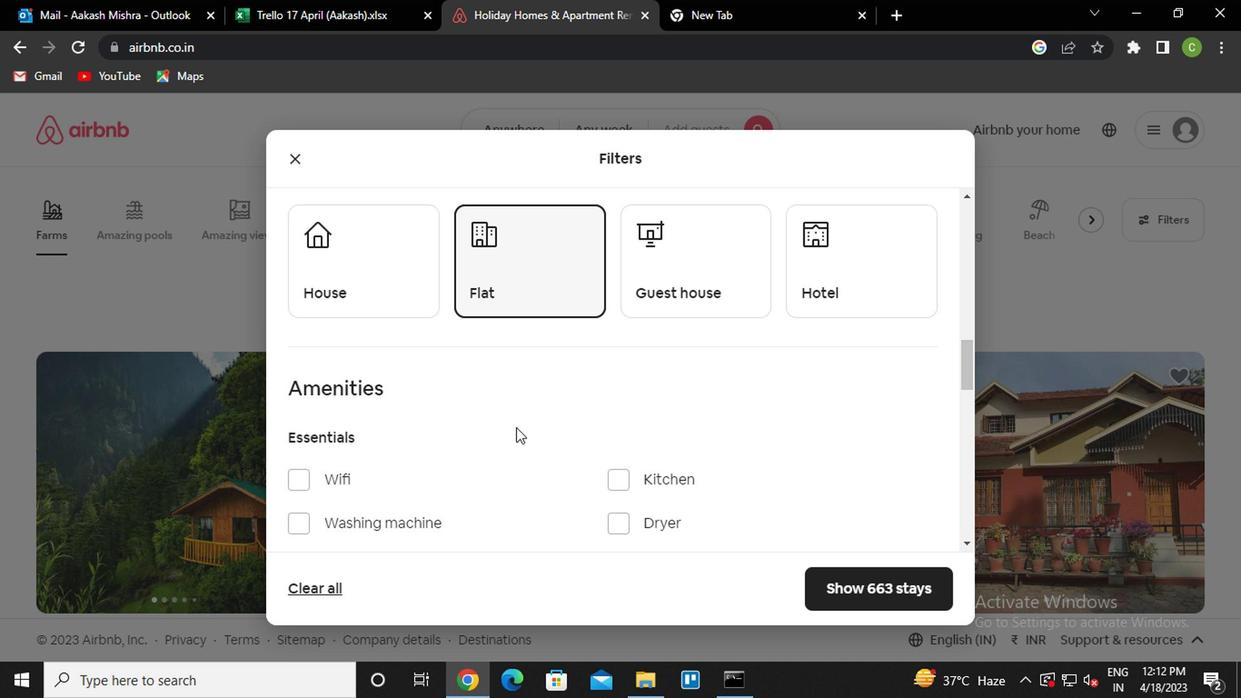 
Action: Mouse scrolled (493, 435) with delta (0, 0)
Screenshot: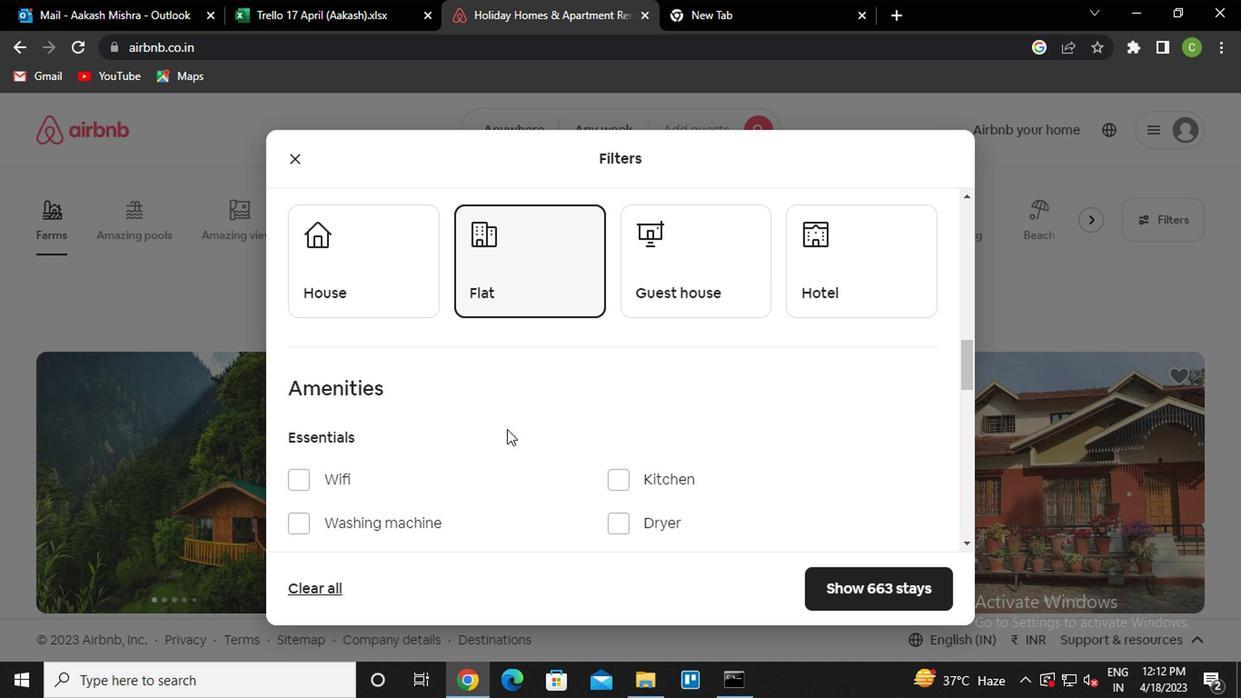 
Action: Mouse moved to (484, 440)
Screenshot: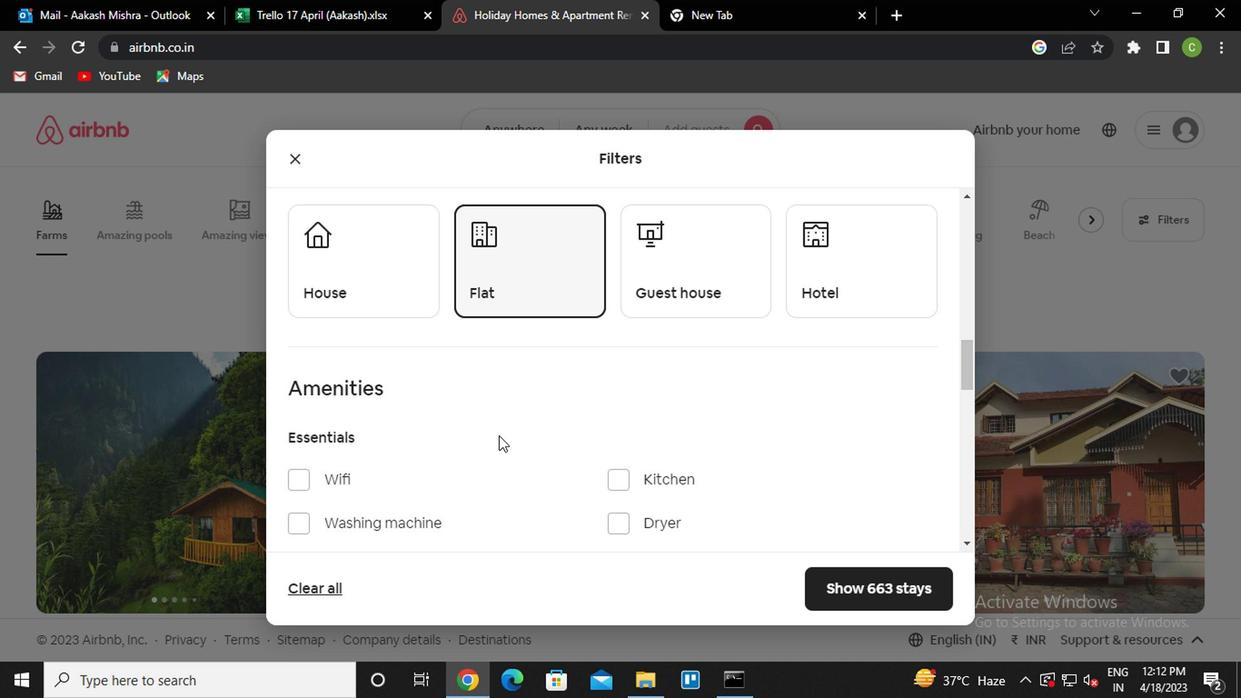 
Action: Mouse scrolled (484, 440) with delta (0, 0)
Screenshot: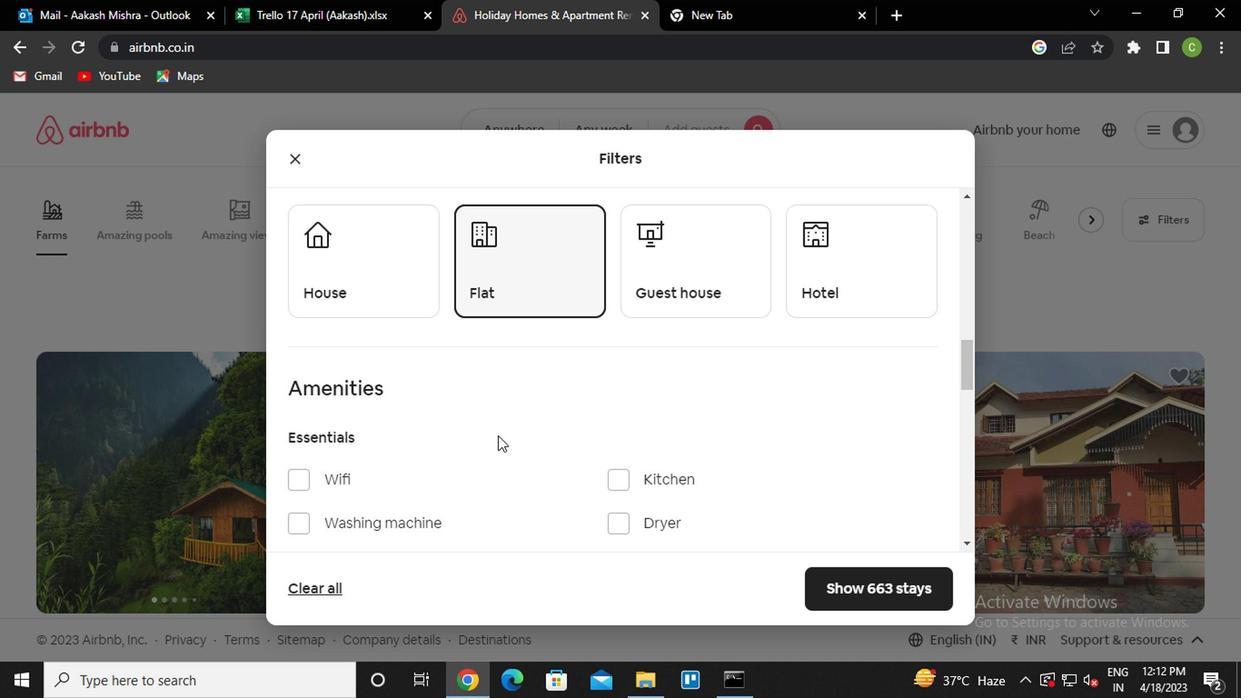
Action: Mouse moved to (451, 424)
Screenshot: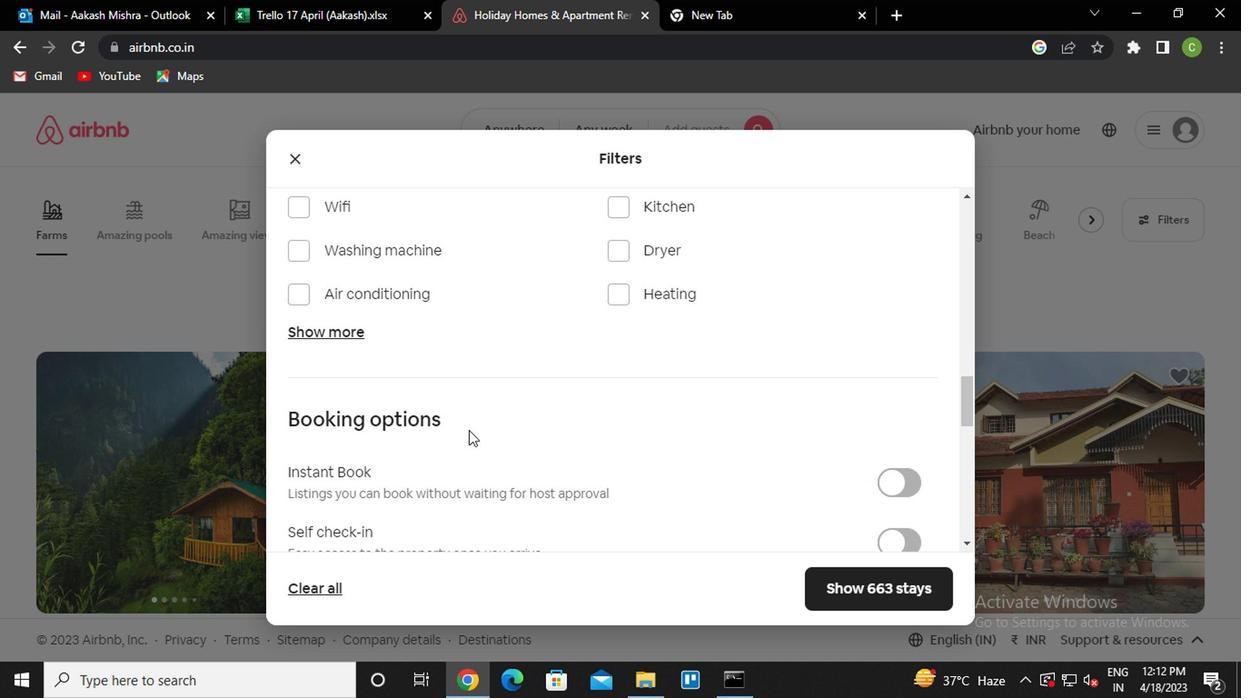 
Action: Mouse scrolled (451, 424) with delta (0, 0)
Screenshot: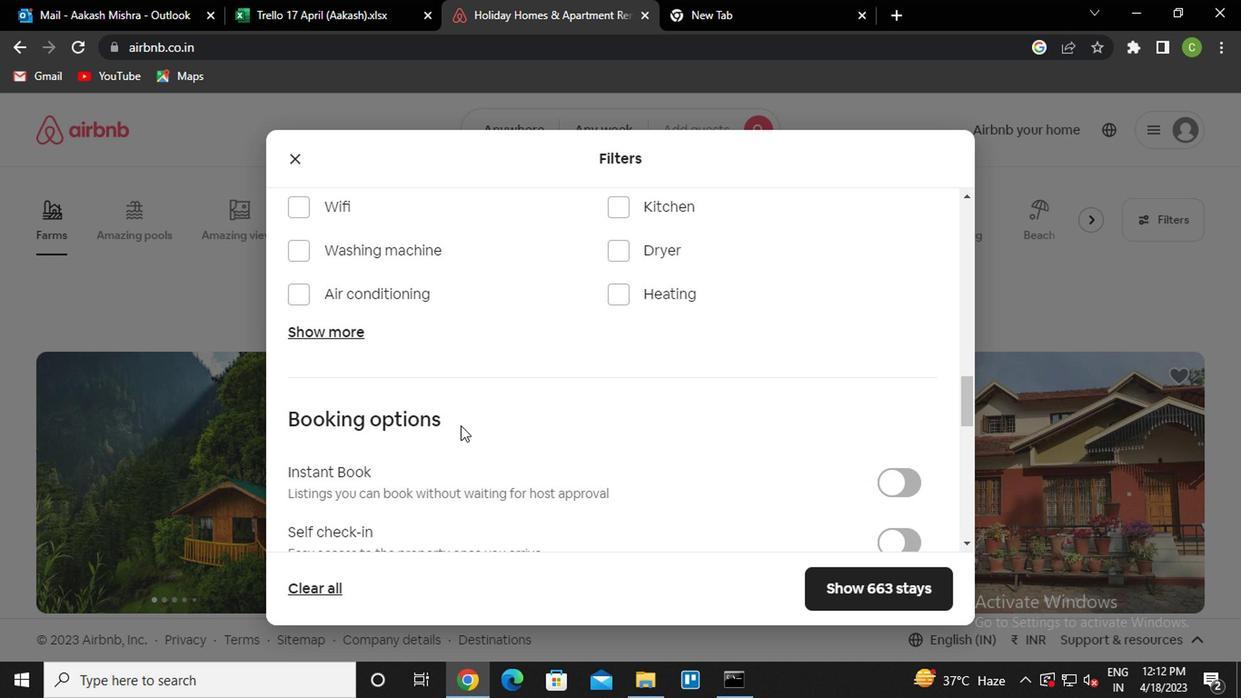 
Action: Mouse scrolled (451, 424) with delta (0, 0)
Screenshot: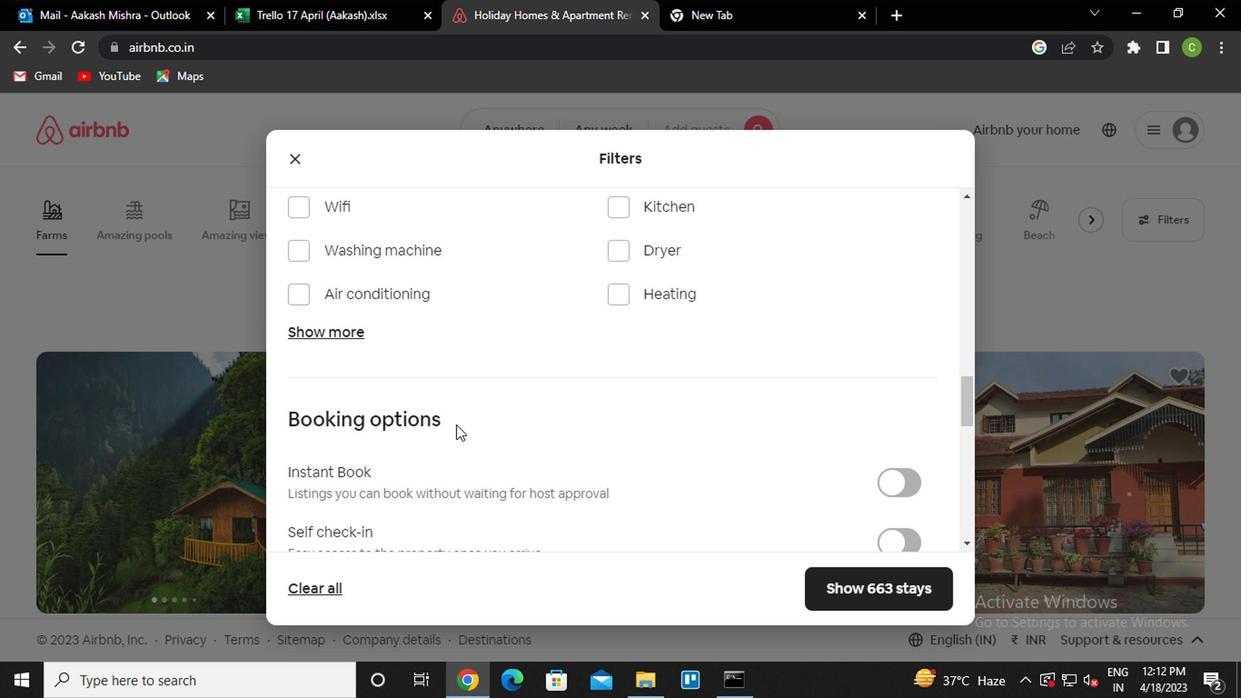 
Action: Mouse moved to (890, 356)
Screenshot: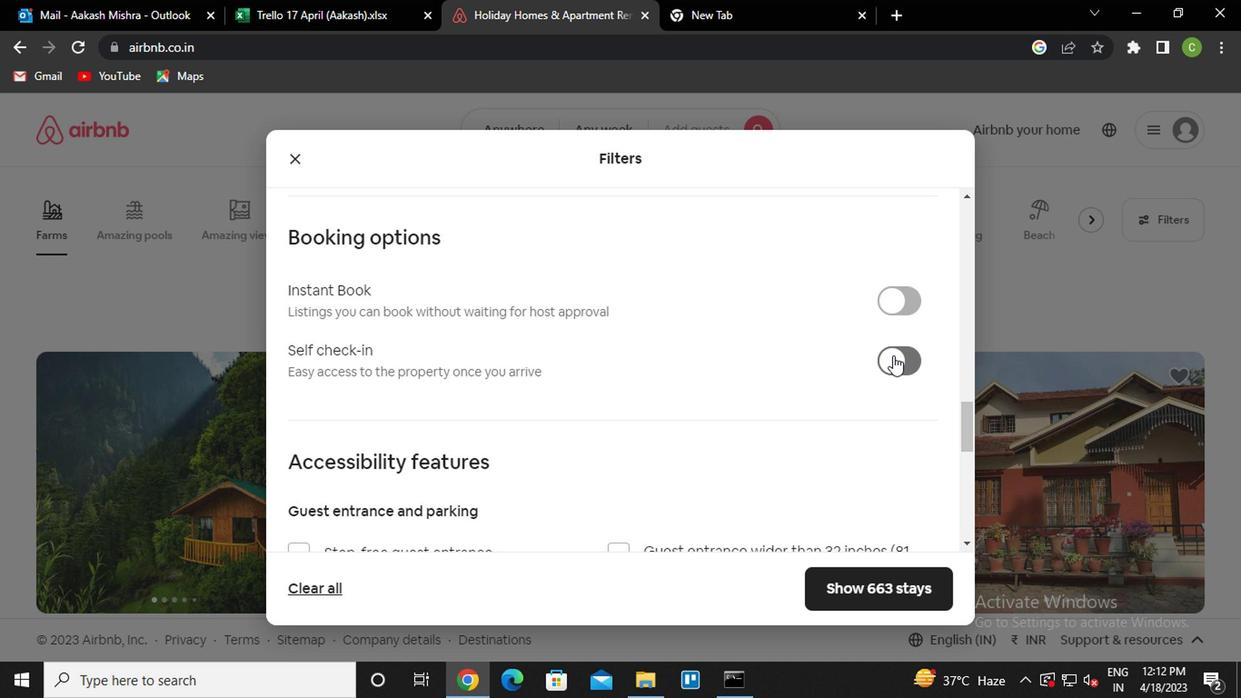 
Action: Mouse pressed left at (890, 356)
Screenshot: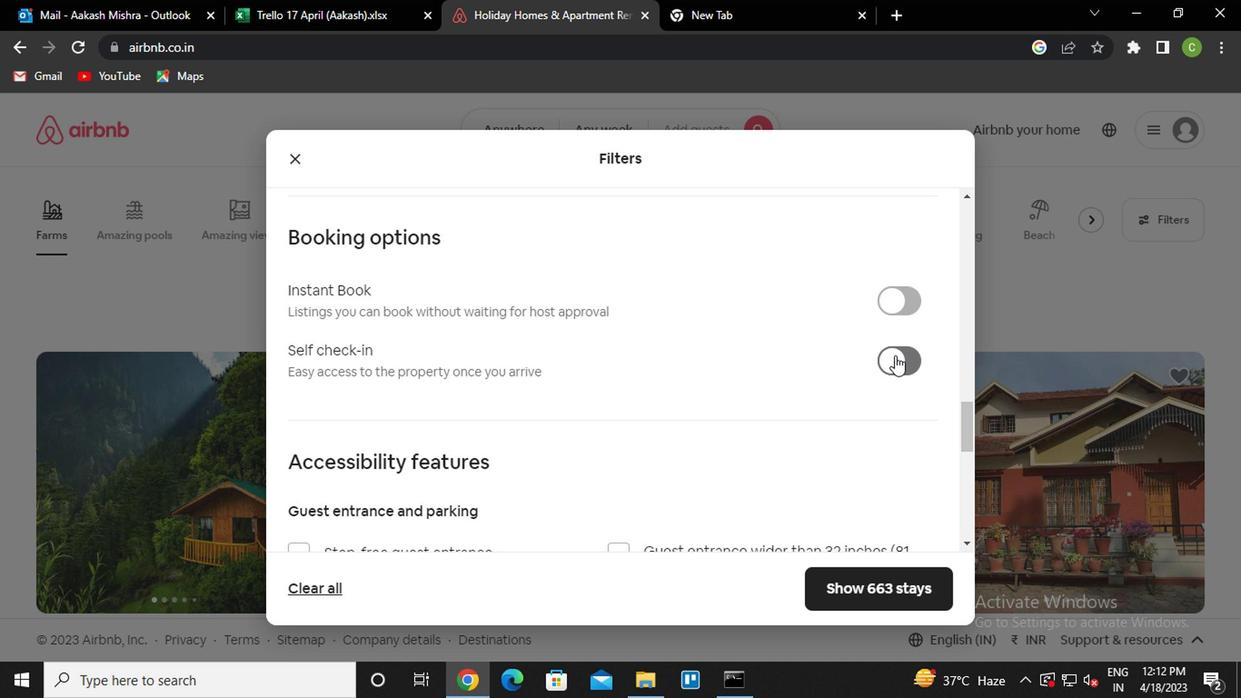 
Action: Mouse moved to (550, 412)
Screenshot: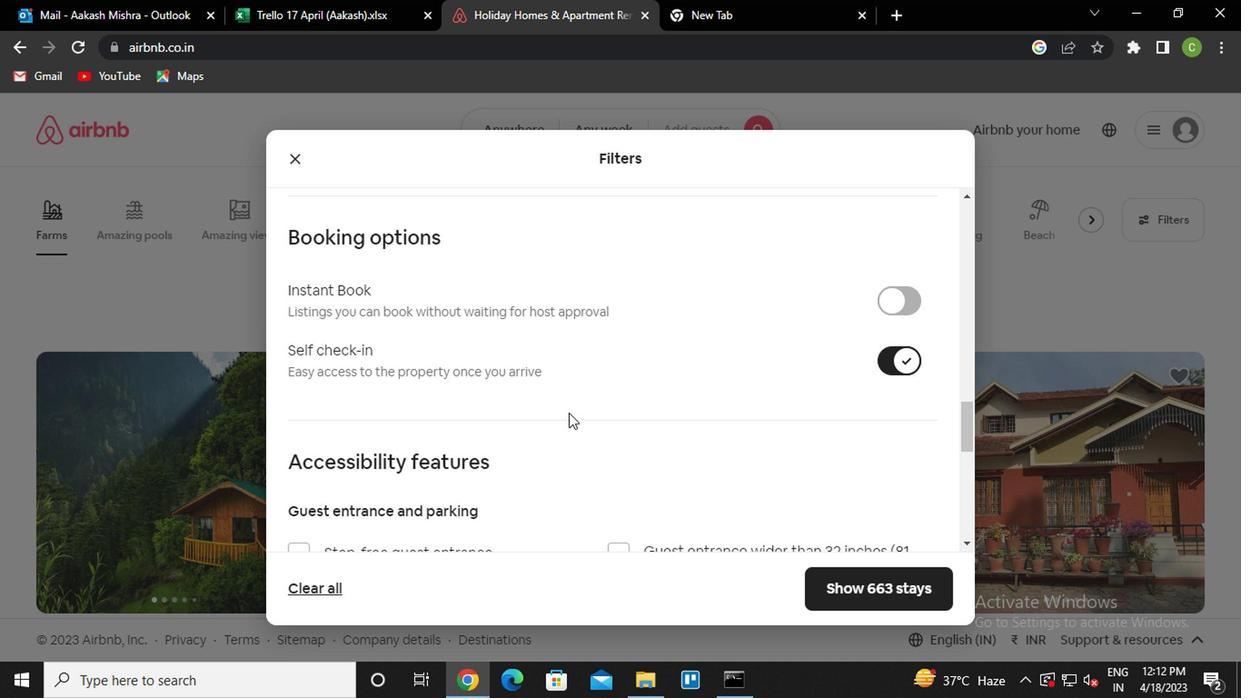 
Action: Mouse scrolled (550, 411) with delta (0, -1)
Screenshot: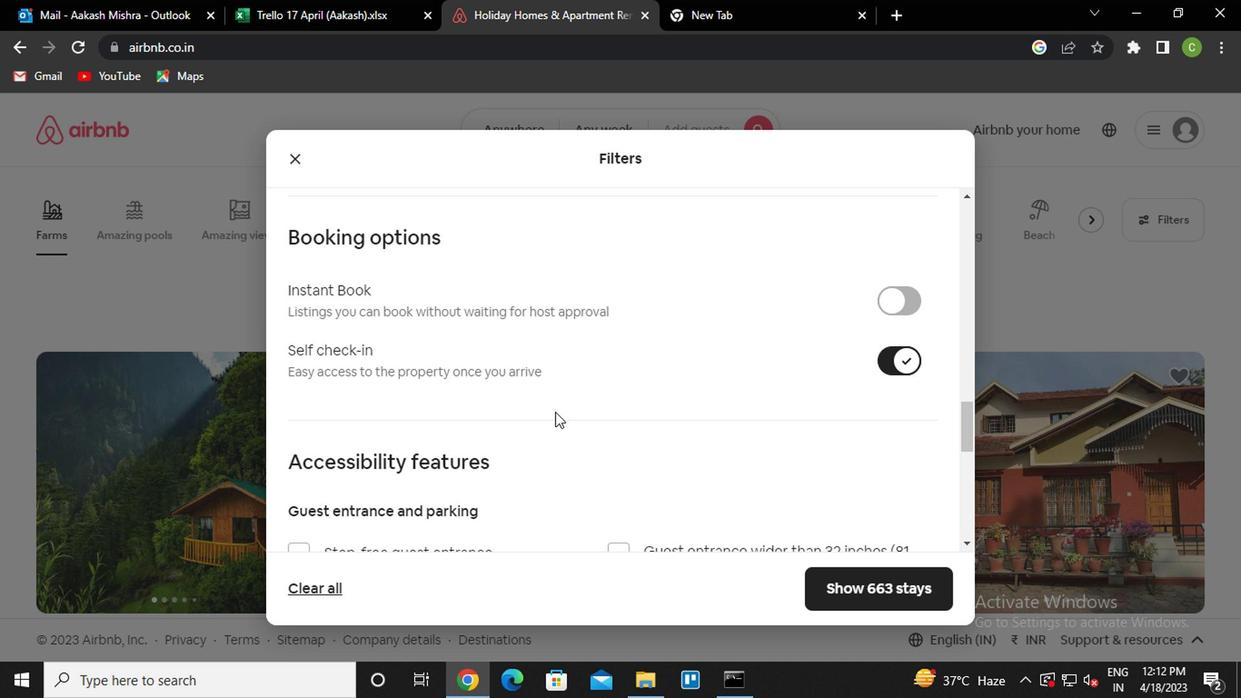 
Action: Mouse scrolled (550, 411) with delta (0, -1)
Screenshot: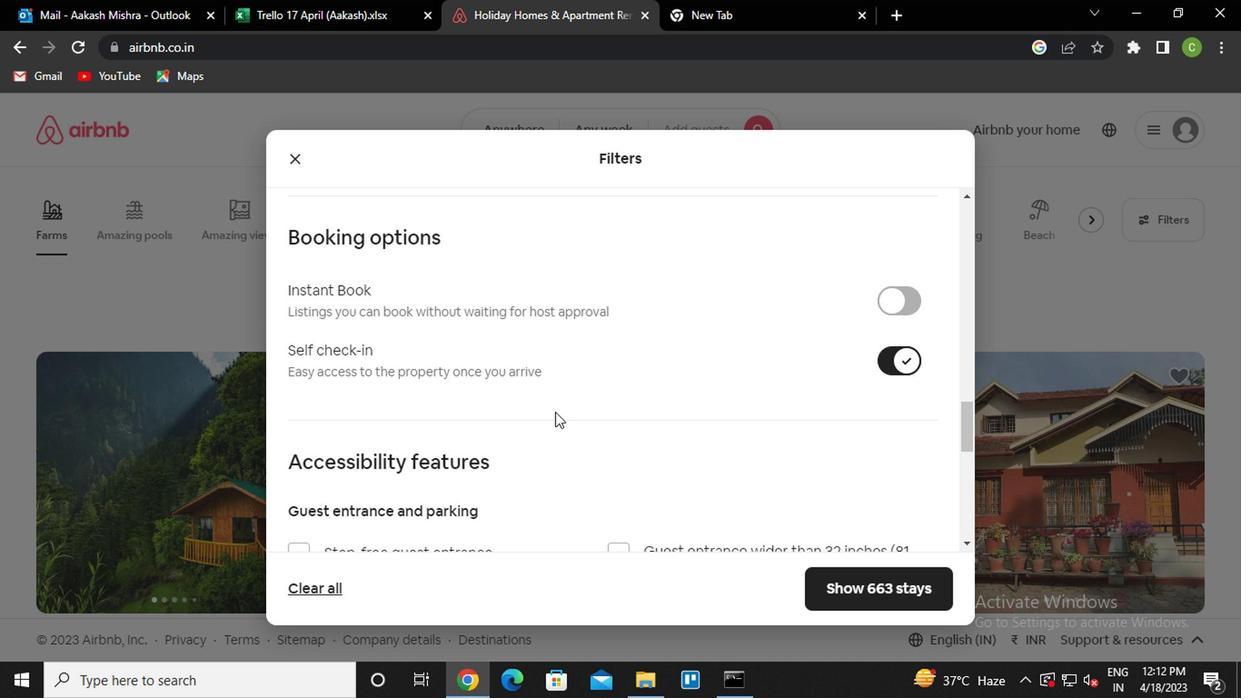 
Action: Mouse scrolled (550, 411) with delta (0, -1)
Screenshot: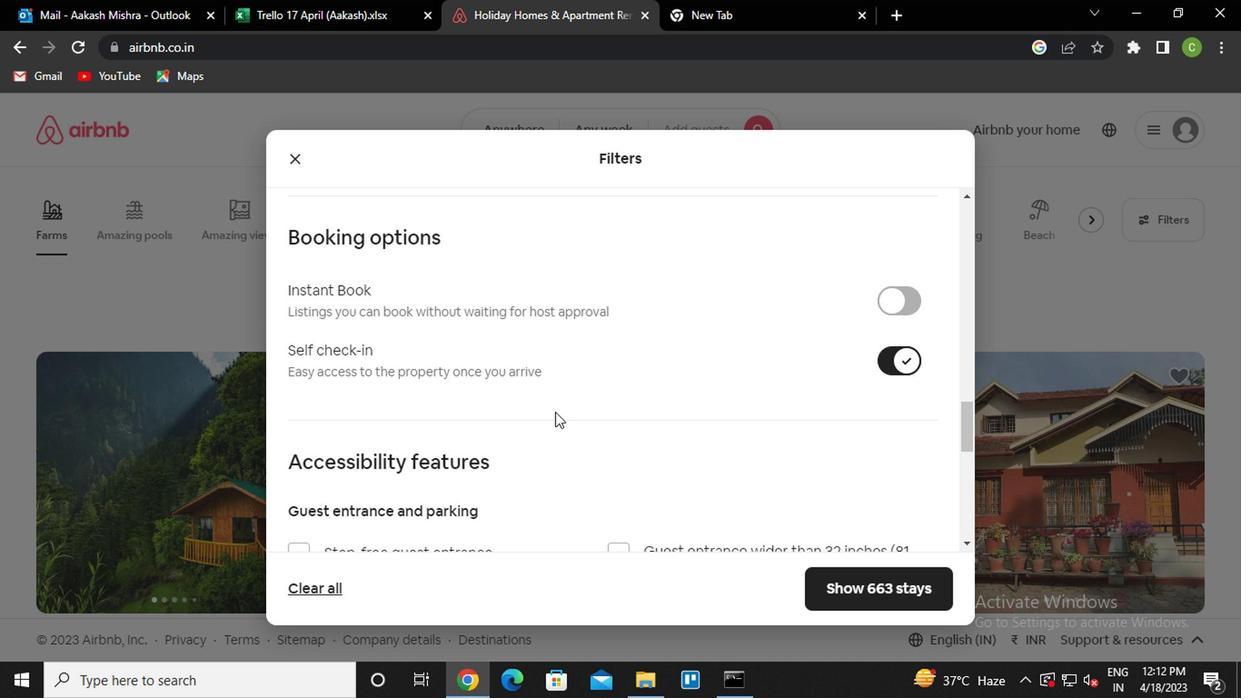 
Action: Mouse moved to (541, 412)
Screenshot: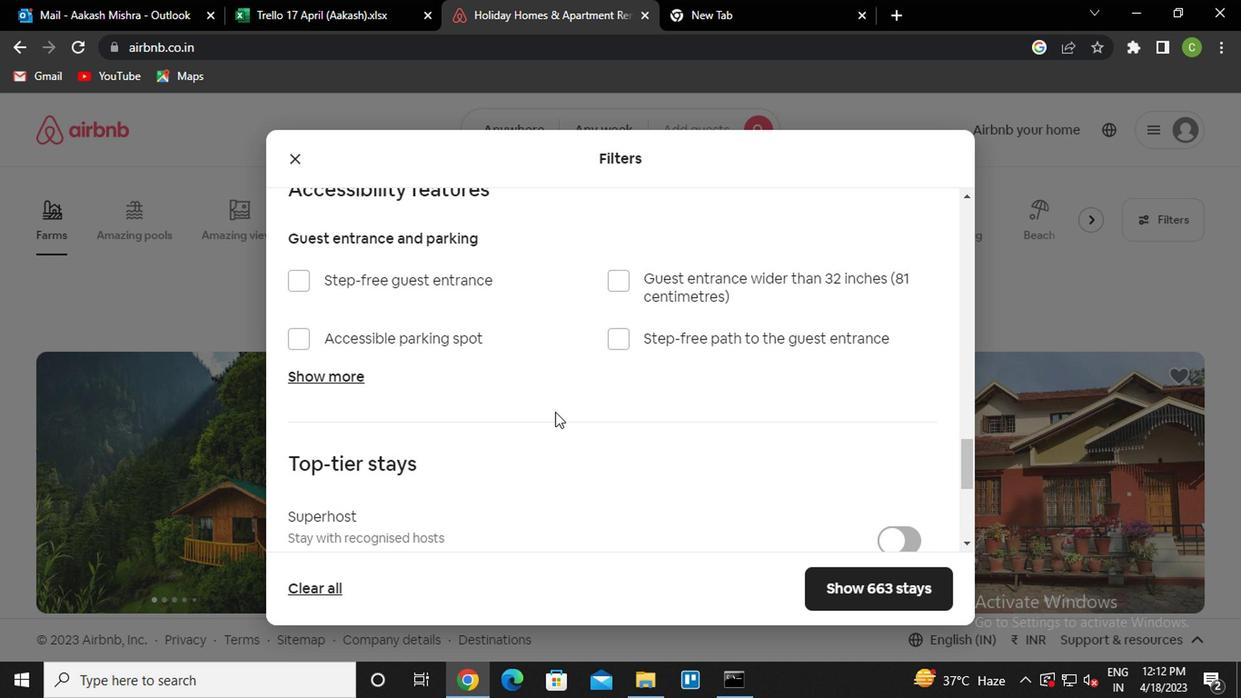 
Action: Mouse scrolled (541, 411) with delta (0, -1)
Screenshot: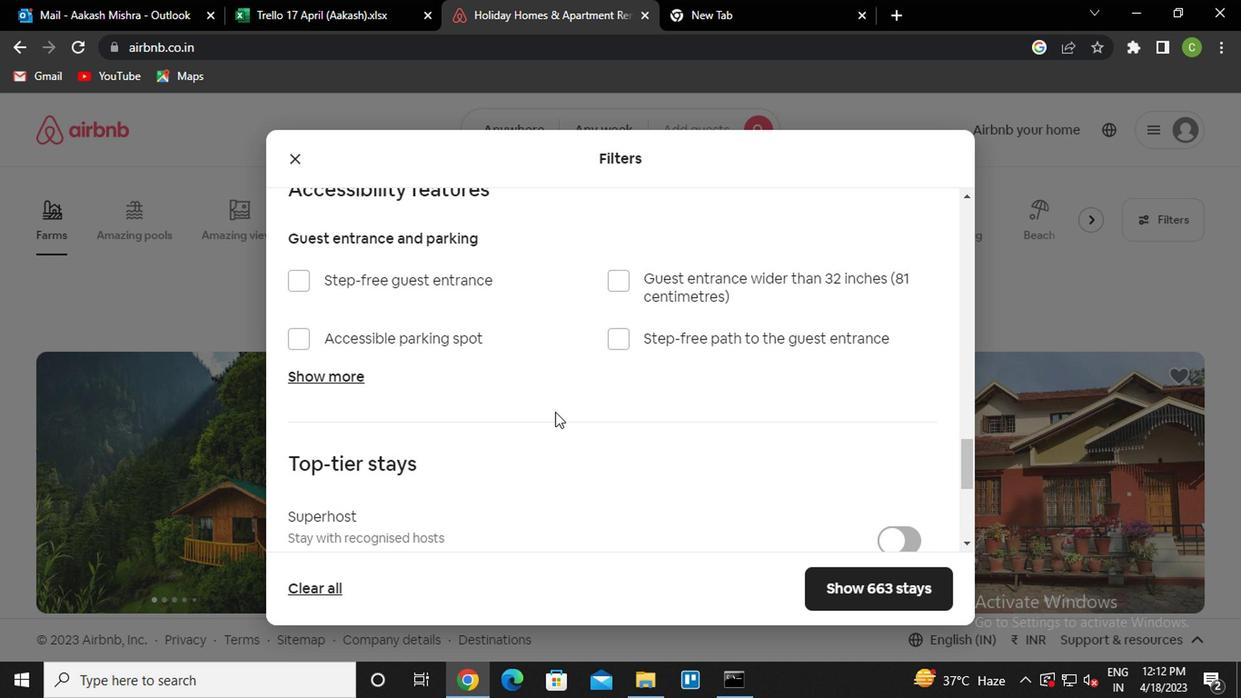 
Action: Mouse moved to (540, 413)
Screenshot: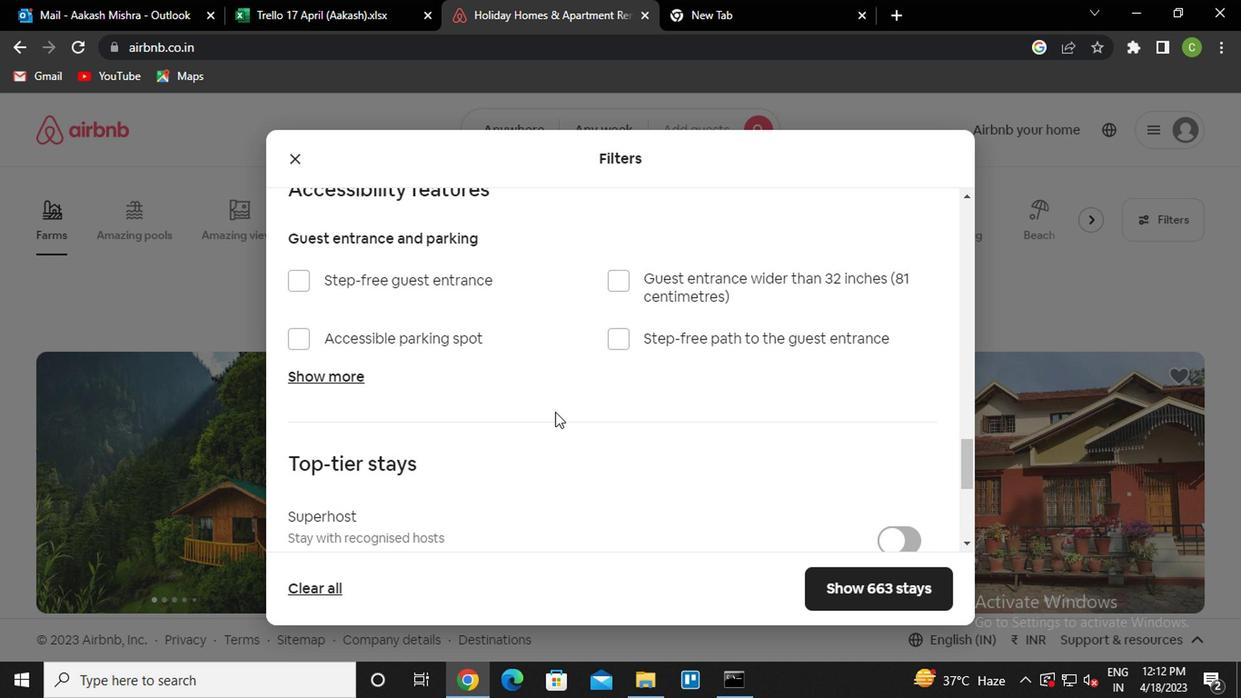 
Action: Mouse scrolled (540, 412) with delta (0, 0)
Screenshot: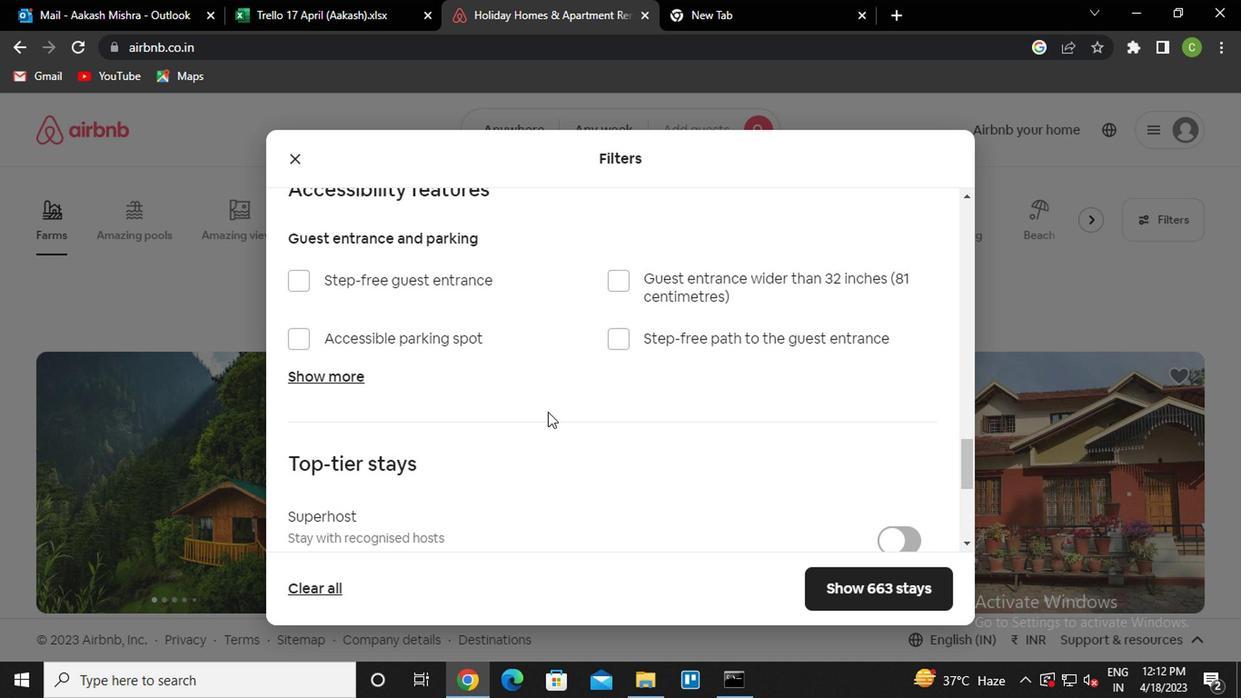 
Action: Mouse moved to (539, 413)
Screenshot: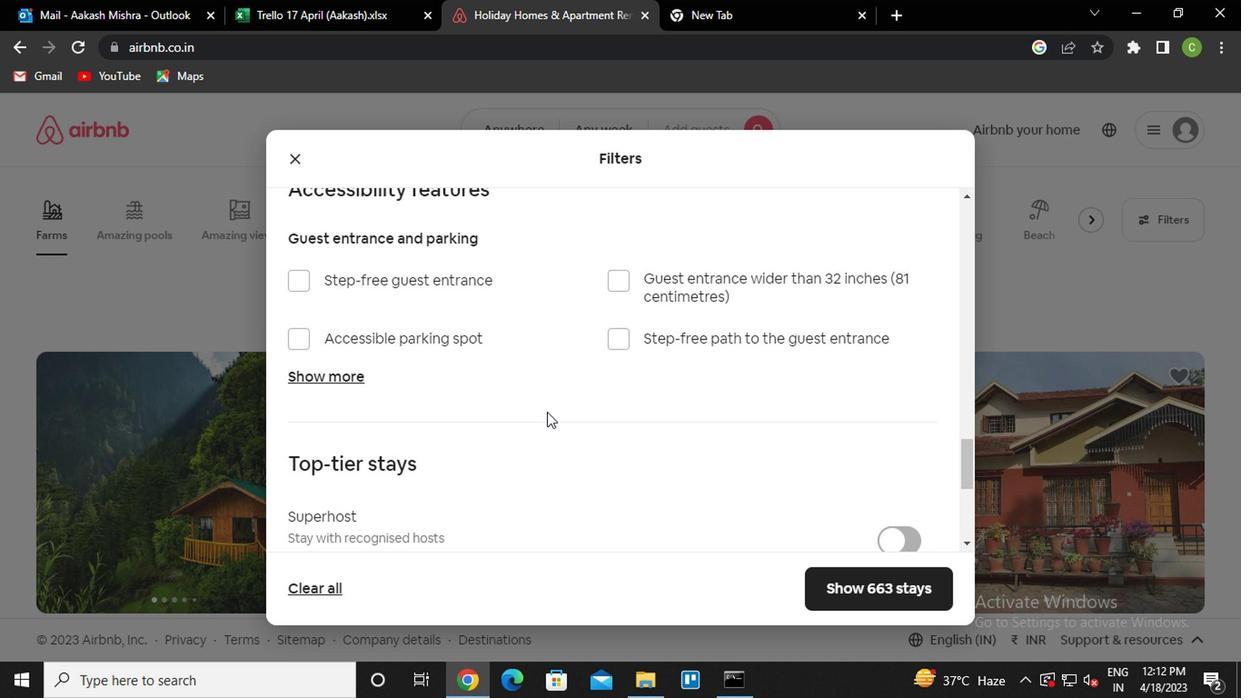 
Action: Mouse scrolled (539, 412) with delta (0, 0)
Screenshot: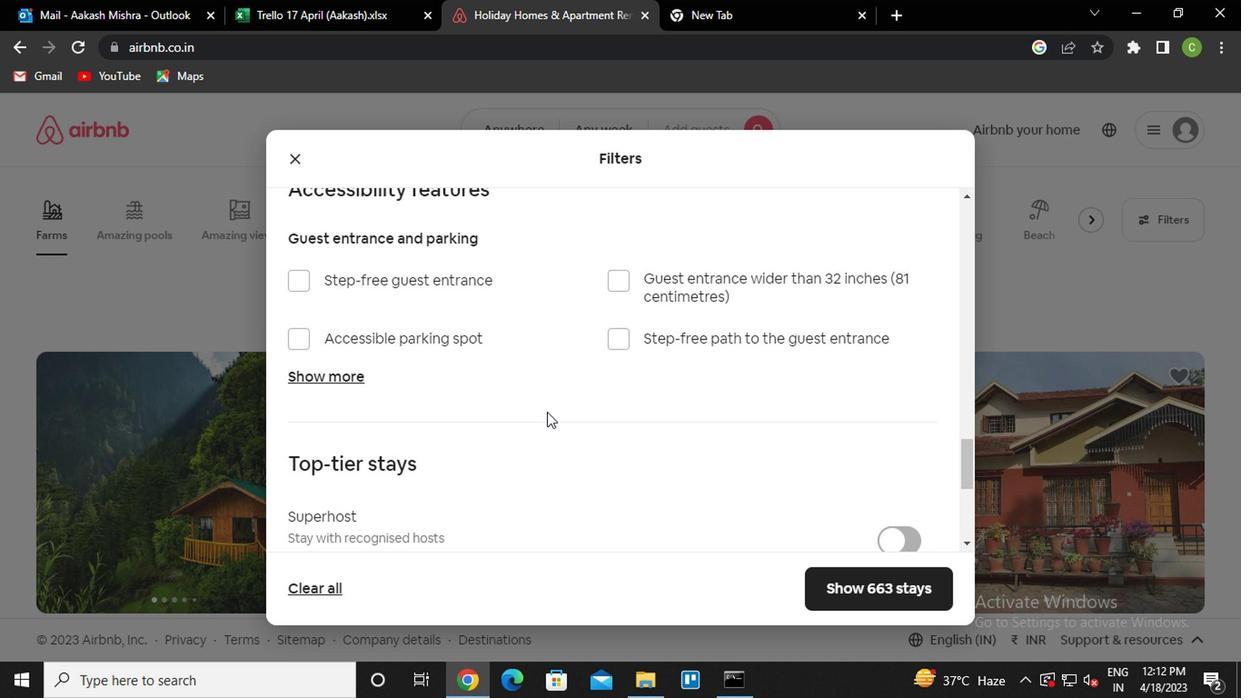 
Action: Mouse moved to (392, 475)
Screenshot: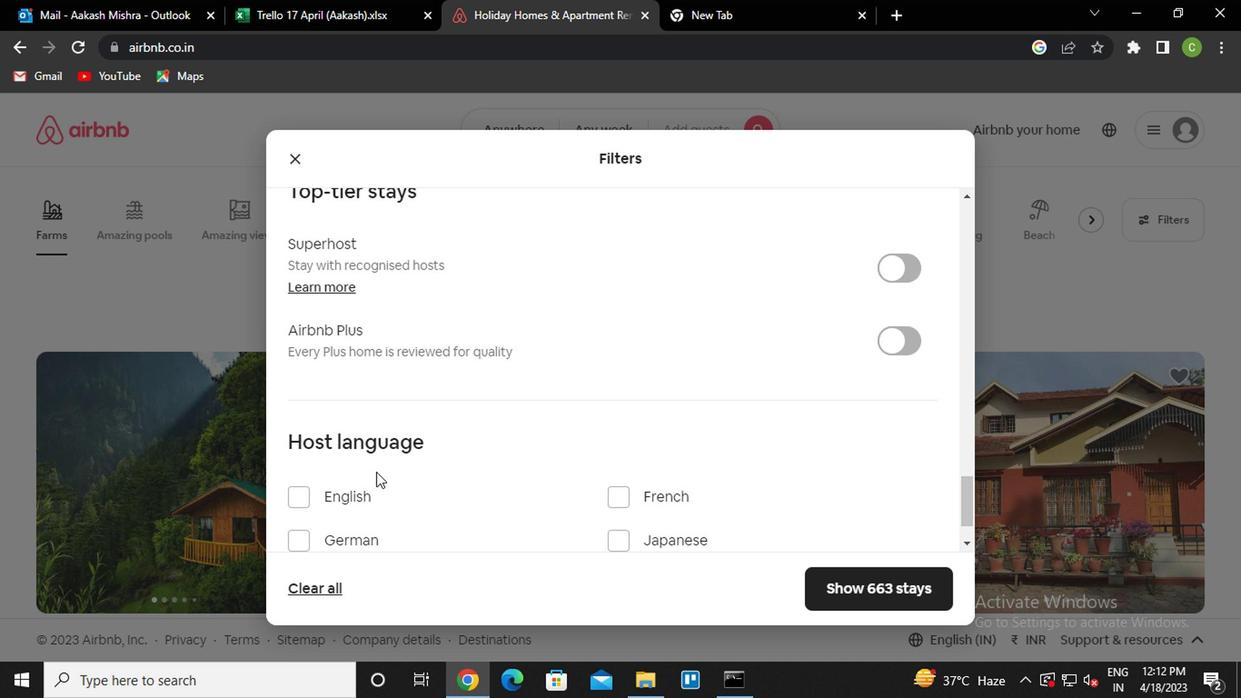 
Action: Mouse scrolled (392, 474) with delta (0, 0)
Screenshot: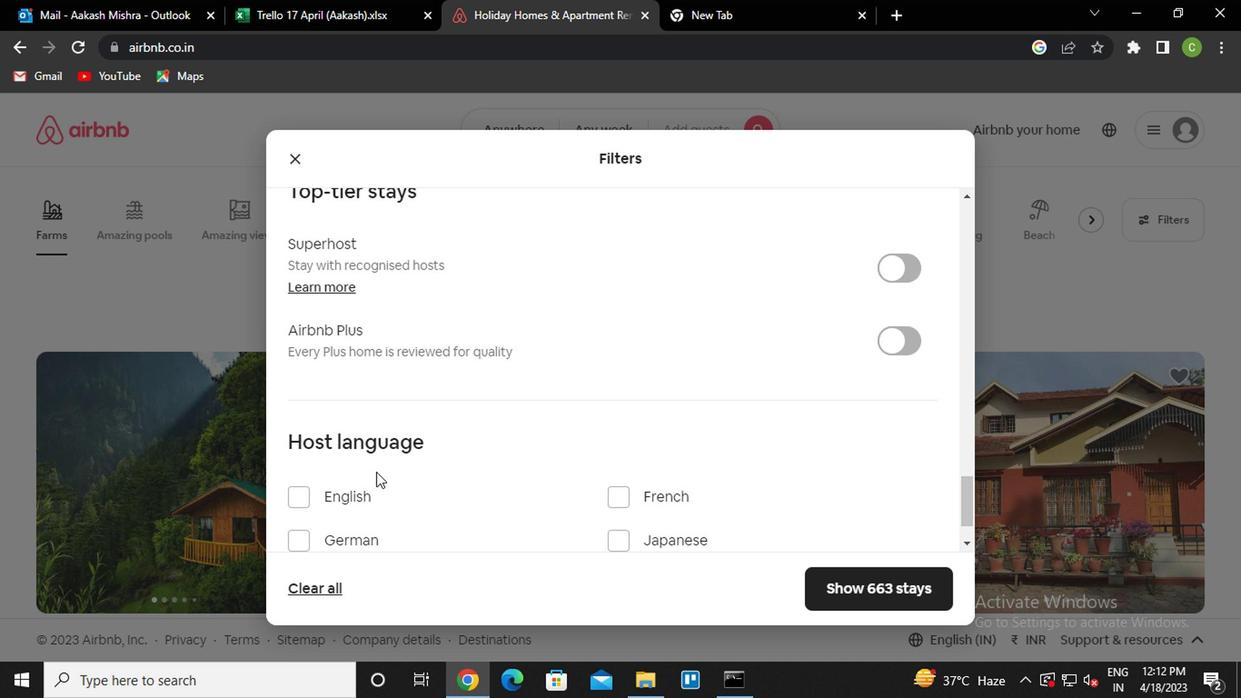 
Action: Mouse moved to (333, 509)
Screenshot: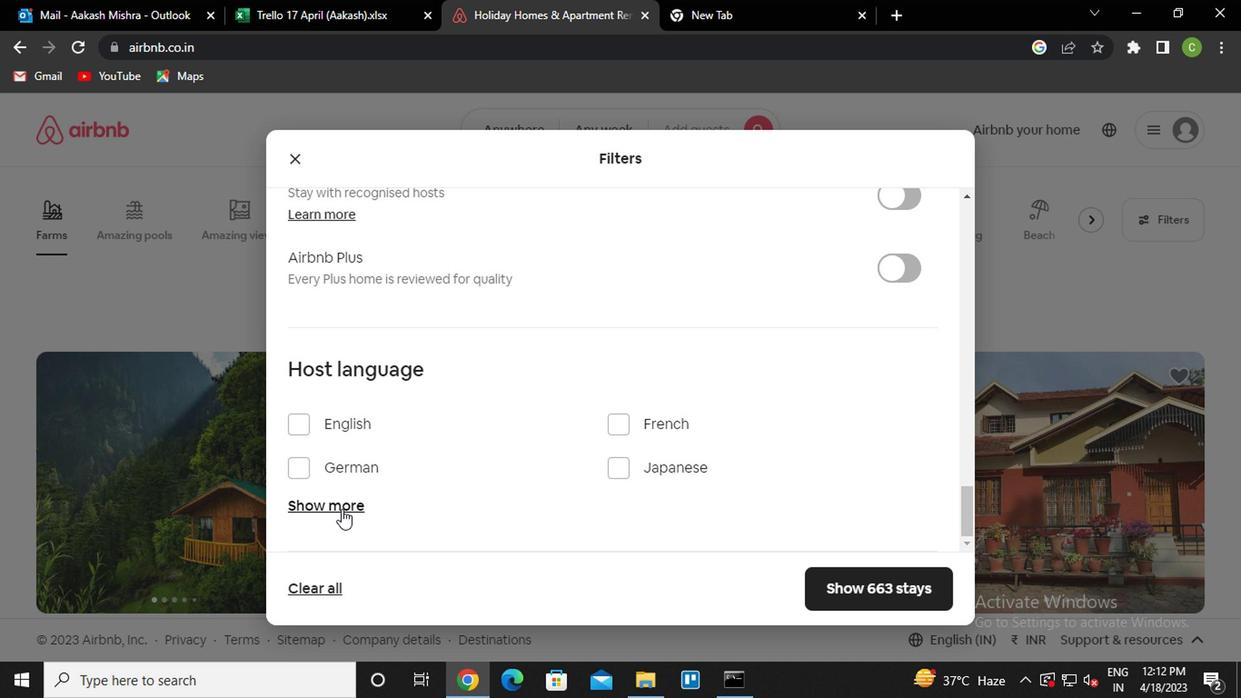 
Action: Mouse pressed left at (333, 509)
Screenshot: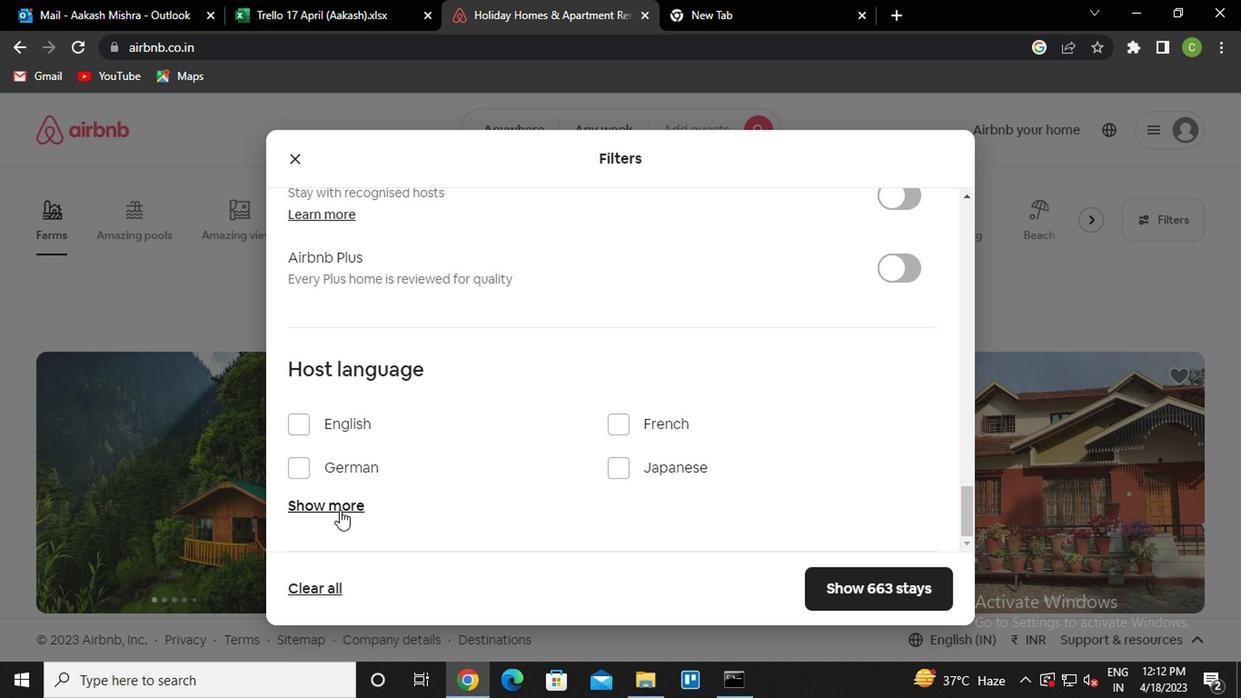 
Action: Mouse moved to (379, 493)
Screenshot: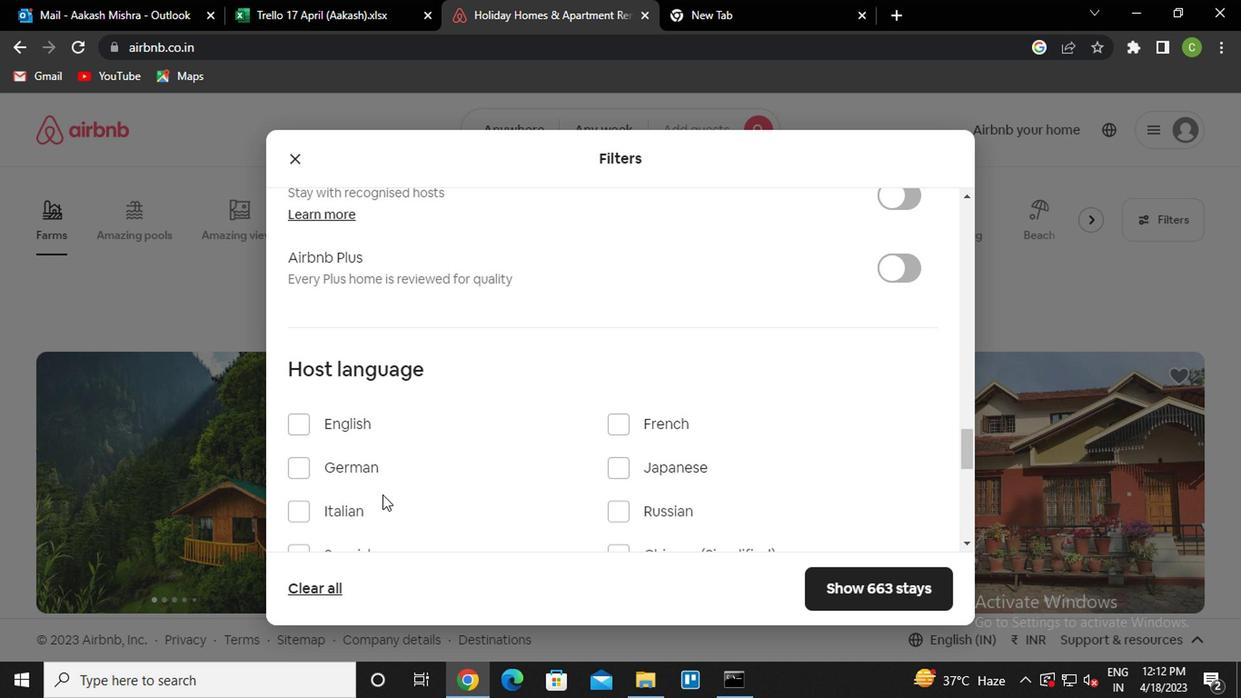 
Action: Mouse scrolled (379, 492) with delta (0, 0)
Screenshot: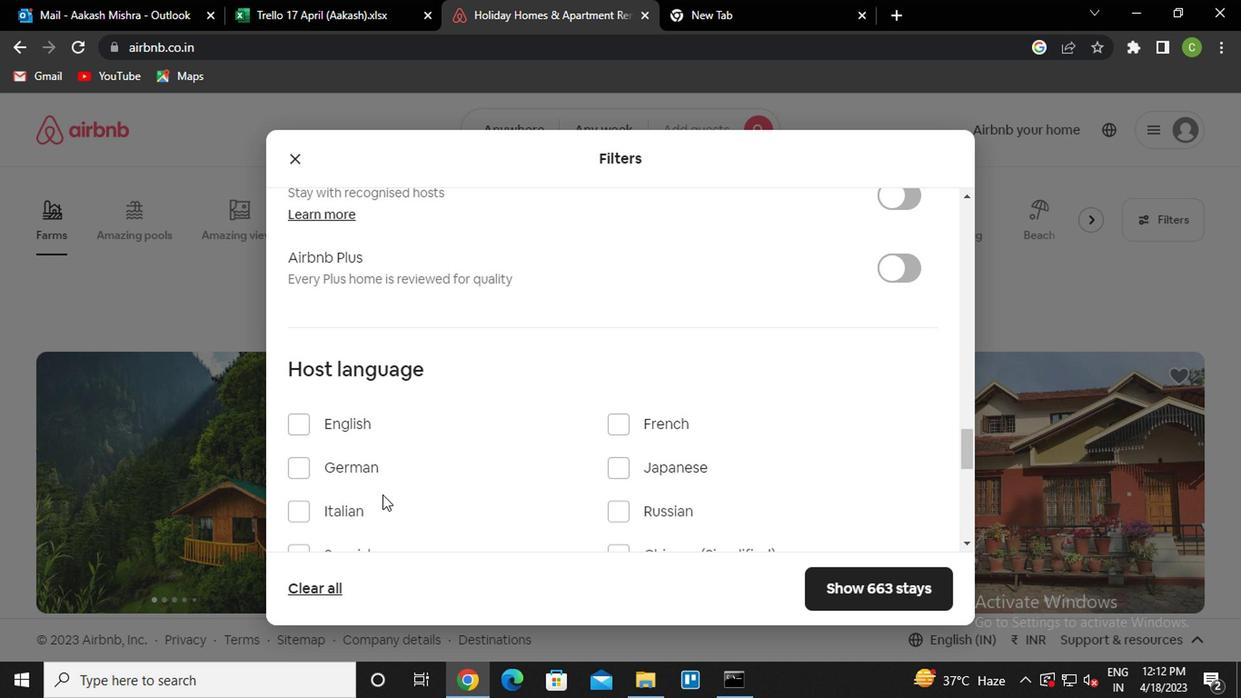 
Action: Mouse scrolled (379, 492) with delta (0, 0)
Screenshot: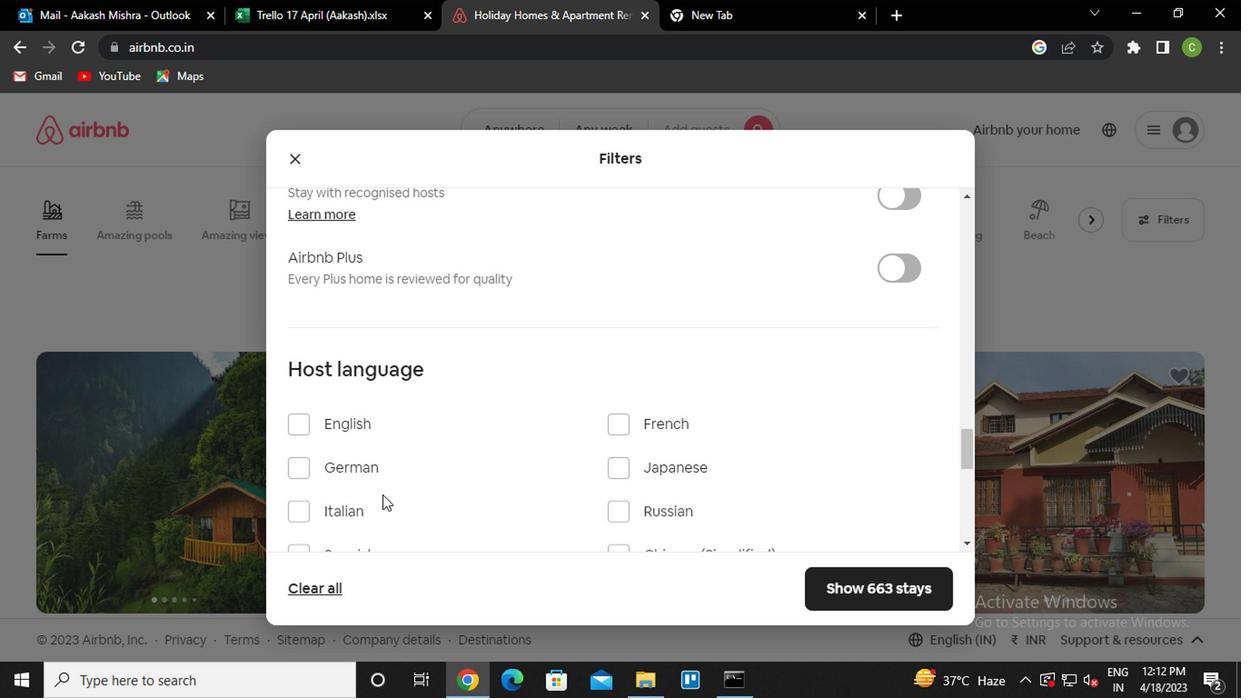 
Action: Mouse moved to (347, 378)
Screenshot: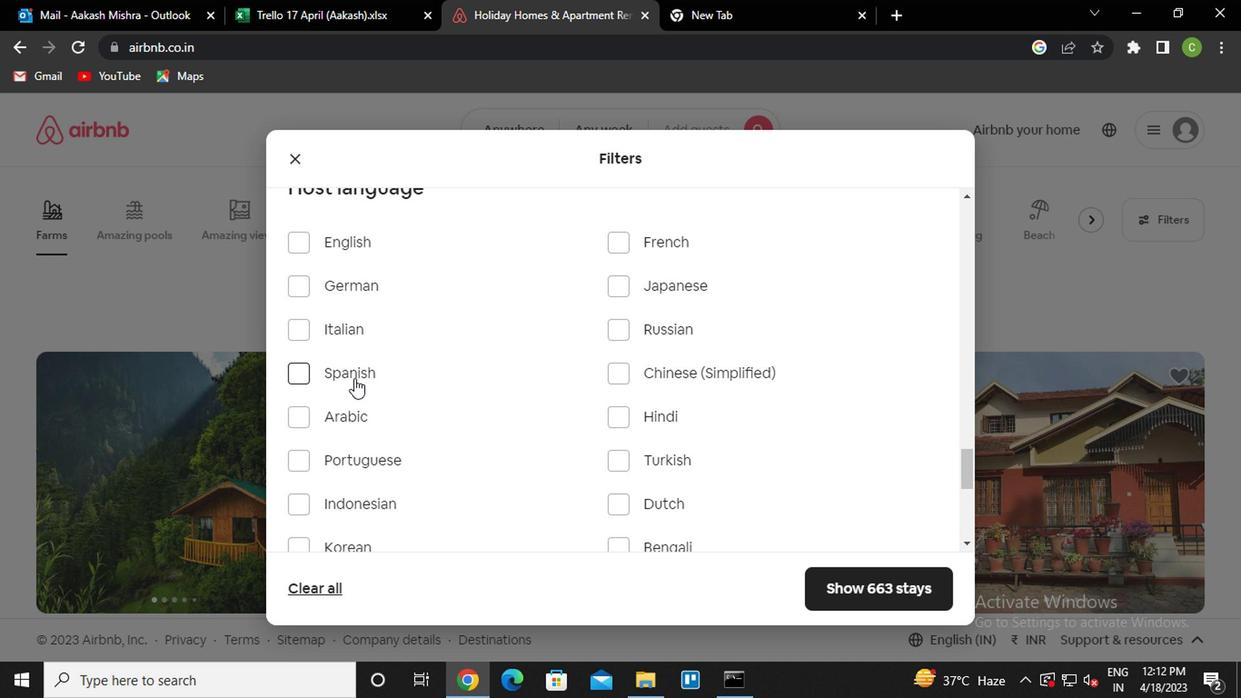 
Action: Mouse pressed left at (347, 378)
Screenshot: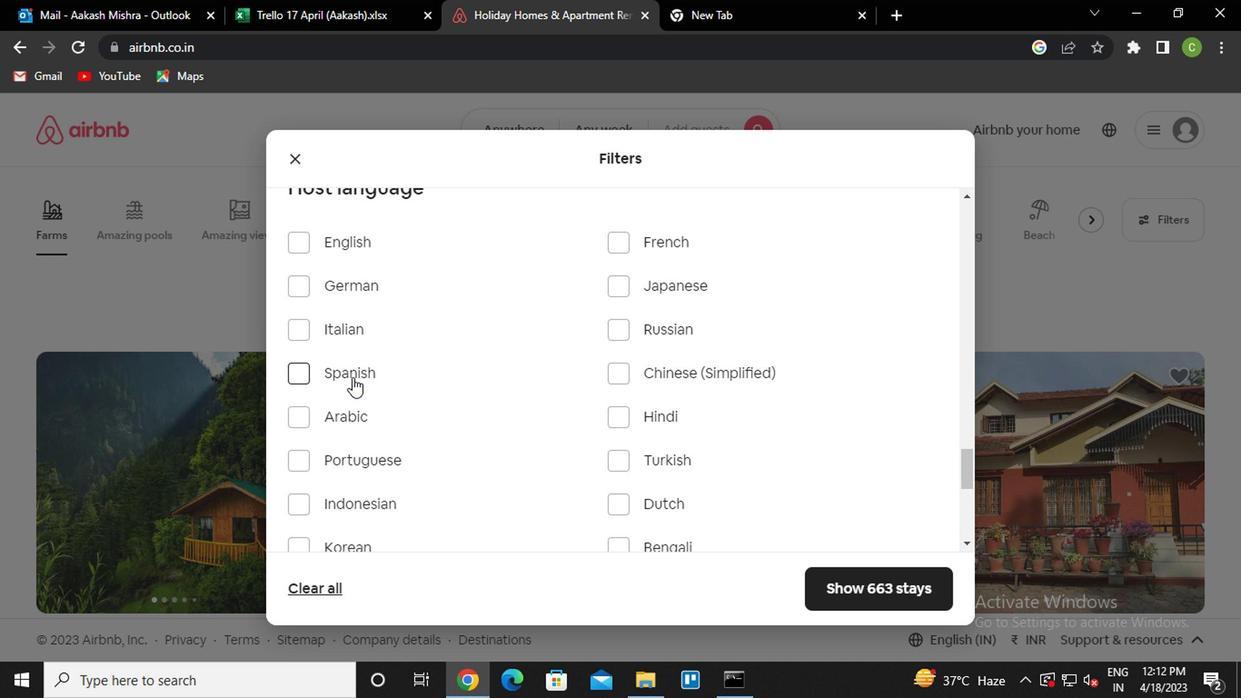 
Action: Mouse moved to (868, 590)
Screenshot: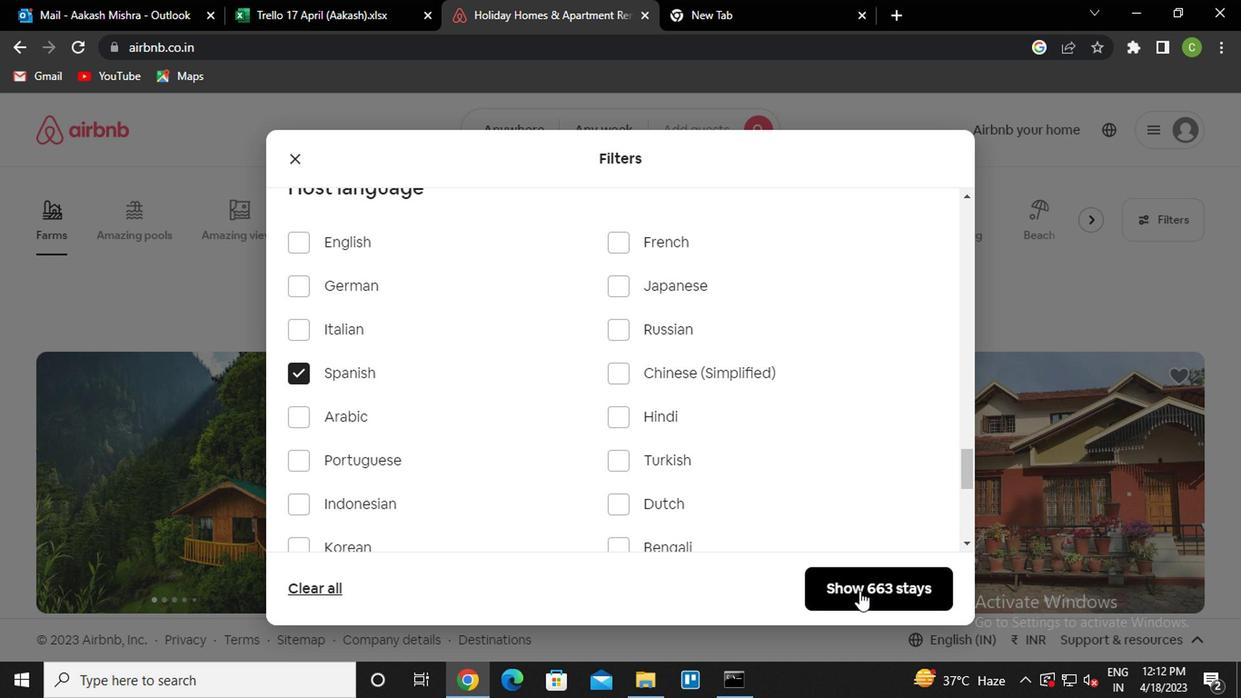 
Action: Mouse pressed left at (868, 590)
Screenshot: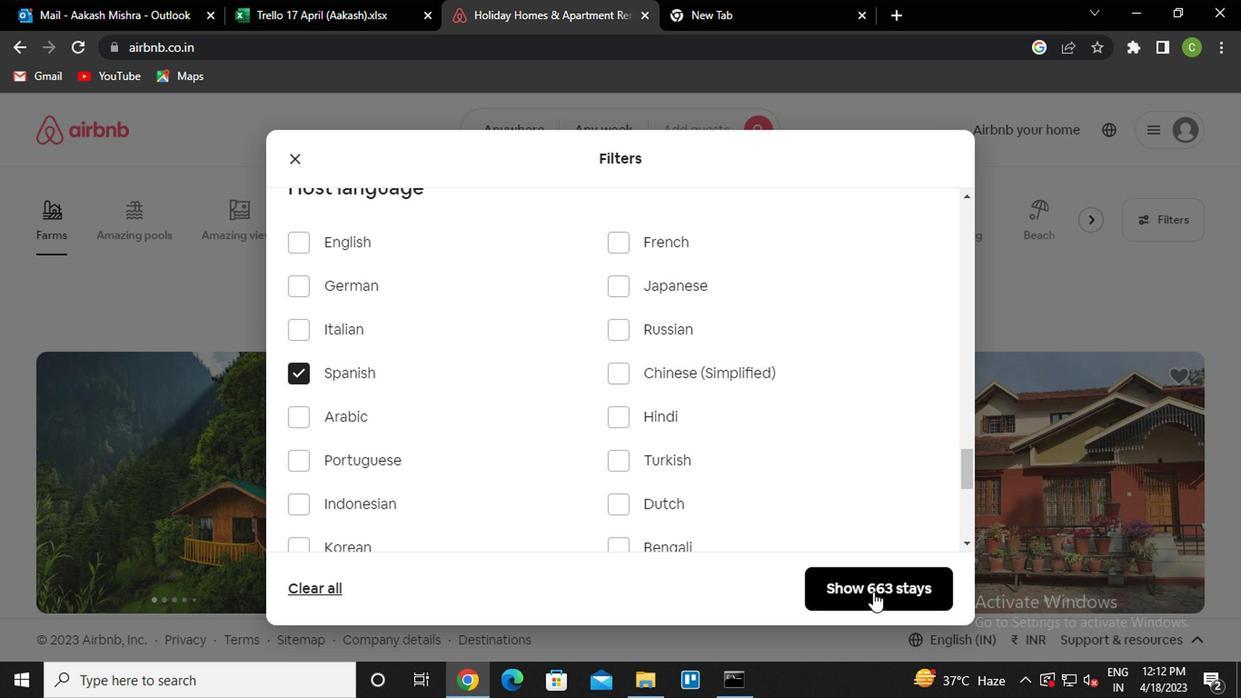 
Action: Mouse moved to (555, 411)
Screenshot: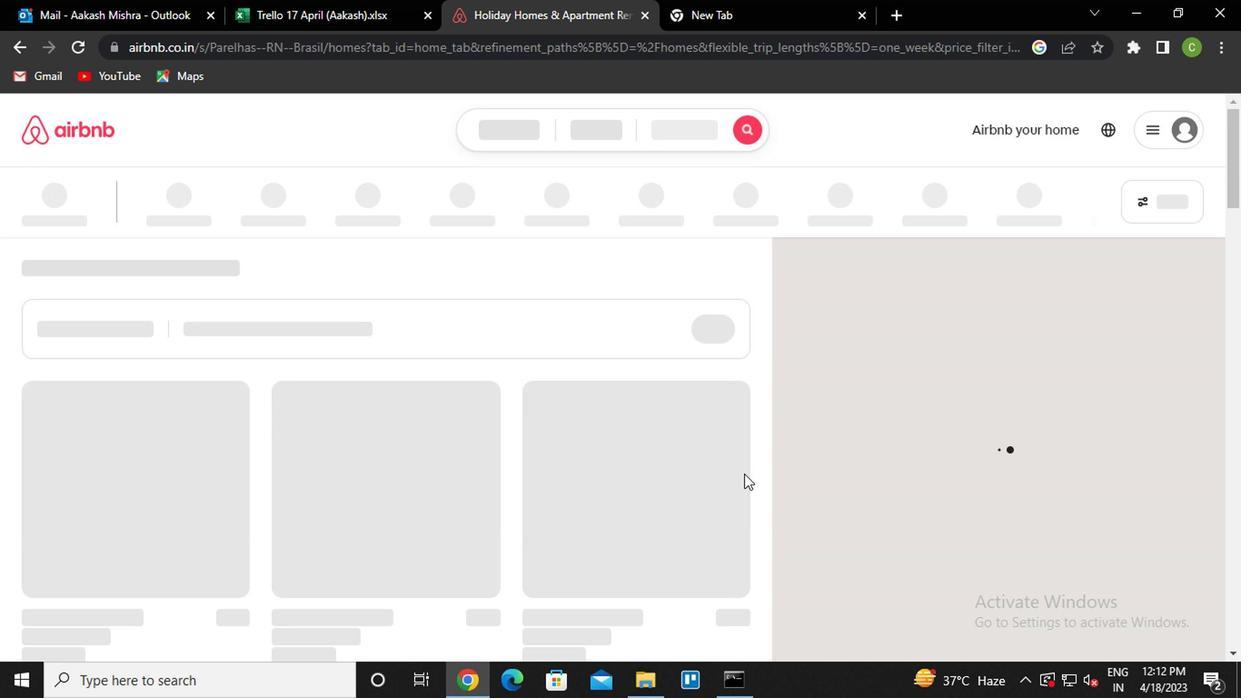 
